 Task: Find a place to stay in Stupino, Russia, from 7th to 15th July for 6 guests, with a price range of ₹15000 to ₹20000, 3 bedrooms, 3 beds, 3 bathrooms, and self check-in option.
Action: Mouse moved to (563, 91)
Screenshot: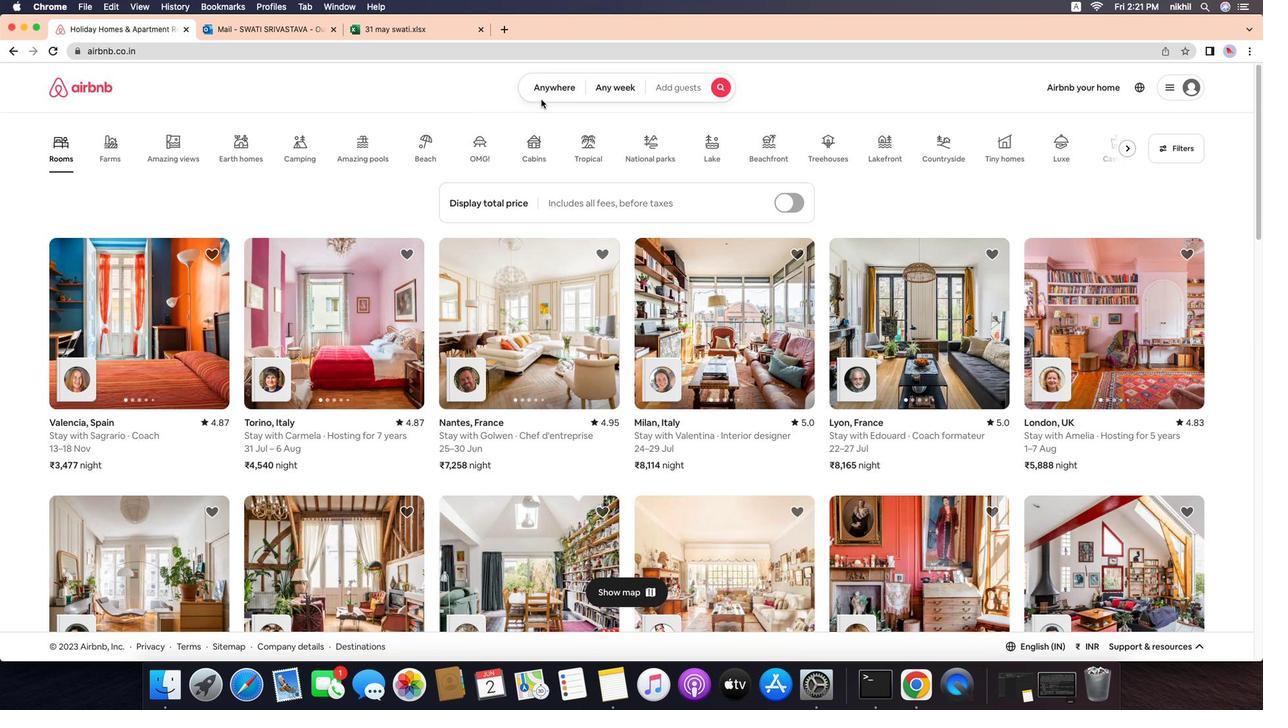 
Action: Mouse pressed left at (563, 91)
Screenshot: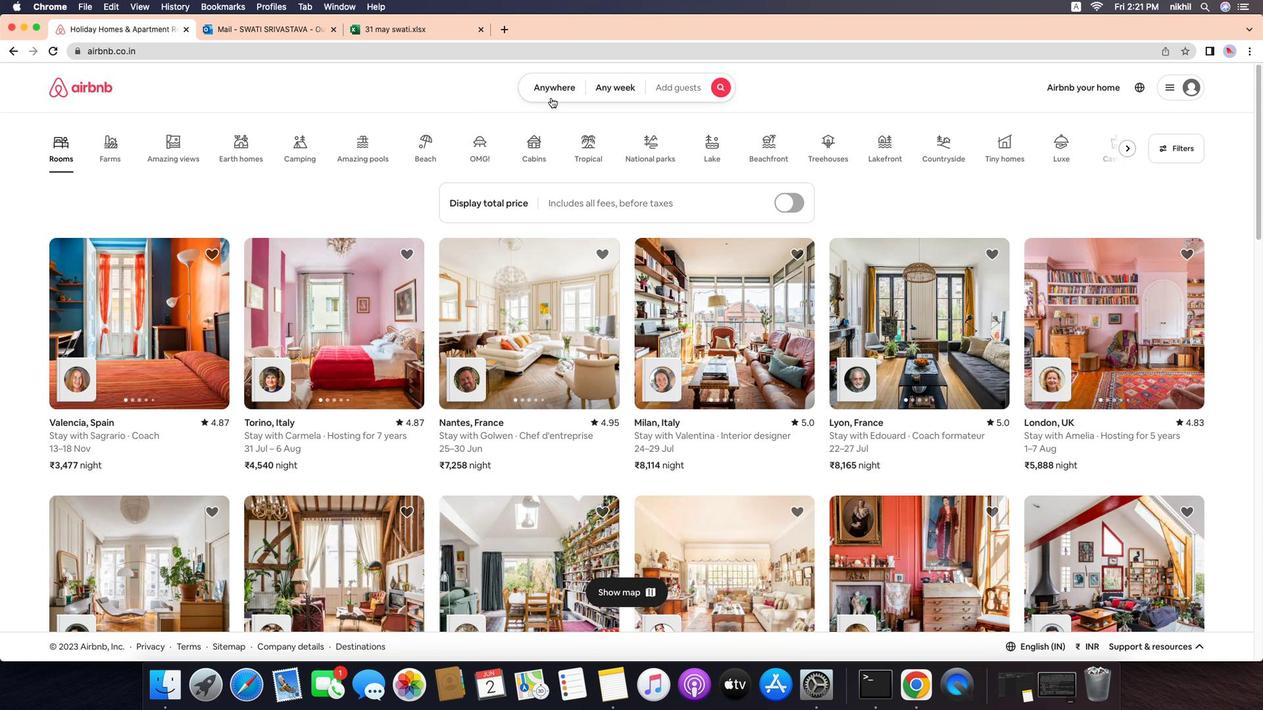 
Action: Mouse moved to (580, 84)
Screenshot: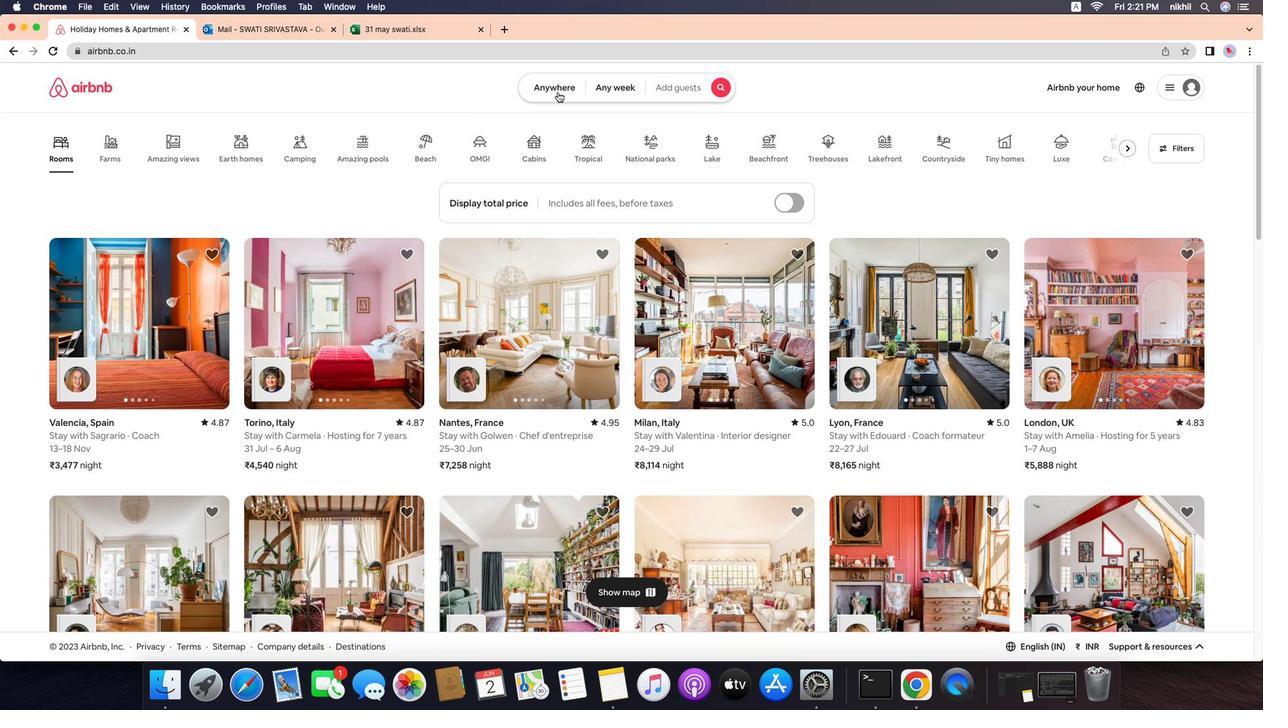 
Action: Mouse pressed left at (580, 84)
Screenshot: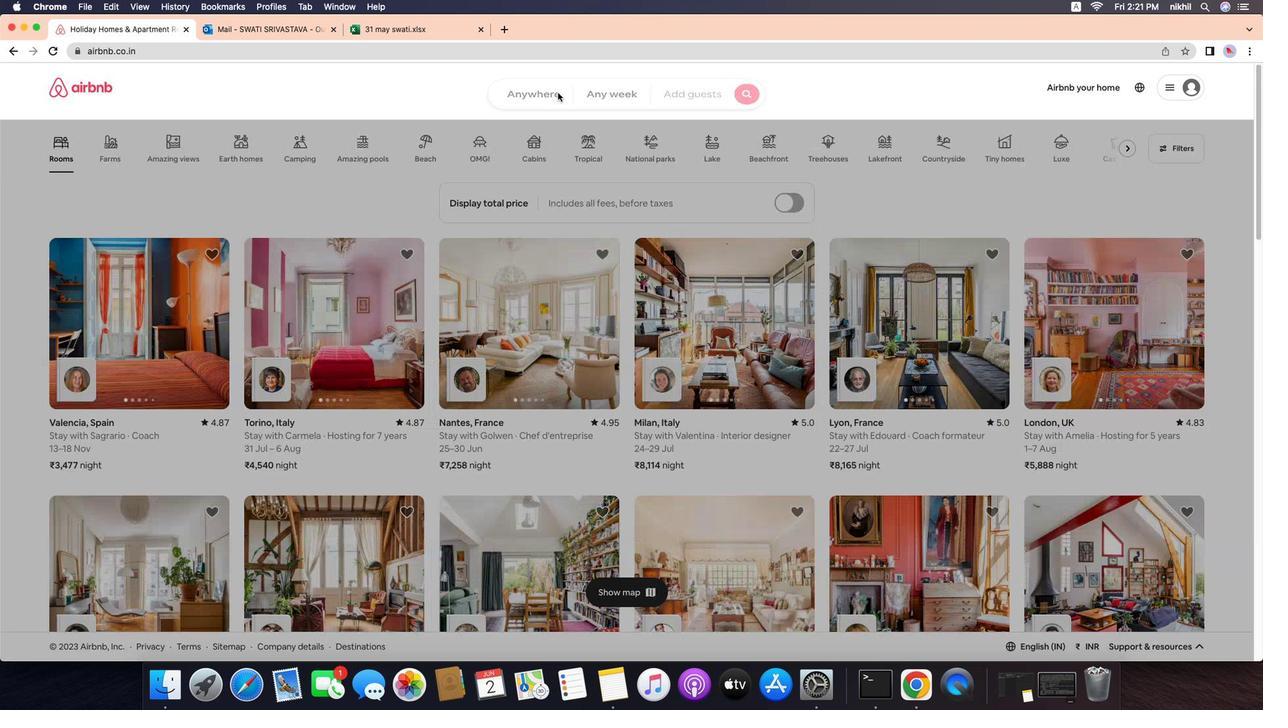 
Action: Mouse moved to (553, 134)
Screenshot: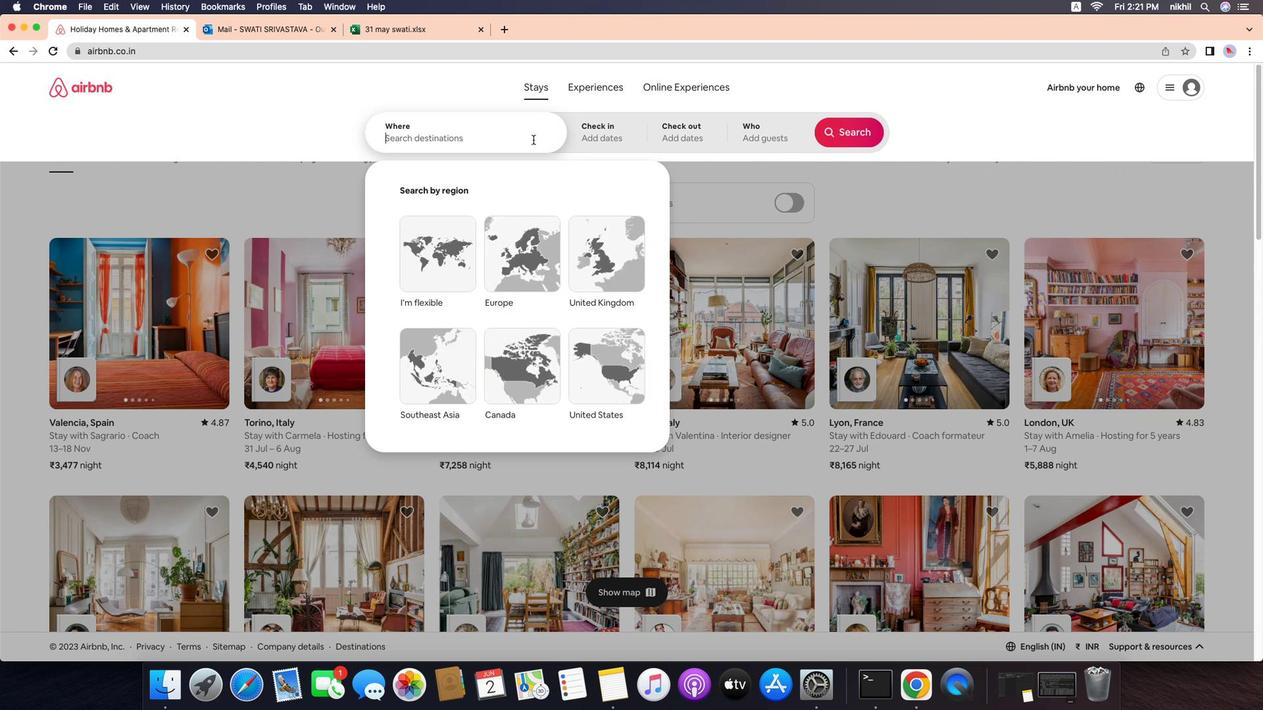 
Action: Mouse pressed left at (553, 134)
Screenshot: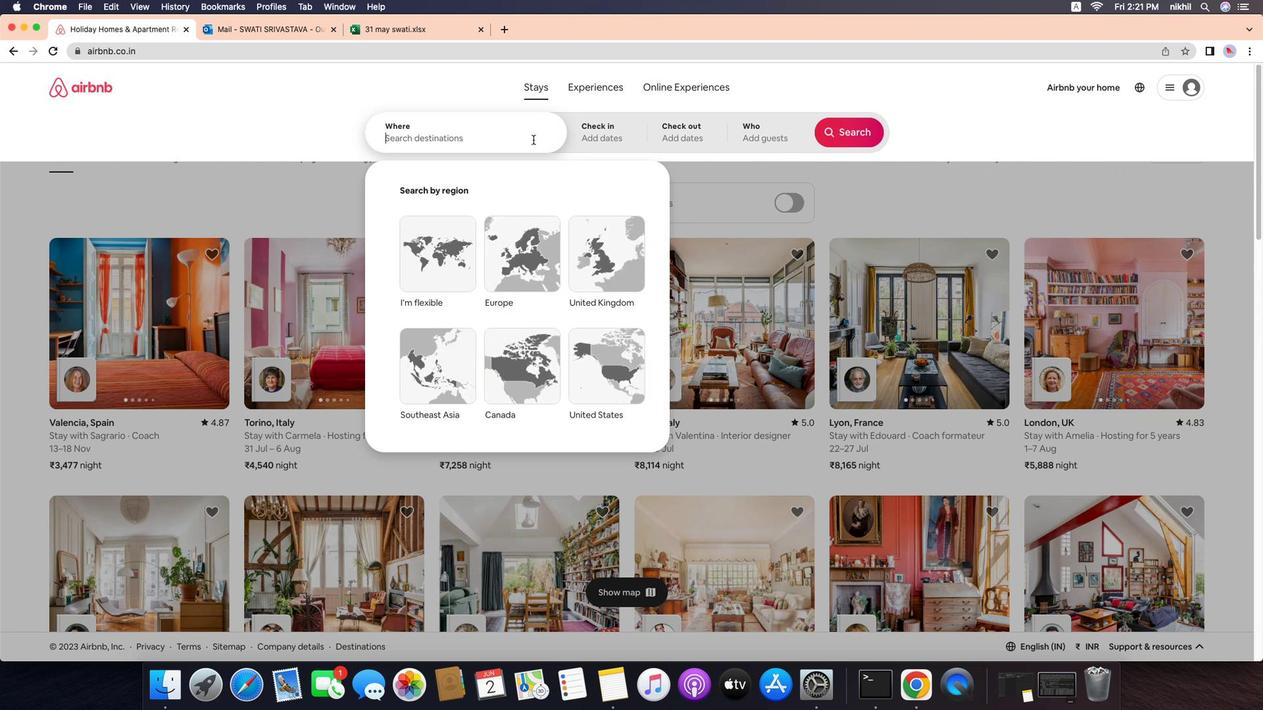 
Action: Mouse moved to (554, 134)
Screenshot: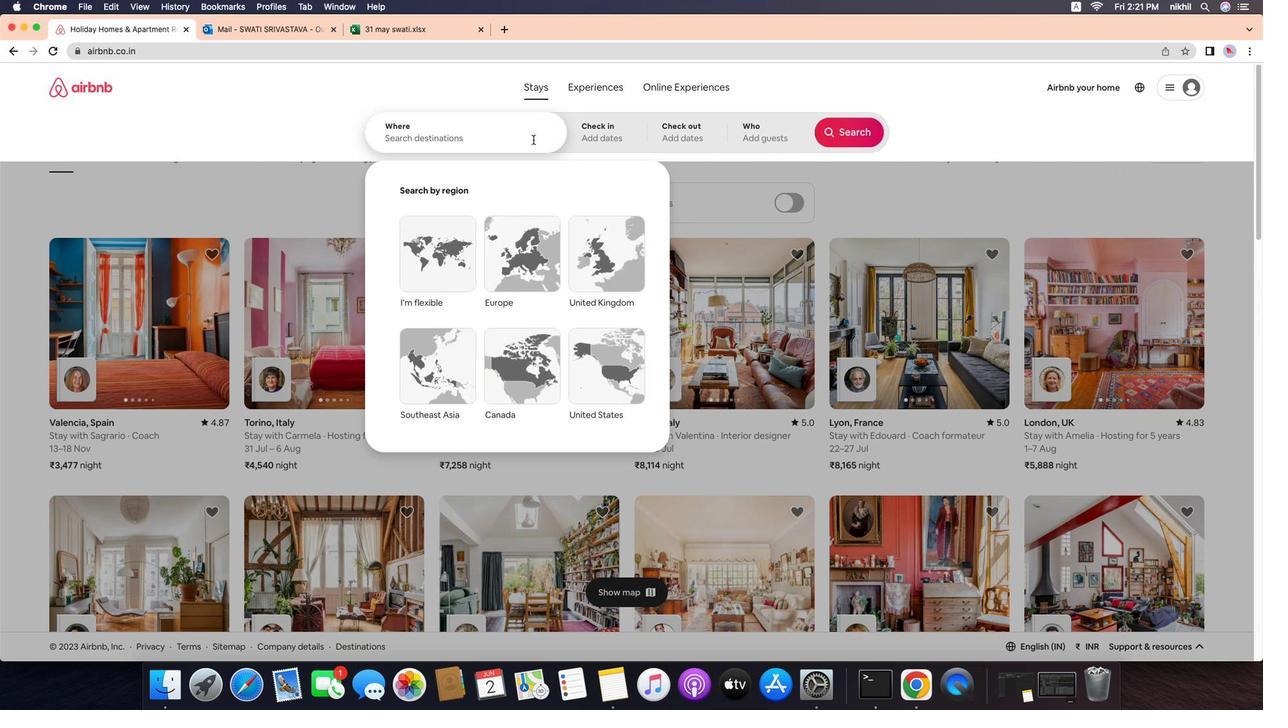 
Action: Key pressed Key.caps_lockKey.caps_lock'S'Key.caps_lock't''u''p''i''n''o'','Key.spaceKey.caps_lock'R'Key.caps_lock'u''s''s''i''a'
Screenshot: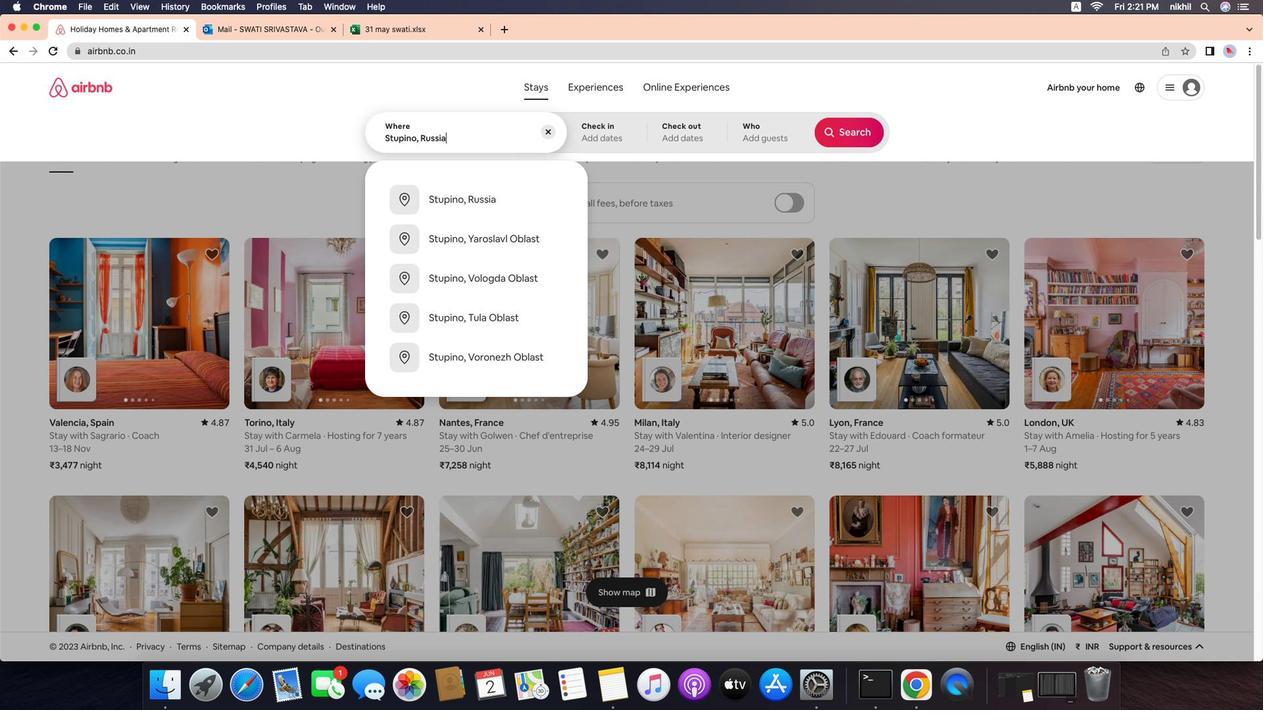 
Action: Mouse moved to (571, 204)
Screenshot: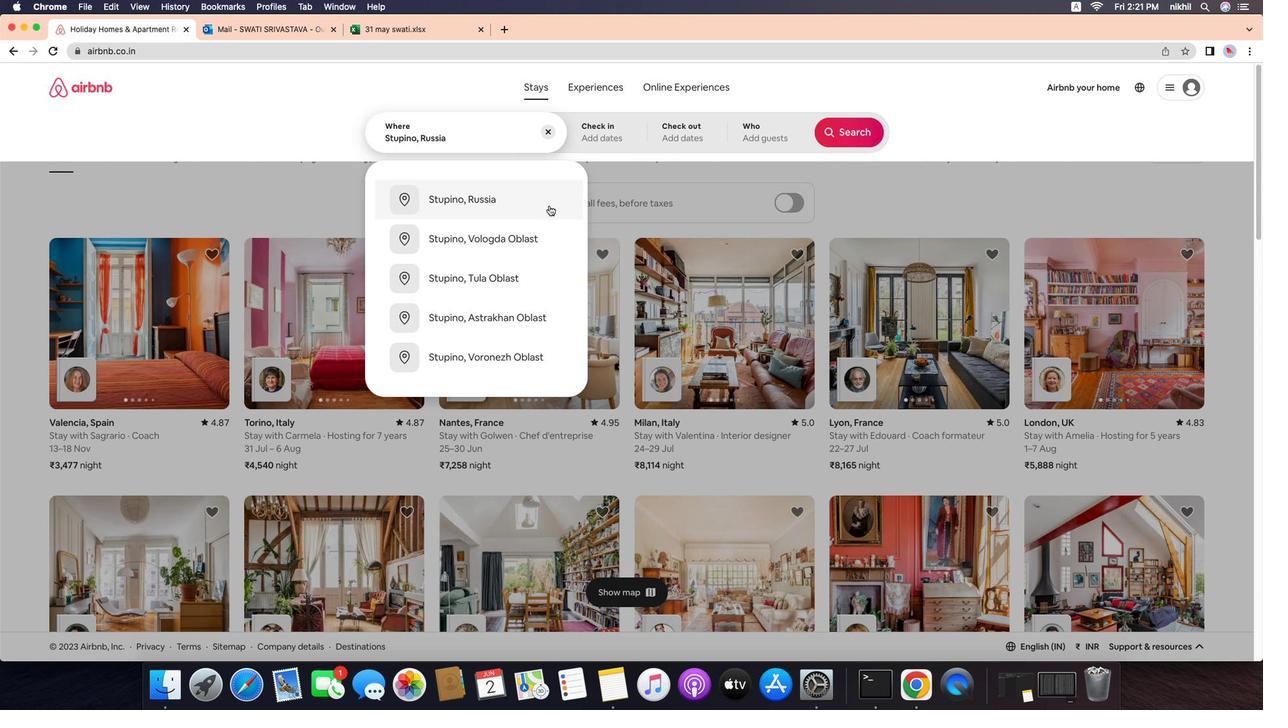 
Action: Mouse pressed left at (571, 204)
Screenshot: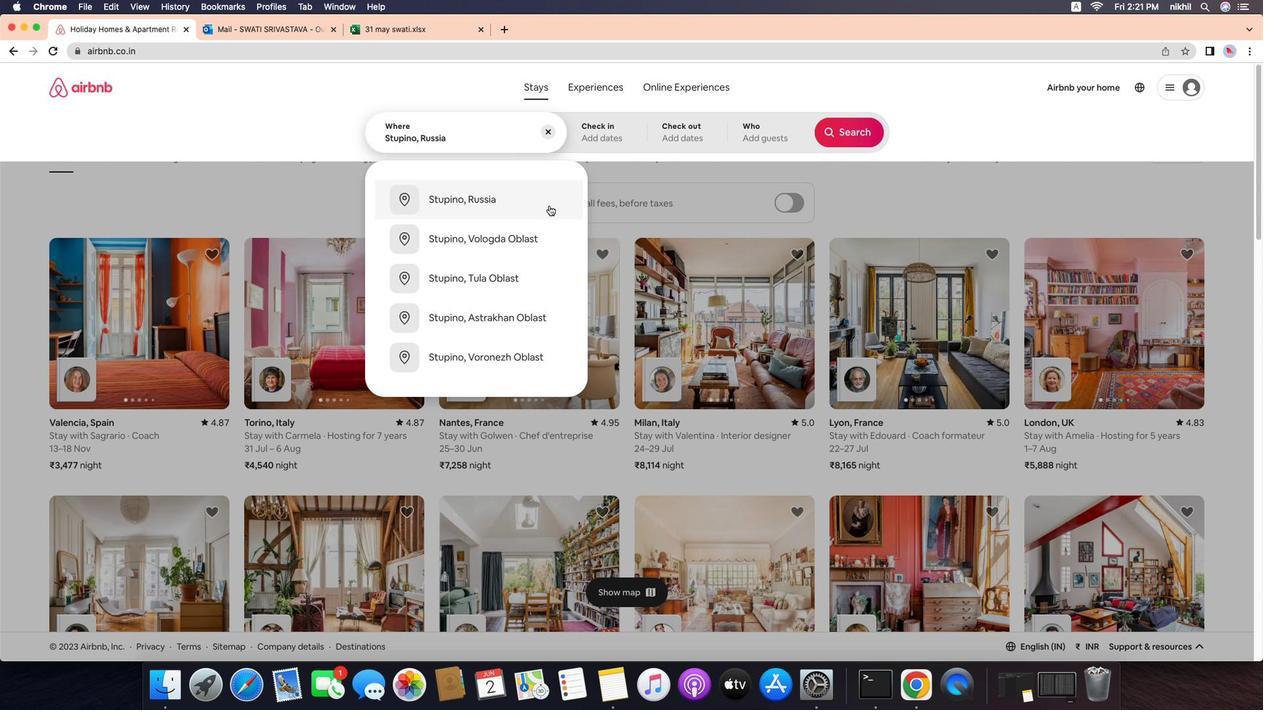 
Action: Mouse moved to (845, 322)
Screenshot: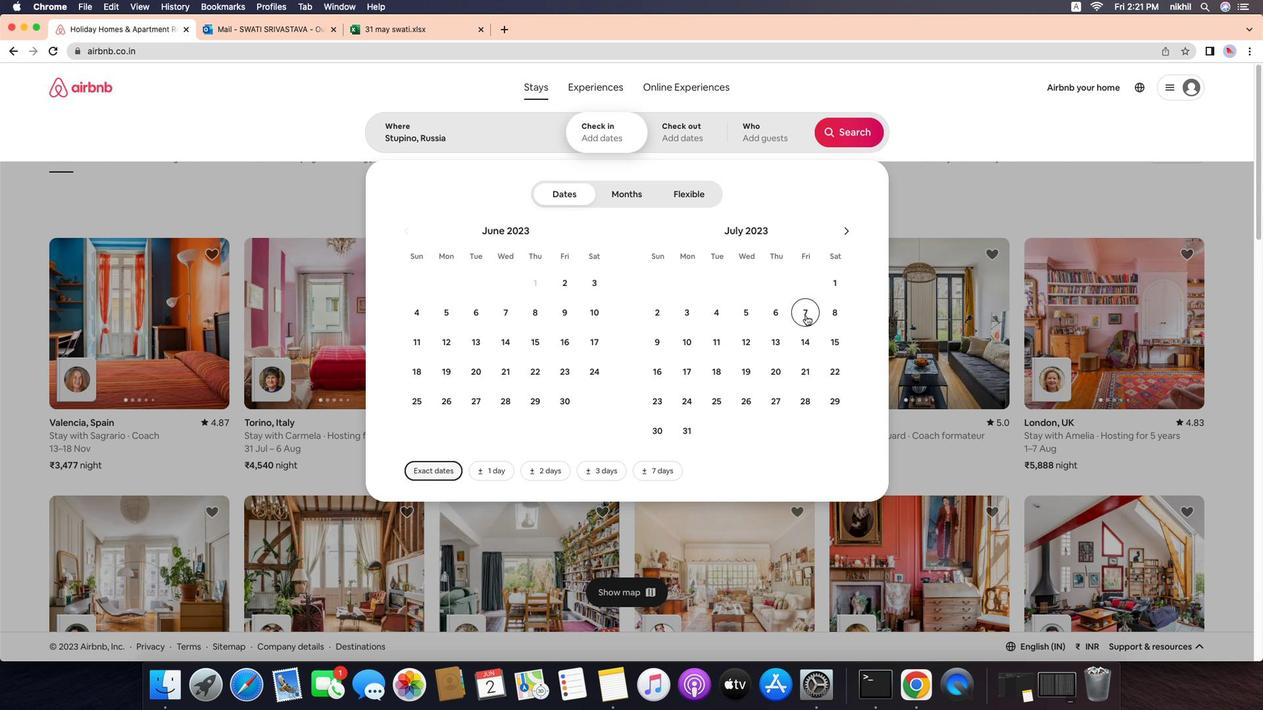 
Action: Mouse pressed left at (845, 322)
Screenshot: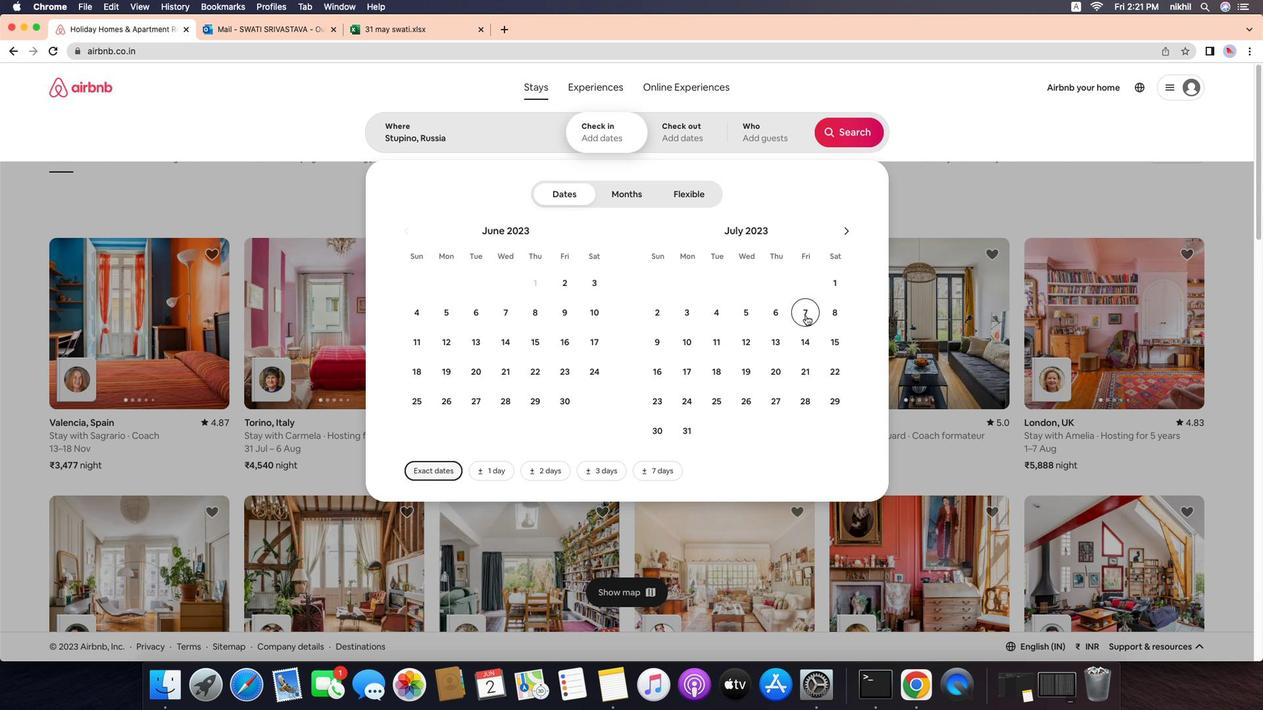 
Action: Mouse moved to (869, 341)
Screenshot: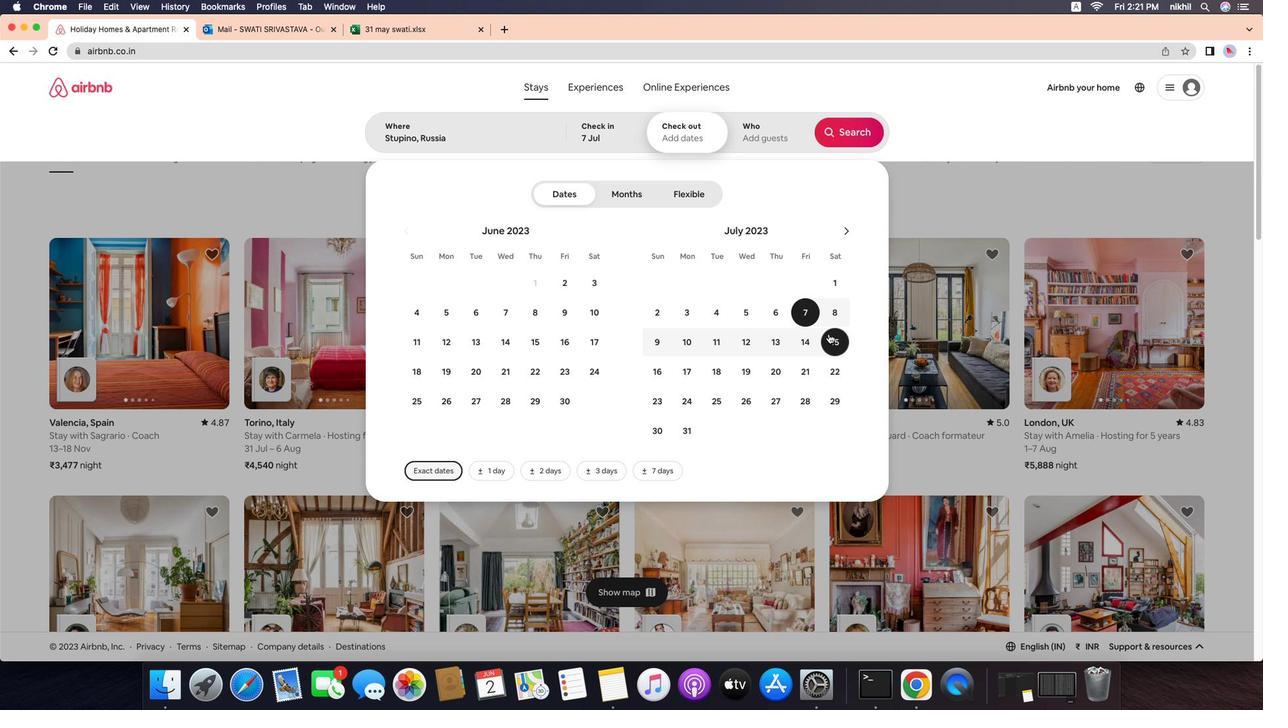 
Action: Mouse pressed left at (869, 341)
Screenshot: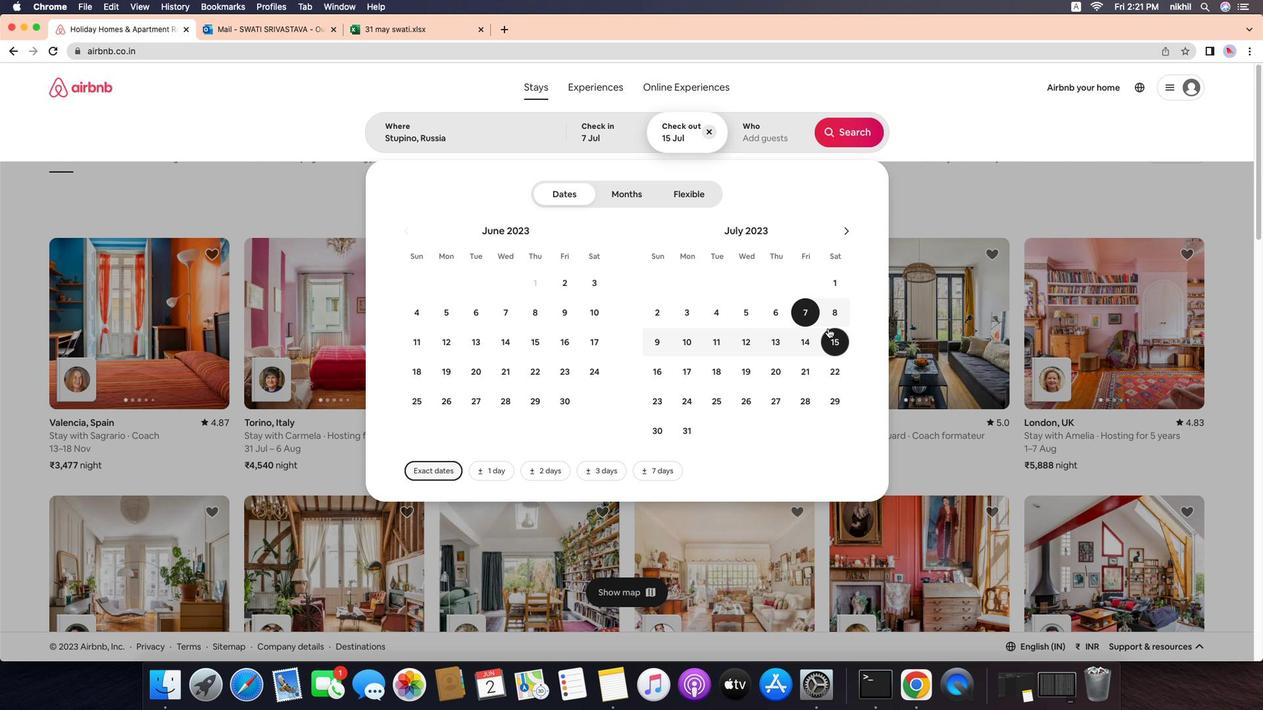 
Action: Mouse moved to (805, 134)
Screenshot: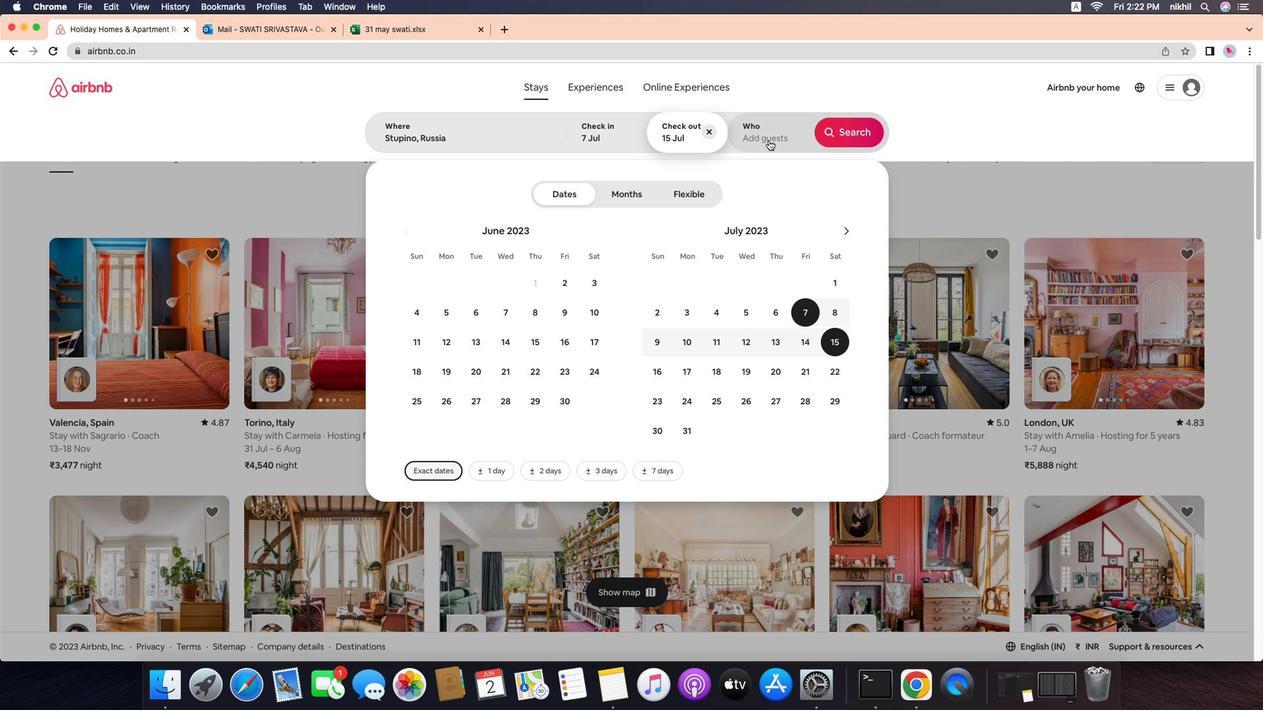
Action: Mouse pressed left at (805, 134)
Screenshot: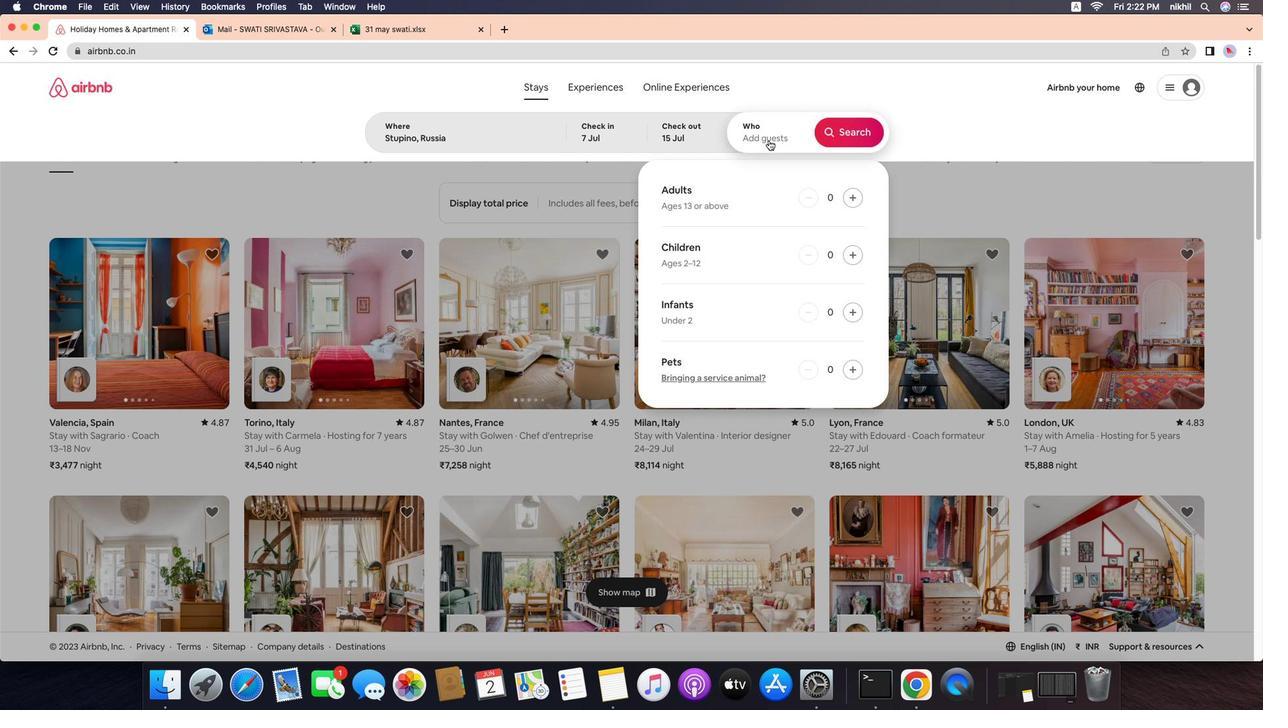 
Action: Mouse moved to (889, 199)
Screenshot: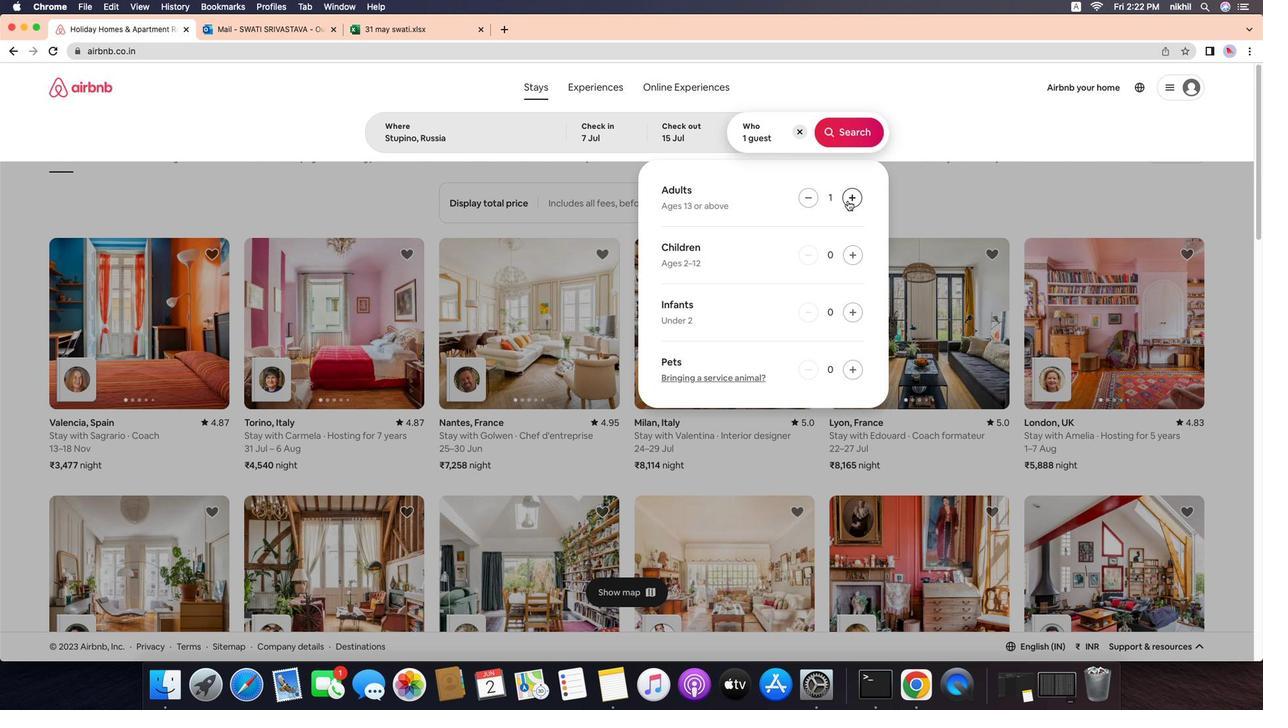 
Action: Mouse pressed left at (889, 199)
Screenshot: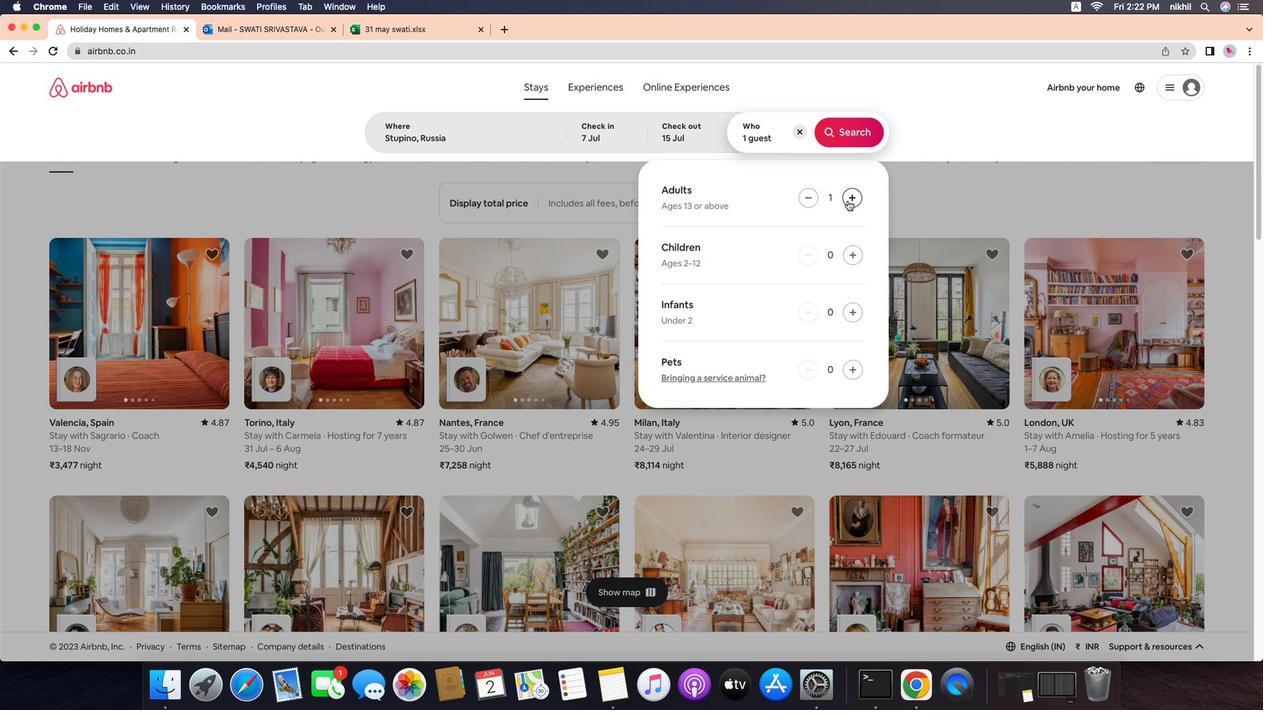
Action: Mouse pressed left at (889, 199)
Screenshot: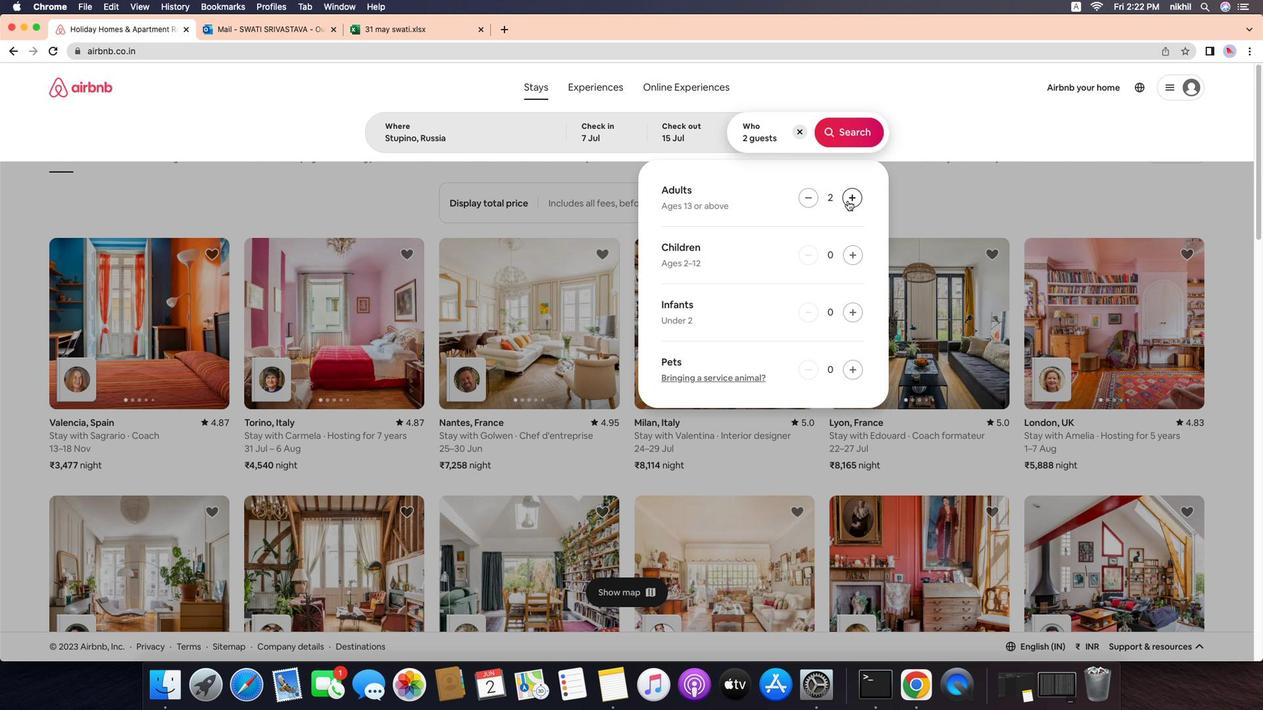 
Action: Mouse pressed left at (889, 199)
Screenshot: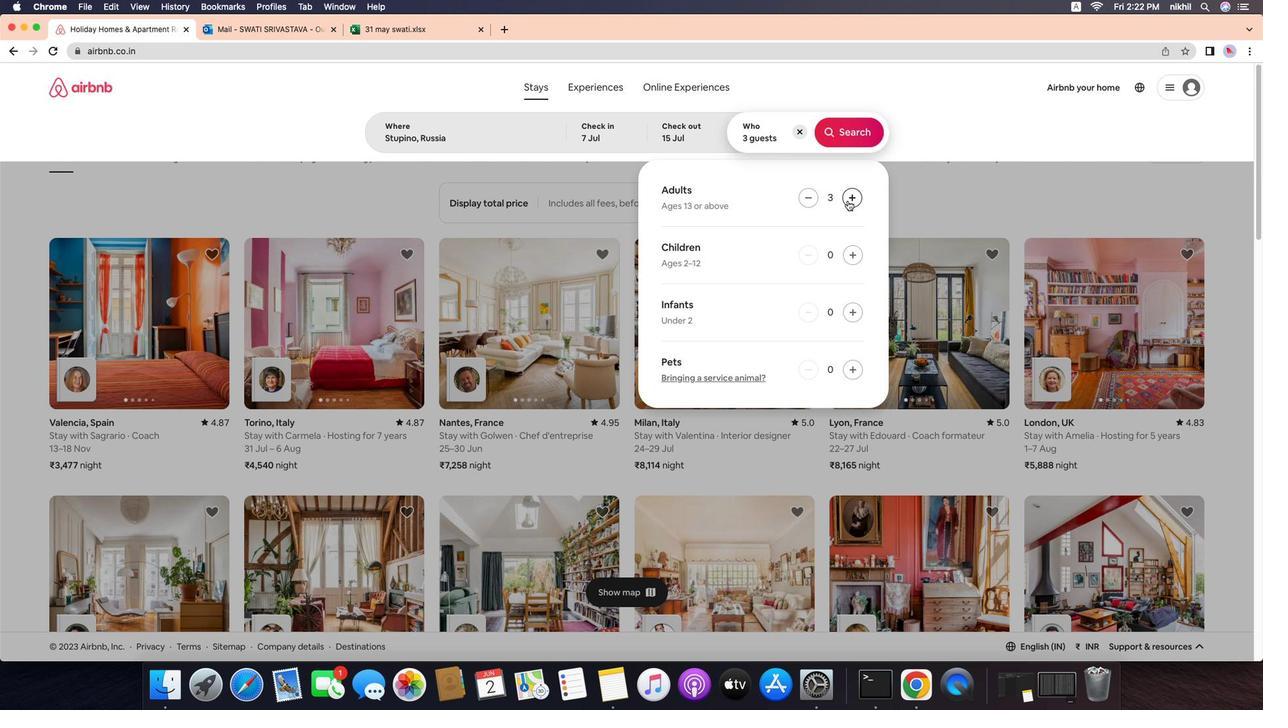 
Action: Mouse pressed left at (889, 199)
Screenshot: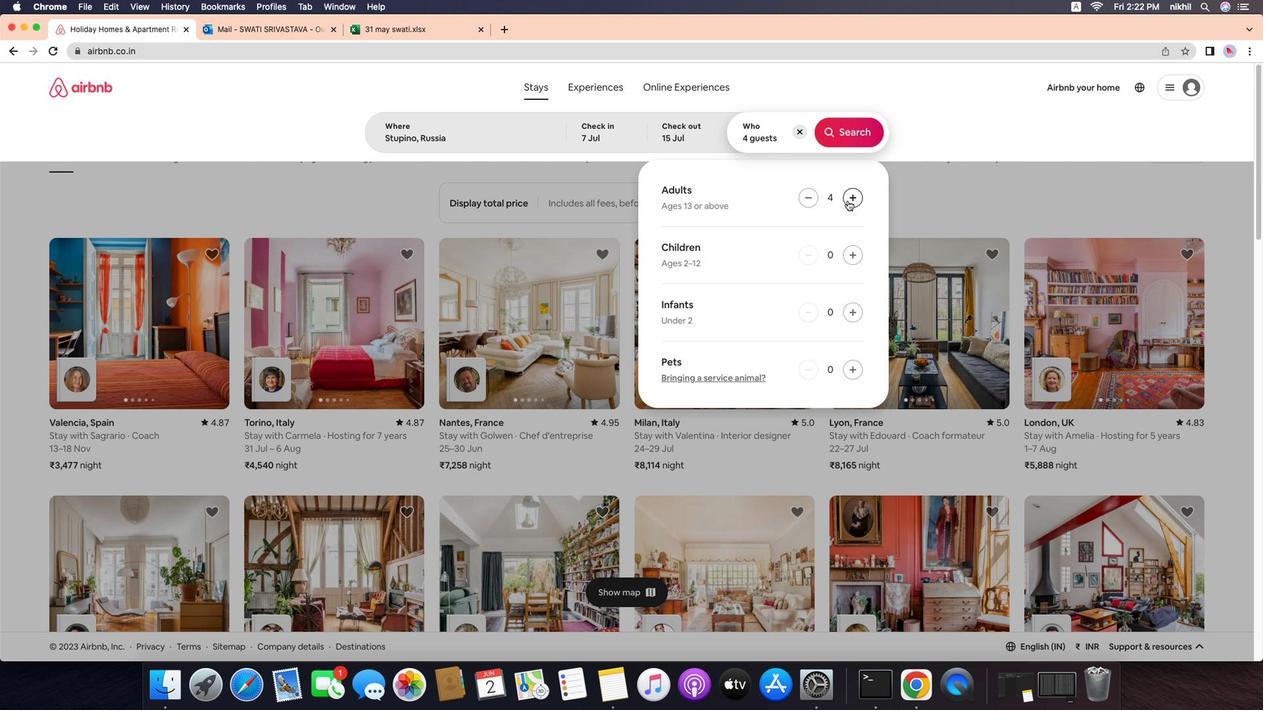 
Action: Mouse pressed left at (889, 199)
Screenshot: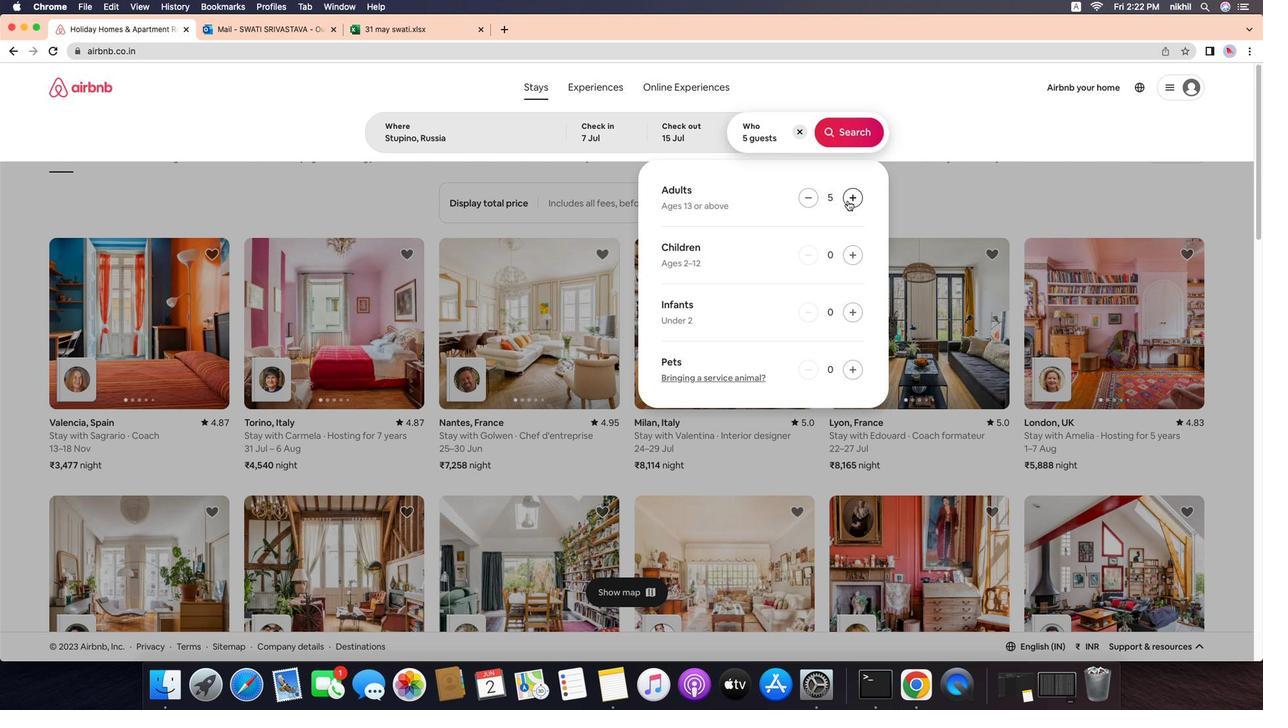 
Action: Mouse pressed left at (889, 199)
Screenshot: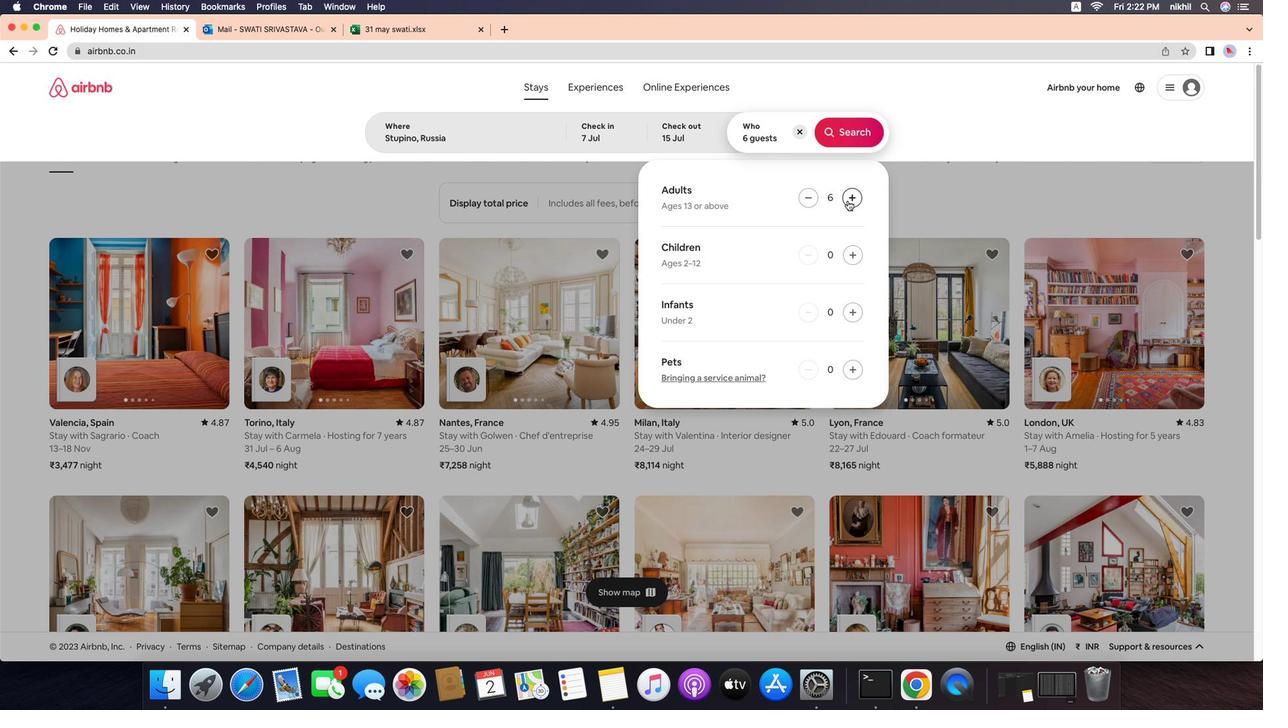 
Action: Mouse moved to (889, 133)
Screenshot: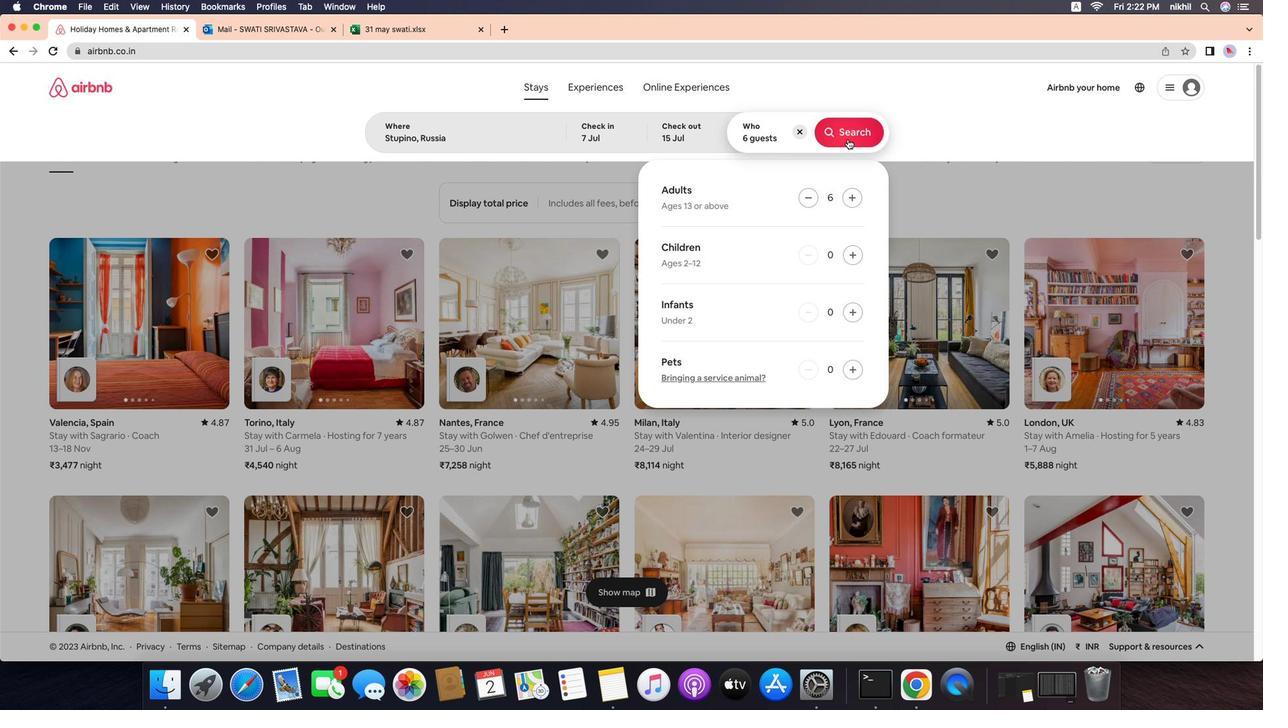
Action: Mouse pressed left at (889, 133)
Screenshot: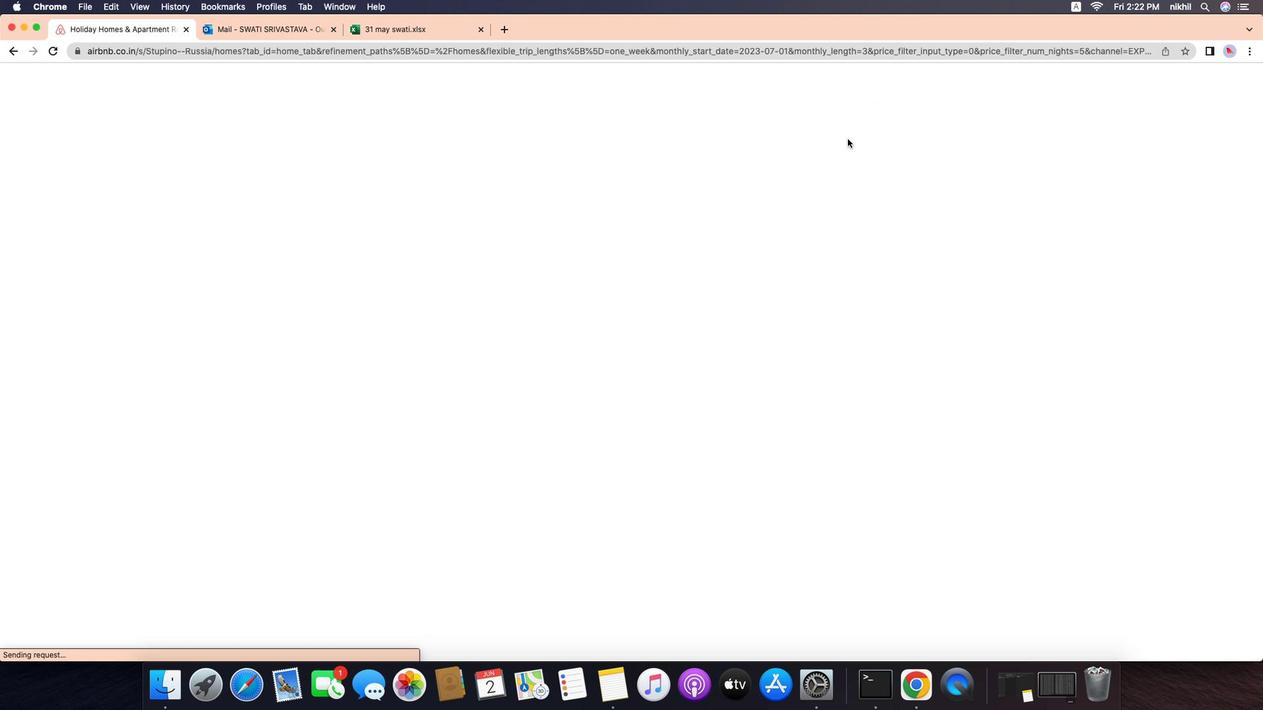 
Action: Mouse moved to (1280, 128)
Screenshot: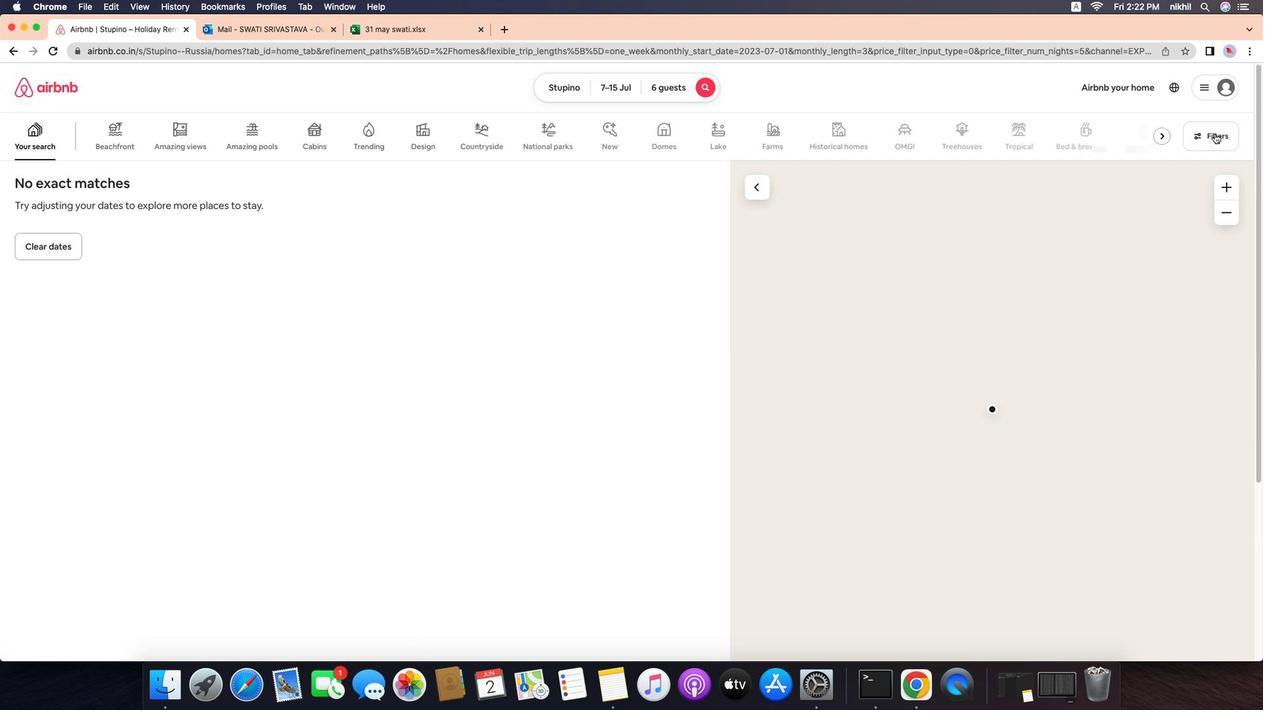 
Action: Mouse pressed left at (1280, 128)
Screenshot: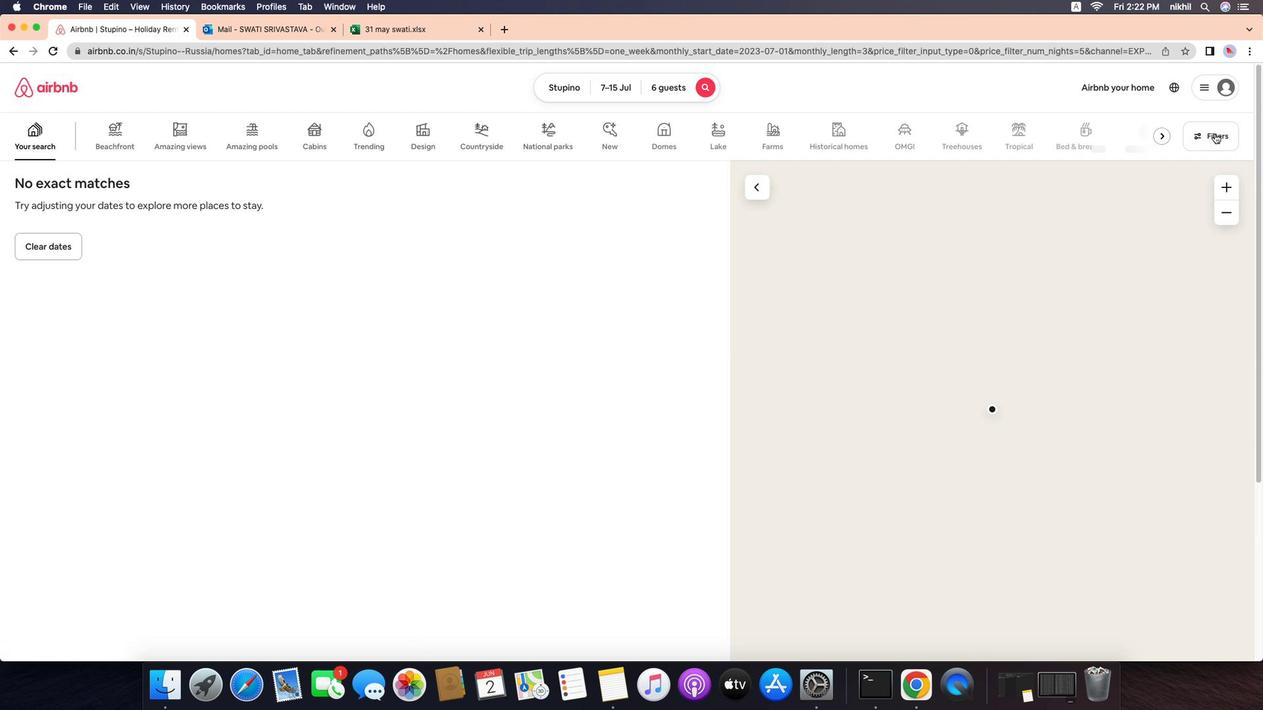 
Action: Mouse moved to (575, 448)
Screenshot: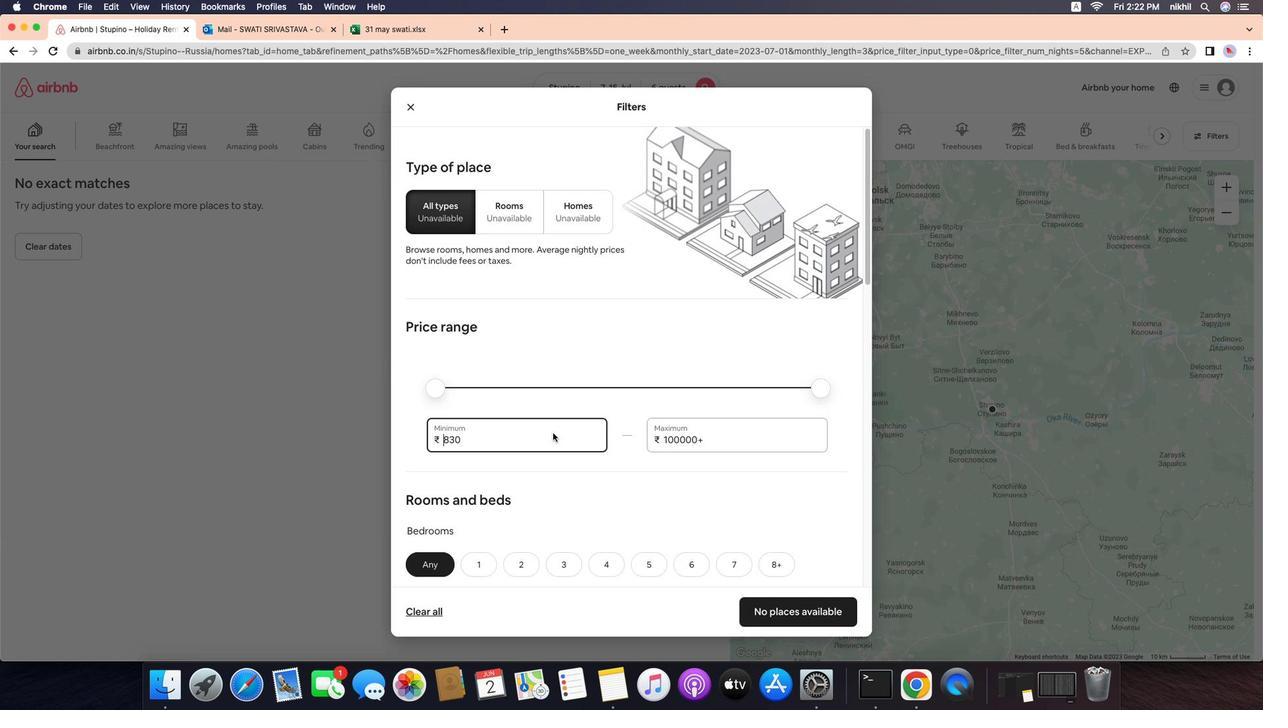 
Action: Mouse pressed left at (575, 448)
Screenshot: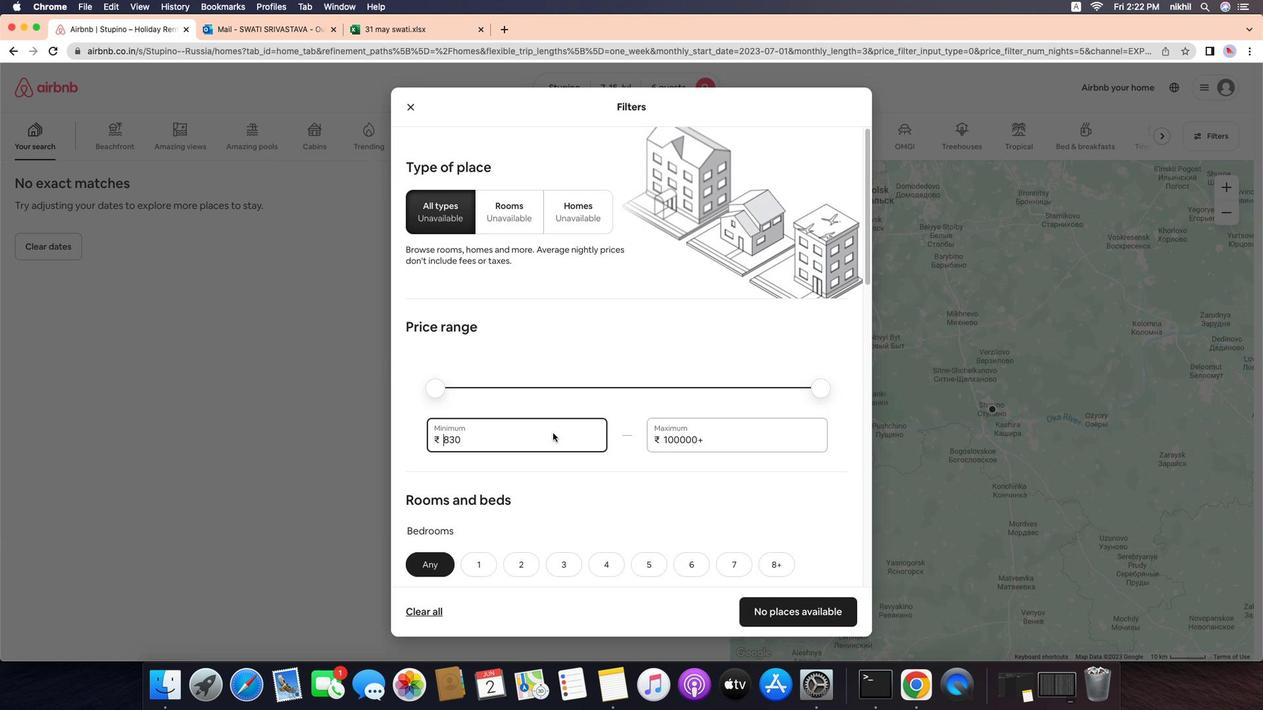 
Action: Mouse moved to (575, 447)
Screenshot: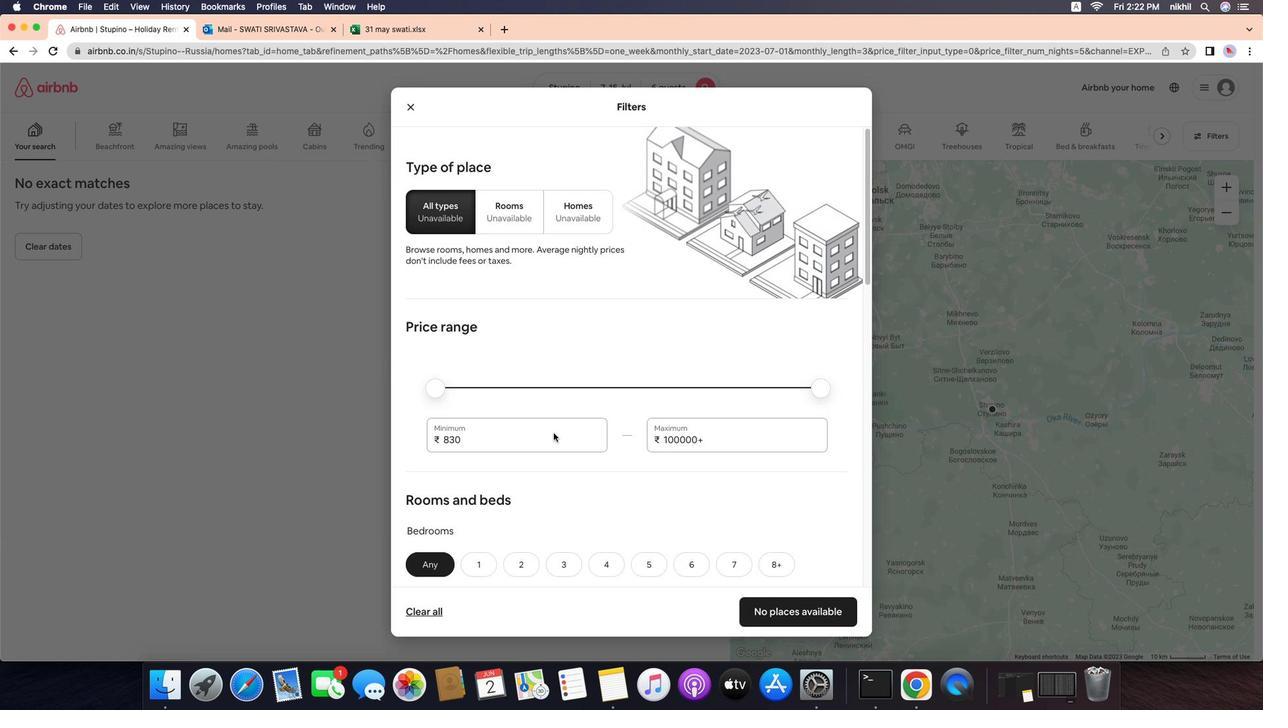
Action: Mouse pressed left at (575, 447)
Screenshot: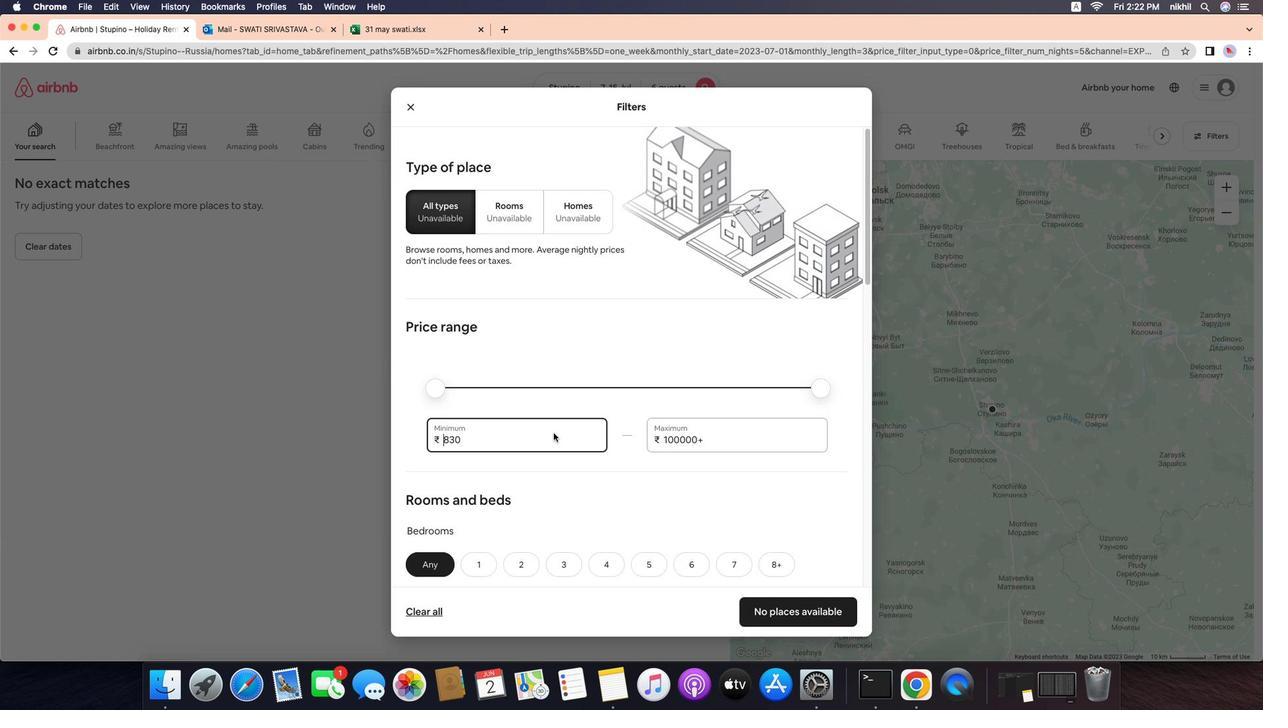 
Action: Mouse moved to (570, 452)
Screenshot: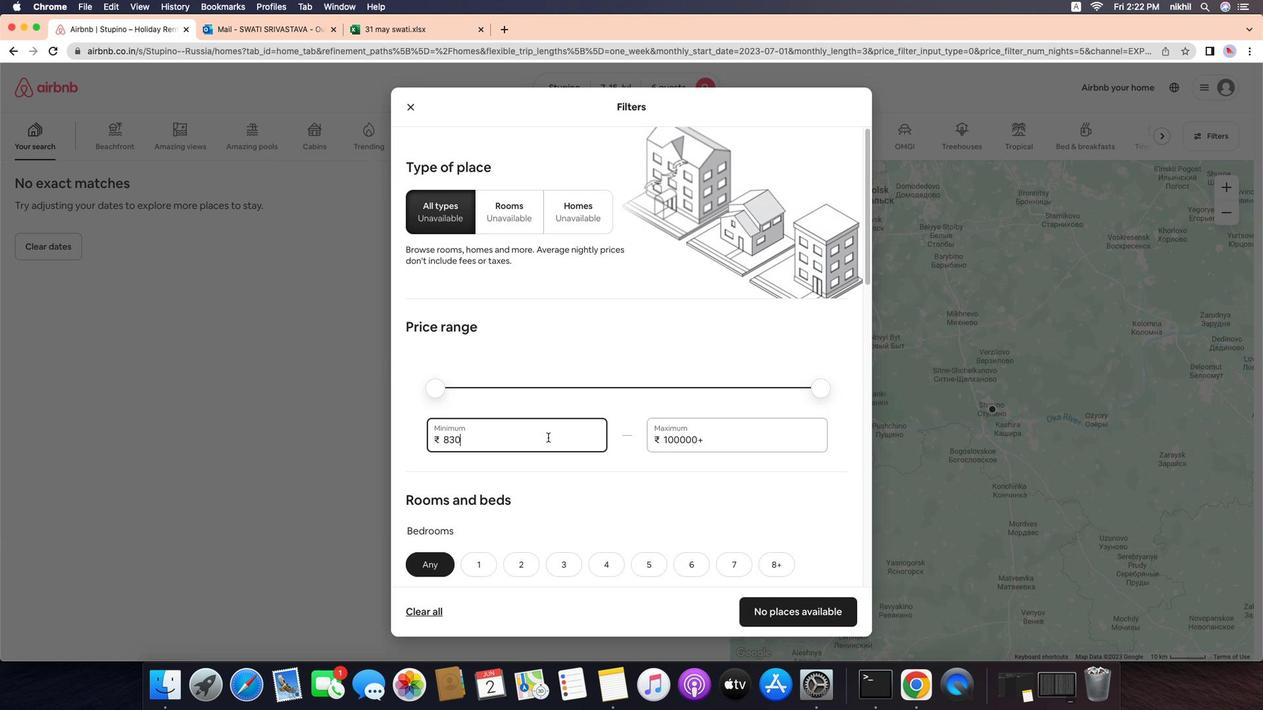 
Action: Mouse pressed left at (570, 452)
Screenshot: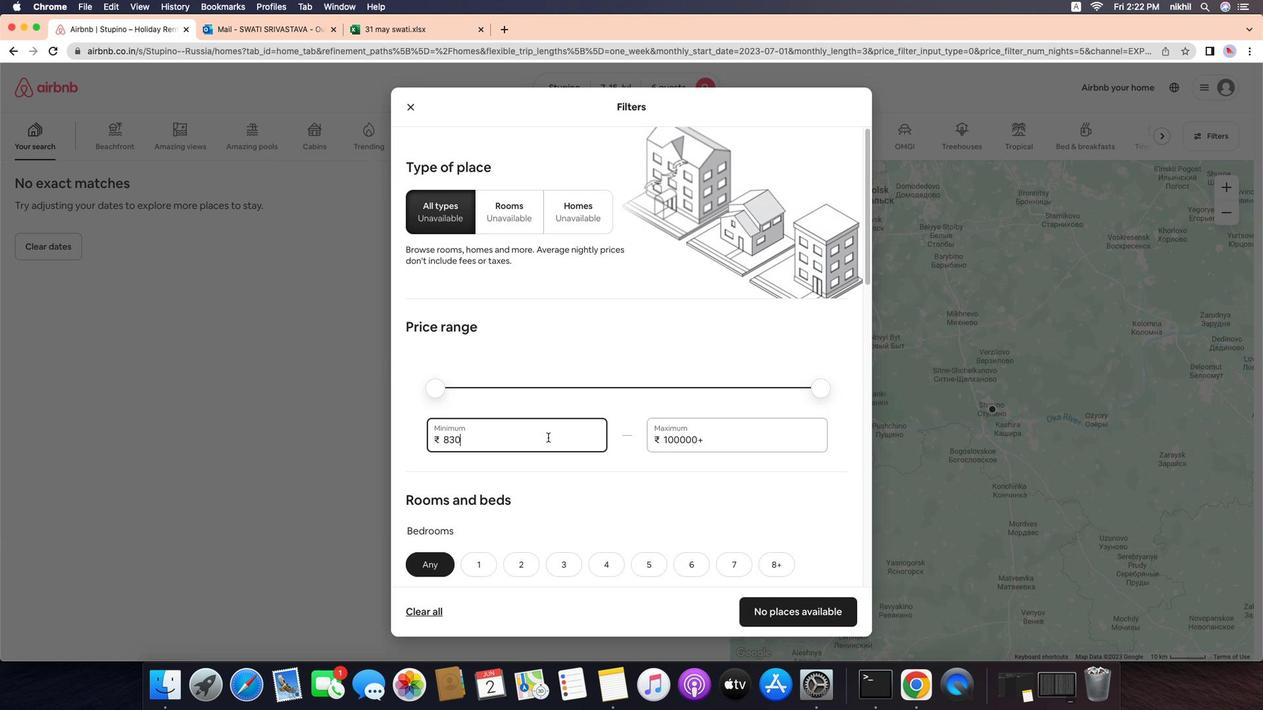 
Action: Key pressed Key.backspaceKey.backspaceKey.backspaceKey.backspaceKey.backspace'1''5''0''0''0'
Screenshot: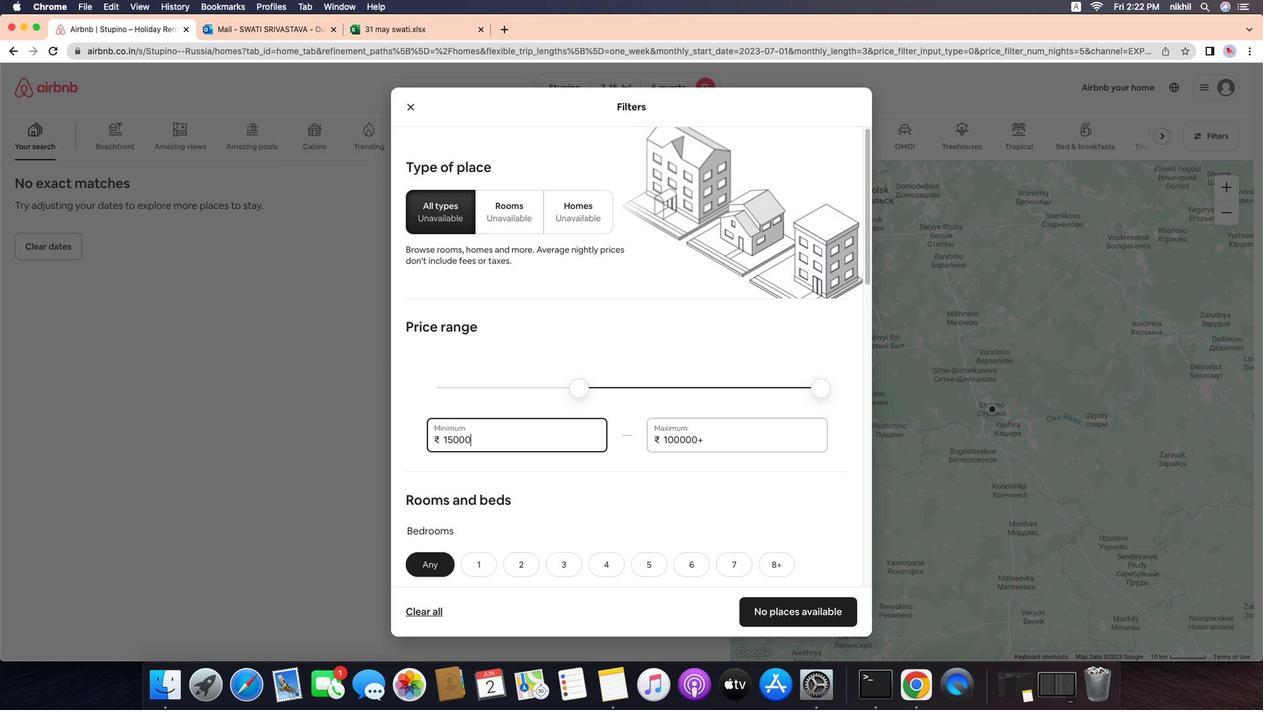 
Action: Mouse moved to (760, 457)
Screenshot: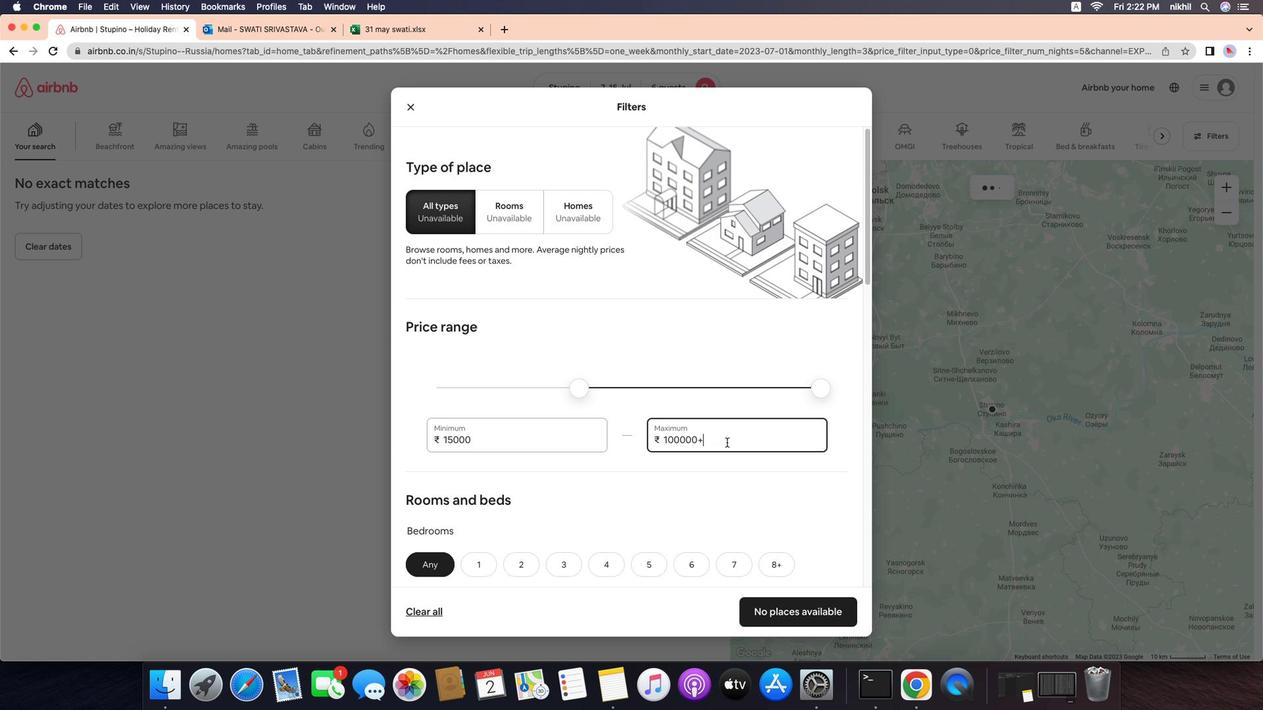 
Action: Mouse pressed left at (760, 457)
Screenshot: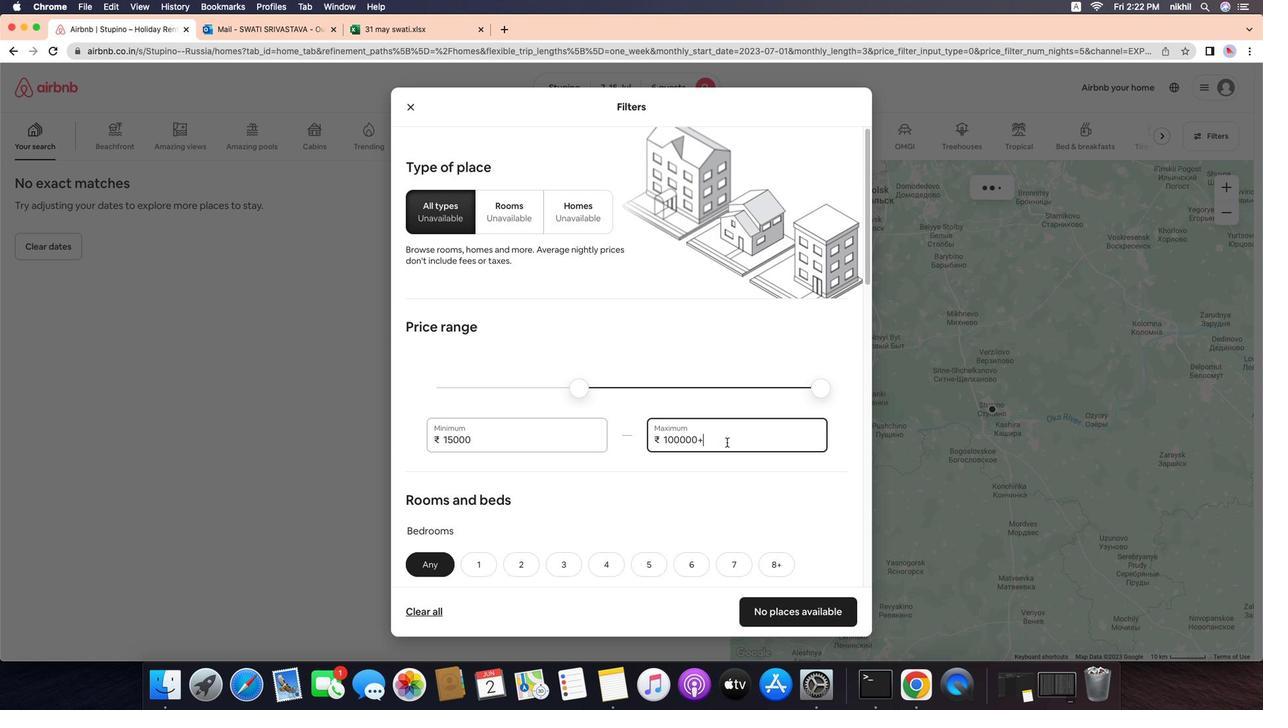 
Action: Key pressed Key.backspaceKey.backspaceKey.backspaceKey.backspaceKey.backspaceKey.backspaceKey.backspaceKey.backspace'2''0''0''0''0'
Screenshot: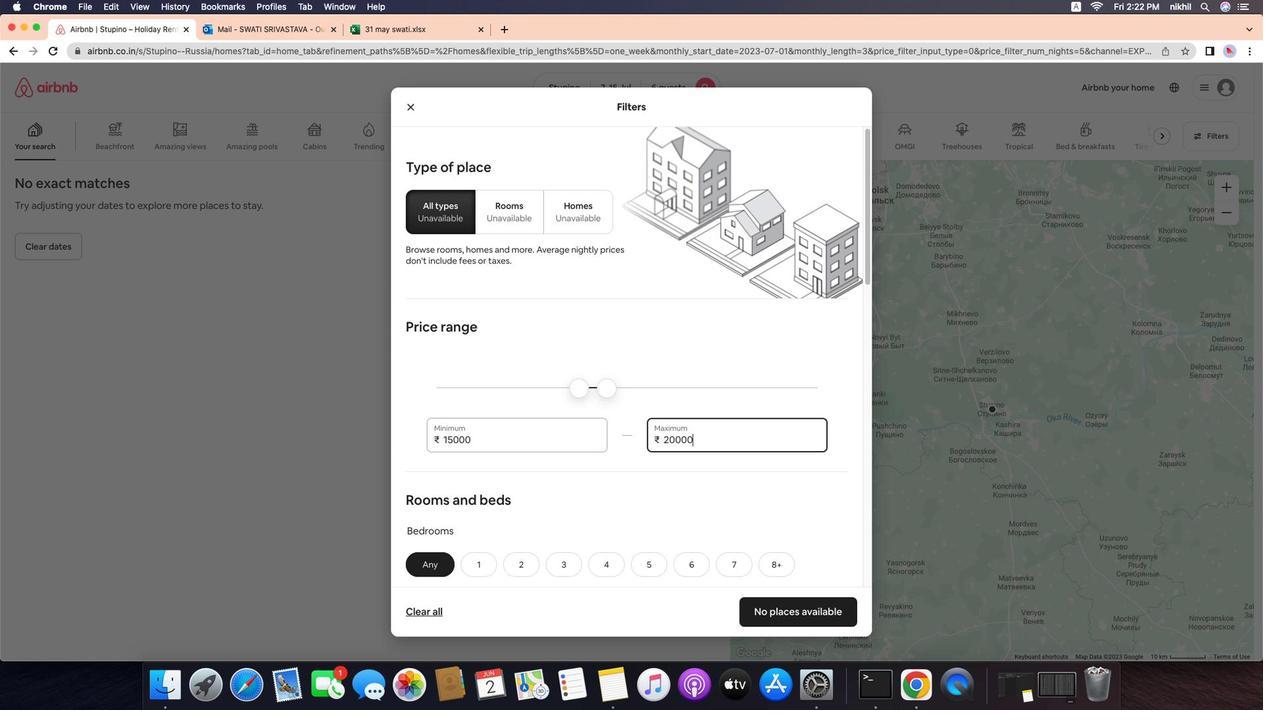 
Action: Mouse moved to (603, 487)
Screenshot: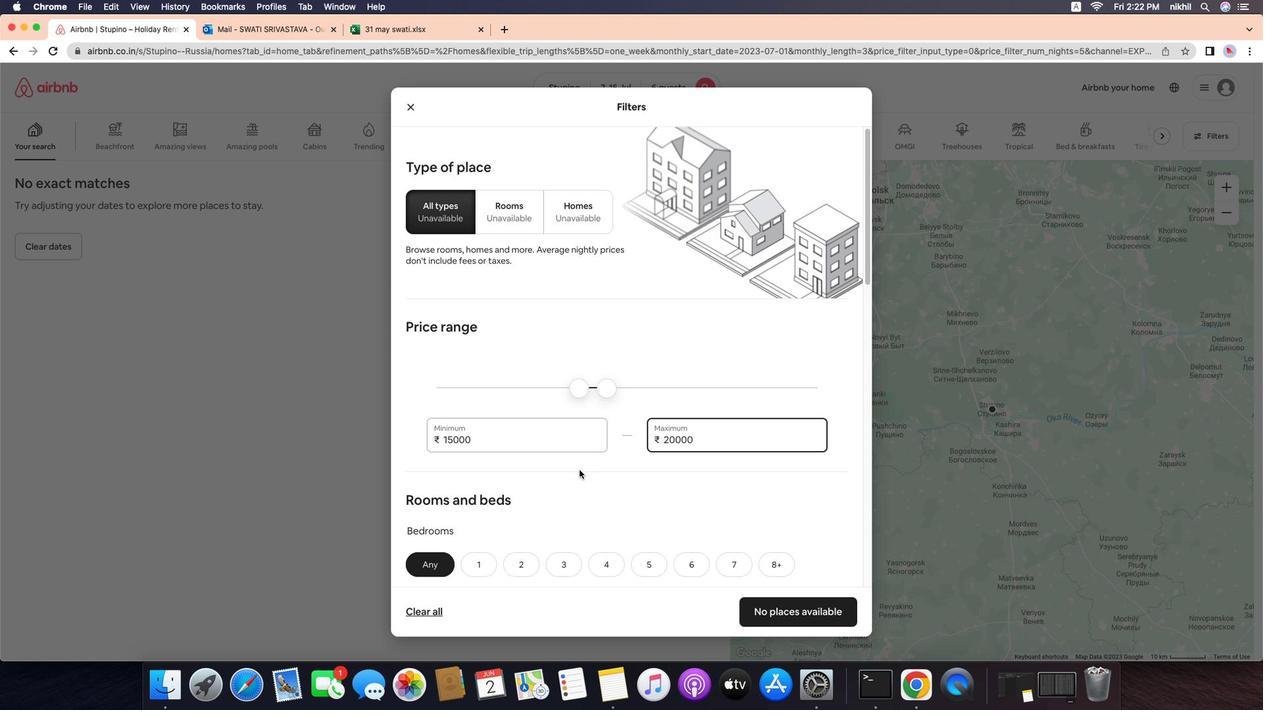 
Action: Mouse scrolled (603, 487) with delta (-13, -14)
Screenshot: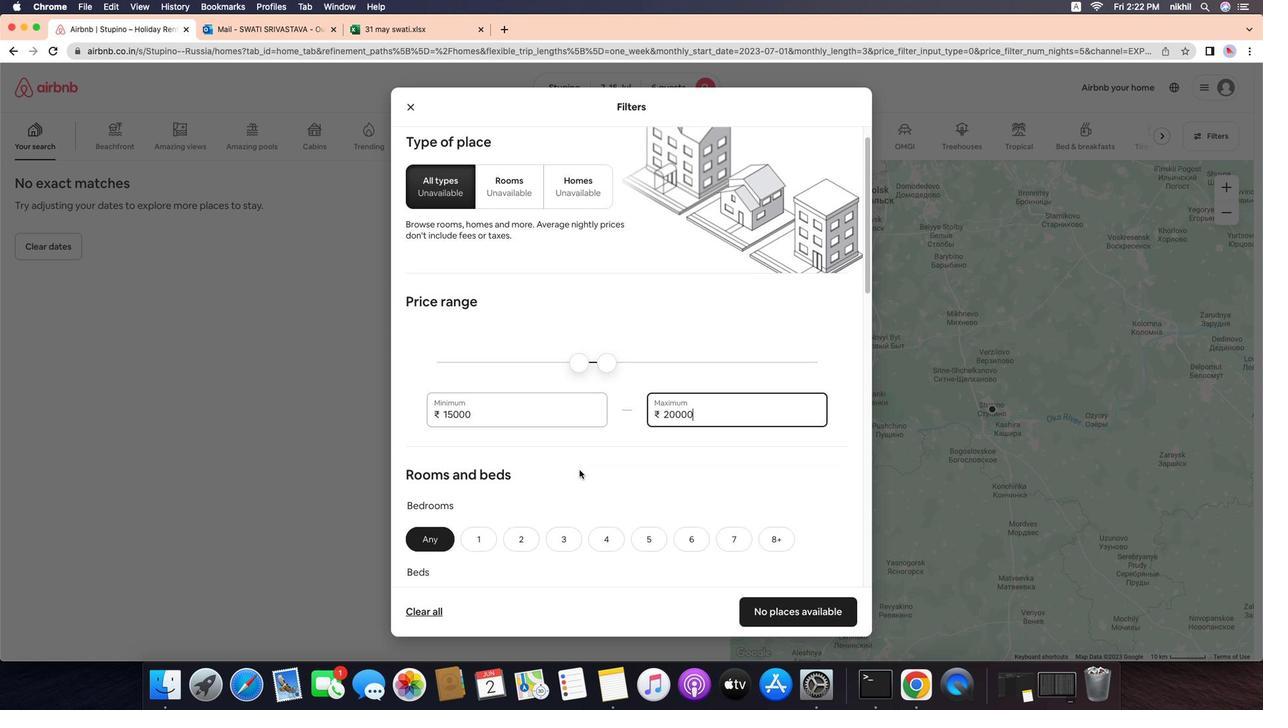 
Action: Mouse scrolled (603, 487) with delta (-13, -14)
Screenshot: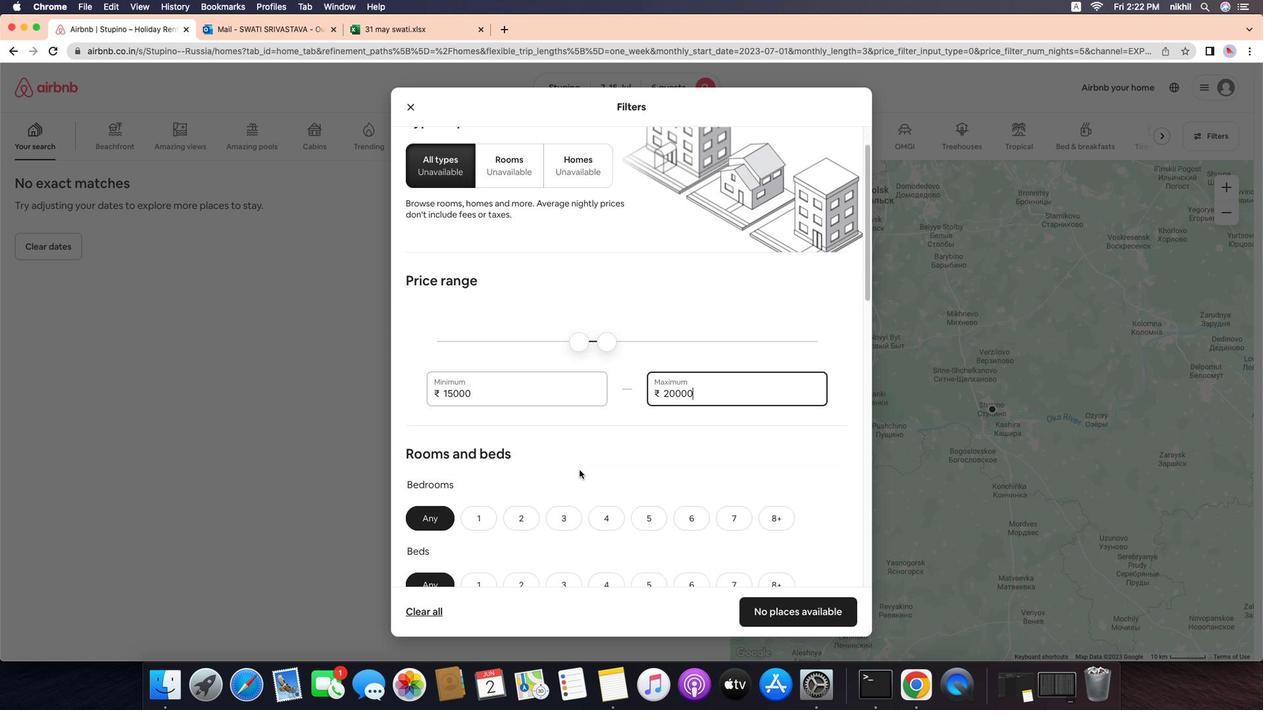 
Action: Mouse moved to (603, 487)
Screenshot: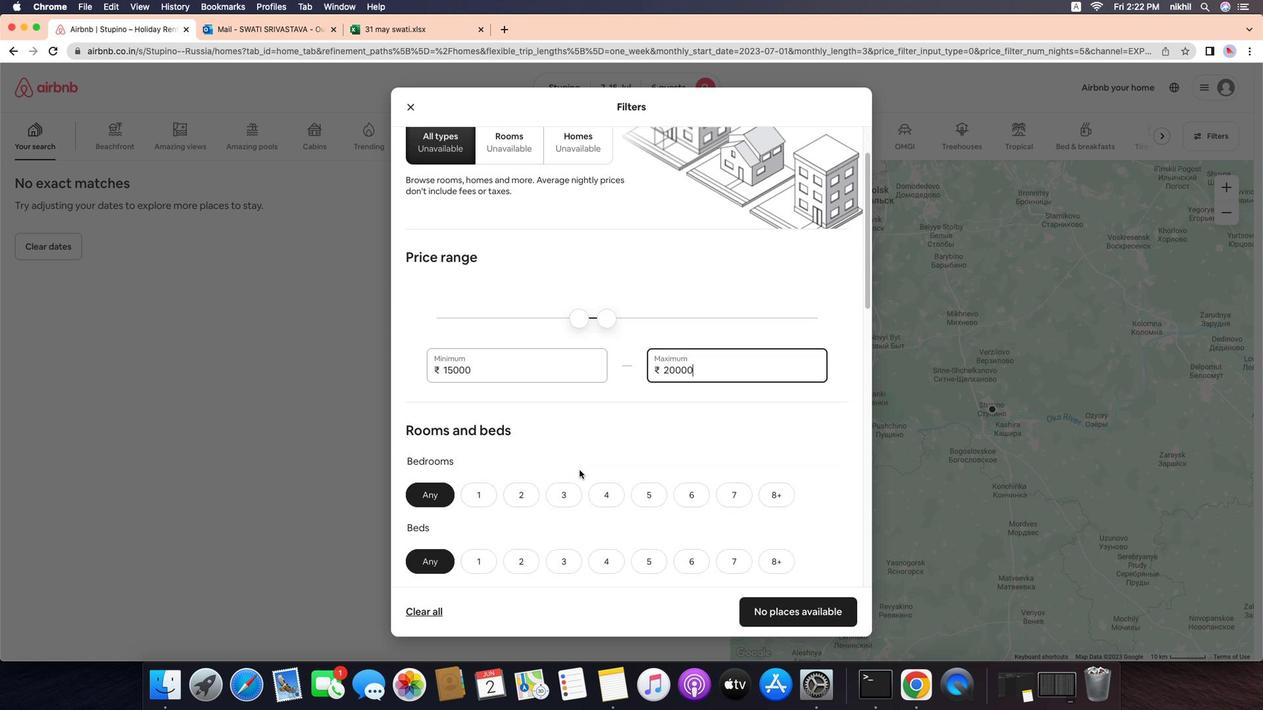 
Action: Mouse scrolled (603, 487) with delta (-13, -15)
Screenshot: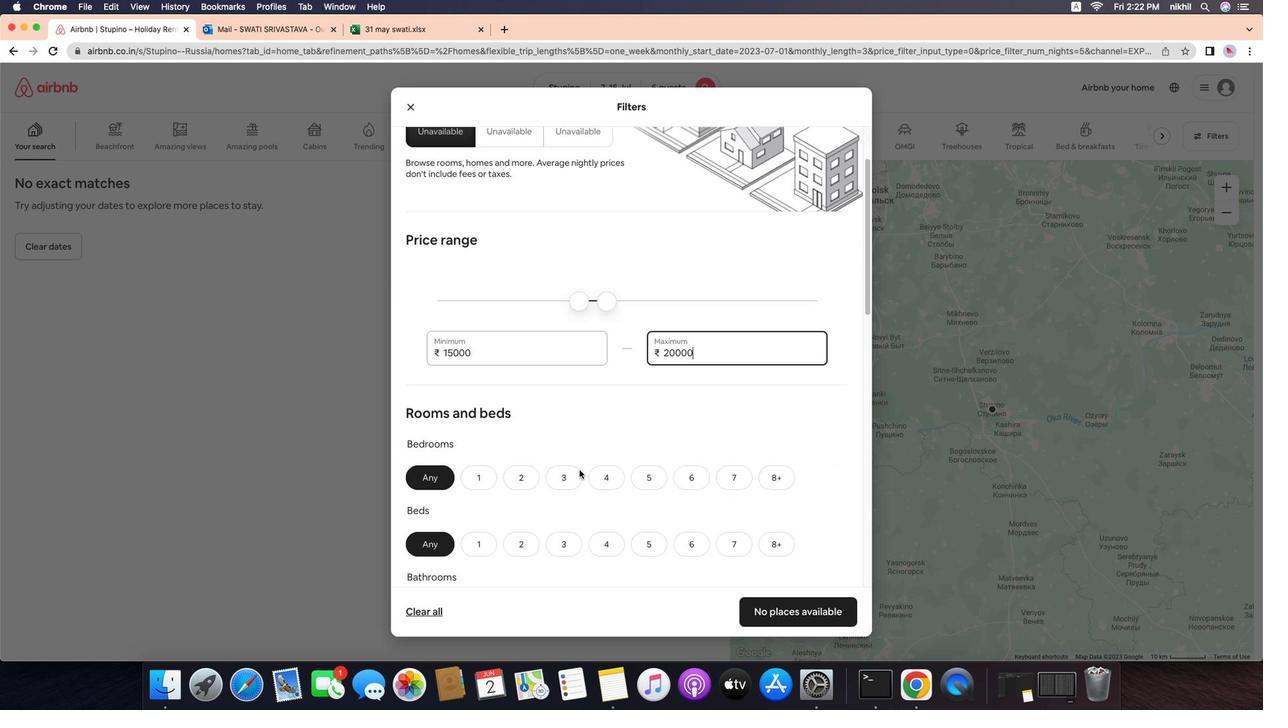 
Action: Mouse scrolled (603, 487) with delta (-13, -15)
Screenshot: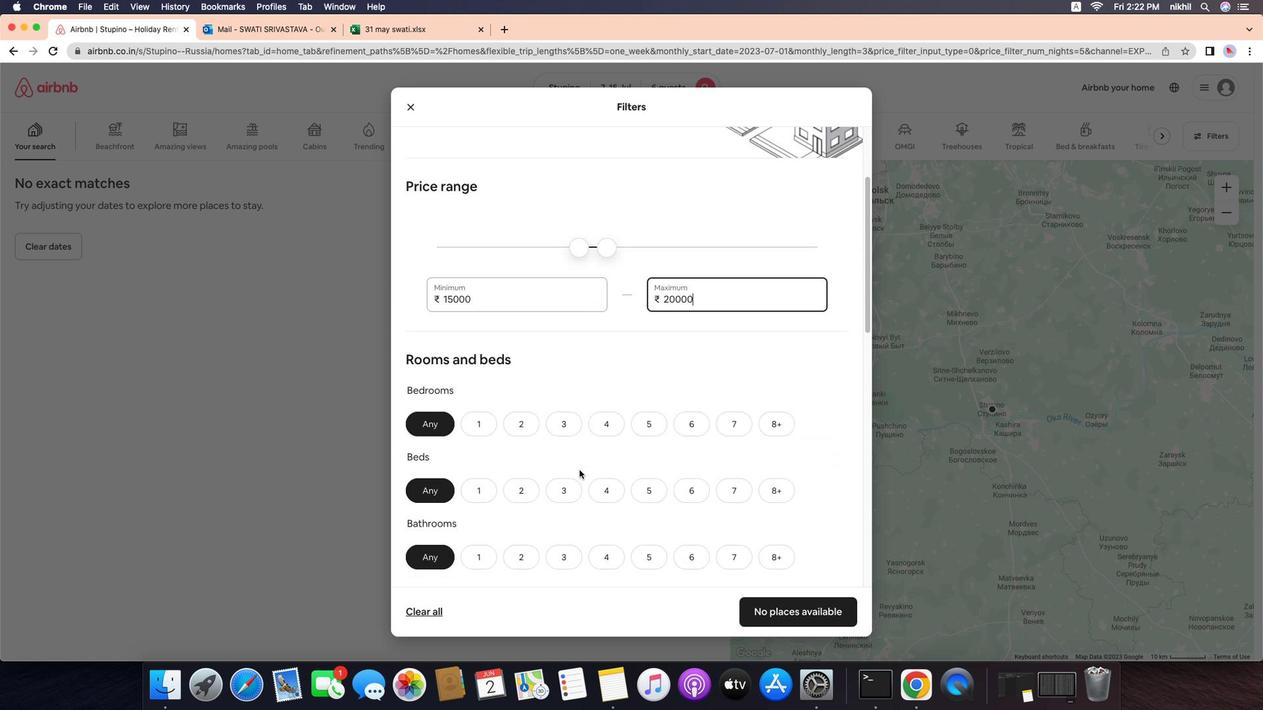 
Action: Mouse moved to (587, 428)
Screenshot: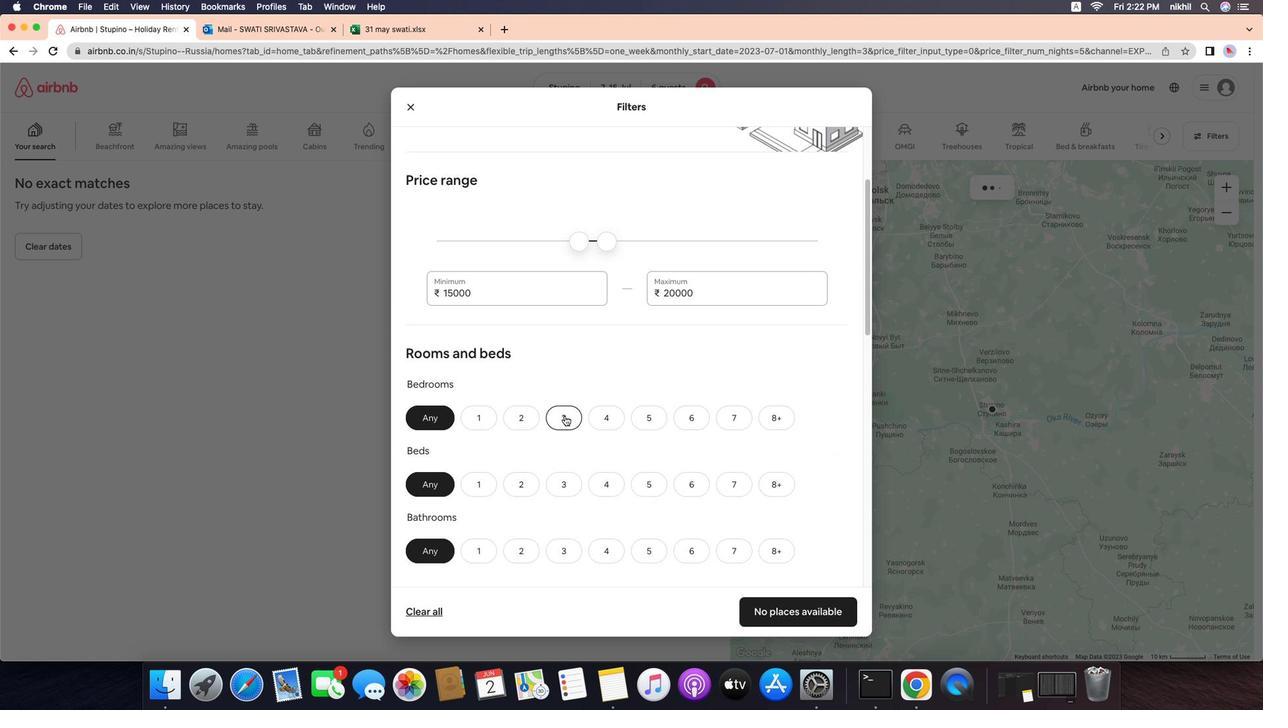 
Action: Mouse pressed left at (587, 428)
Screenshot: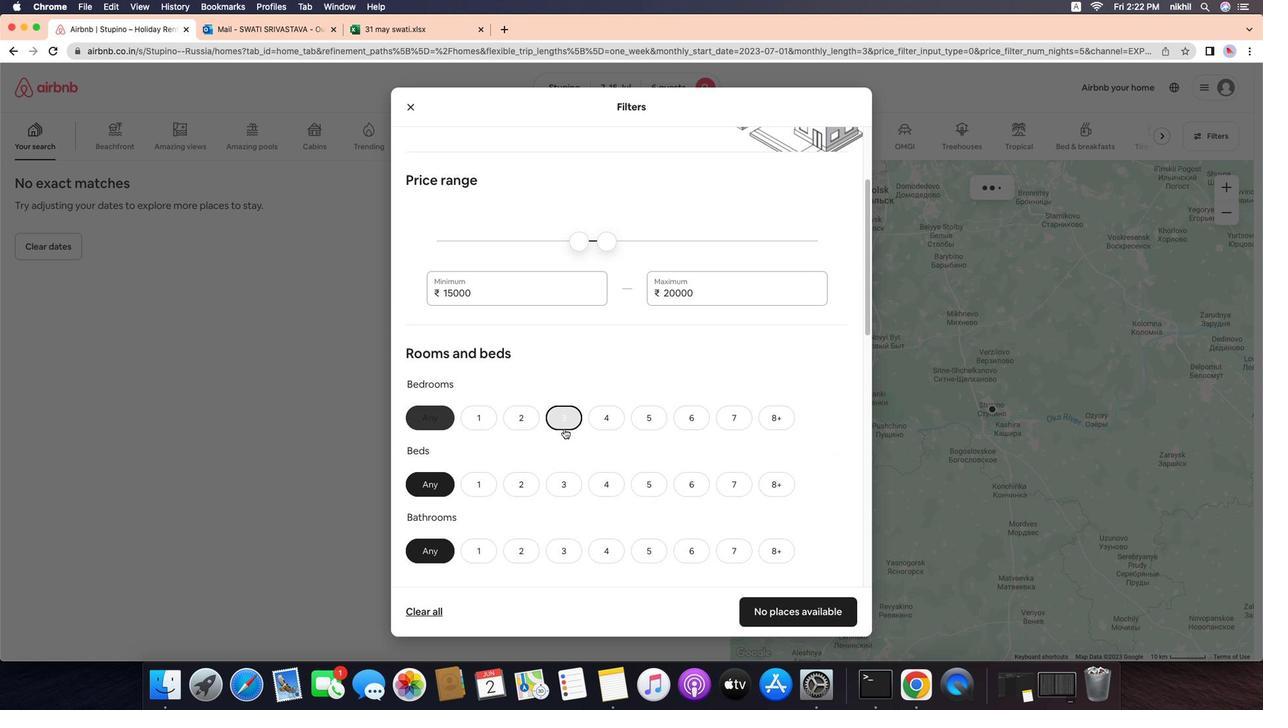 
Action: Mouse moved to (596, 508)
Screenshot: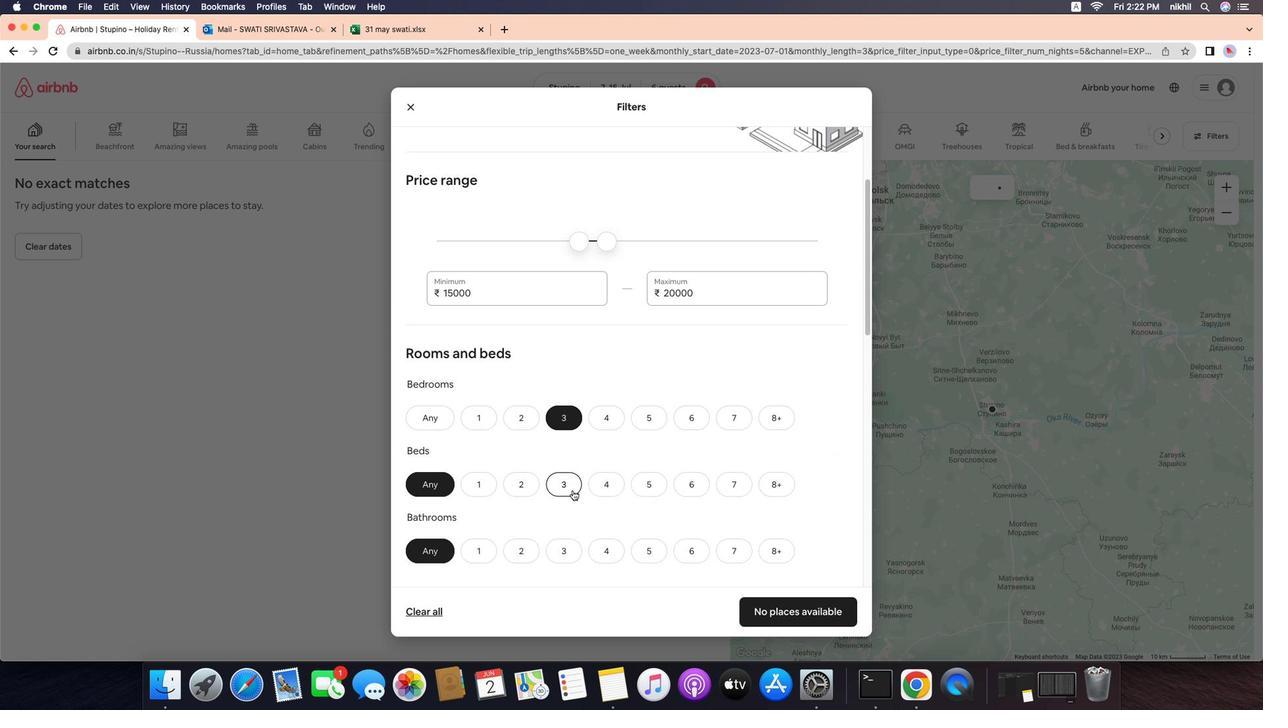 
Action: Mouse pressed left at (596, 508)
Screenshot: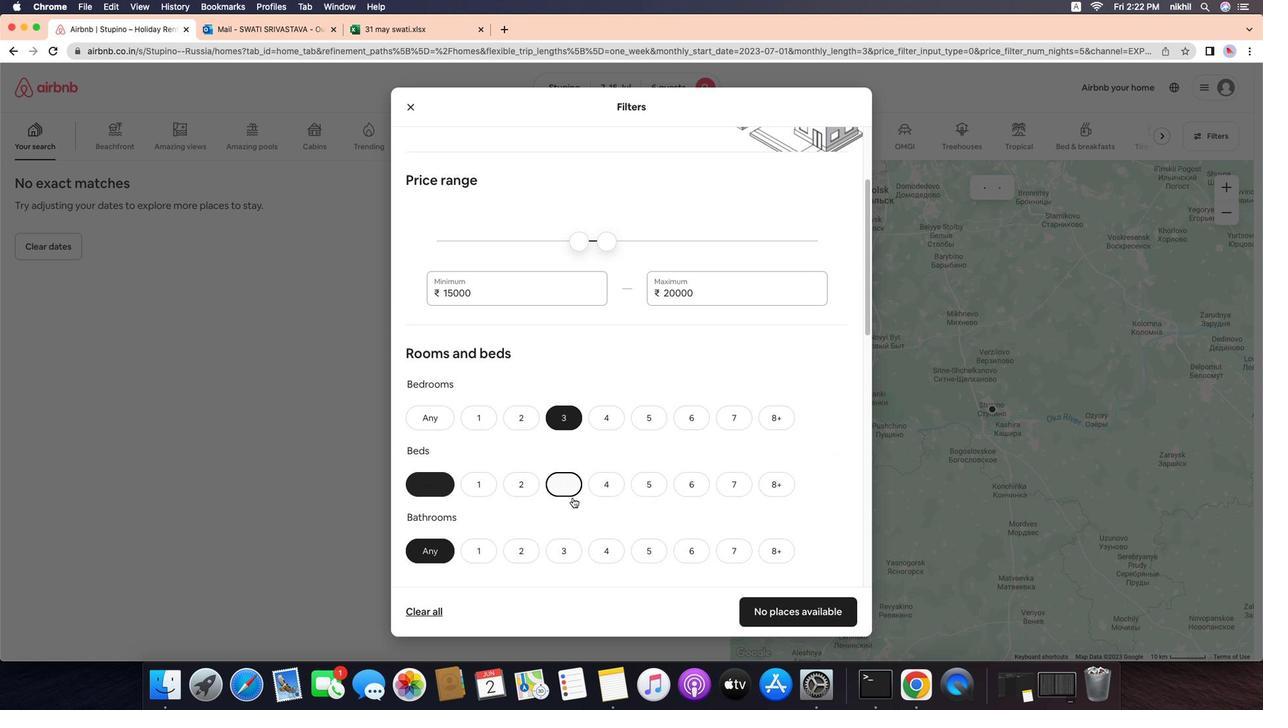 
Action: Mouse moved to (579, 571)
Screenshot: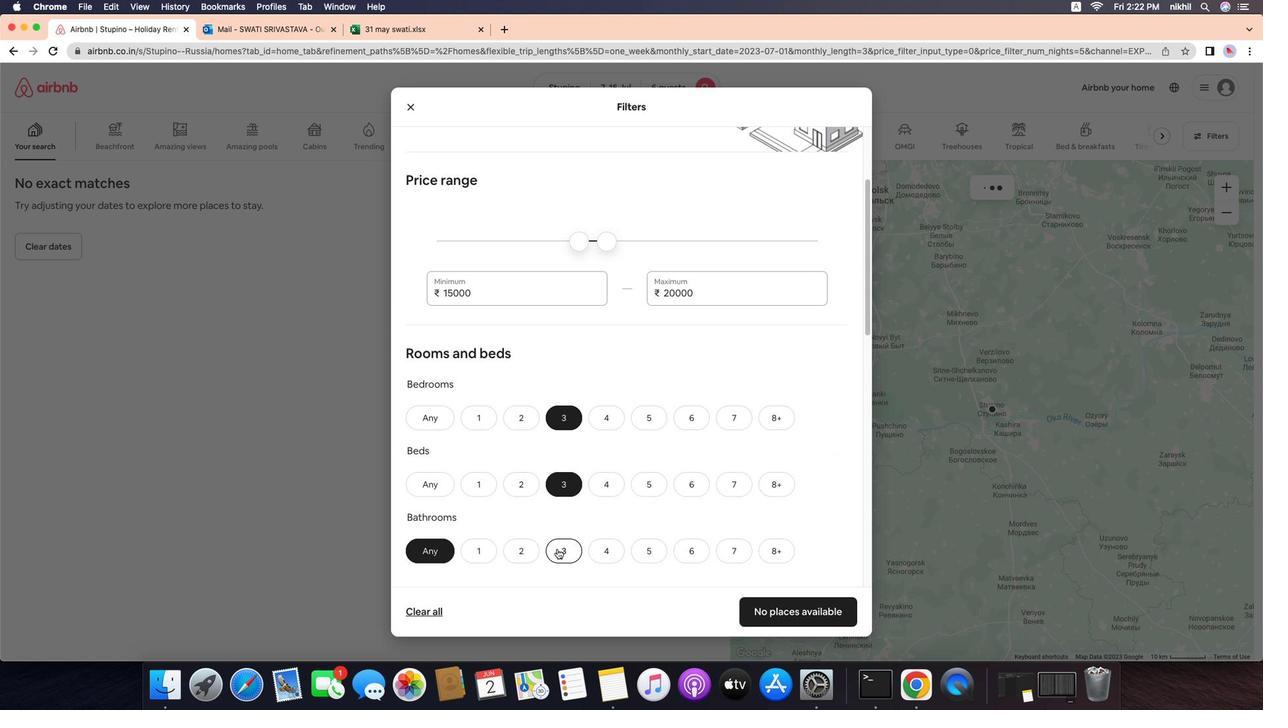 
Action: Mouse pressed left at (579, 571)
Screenshot: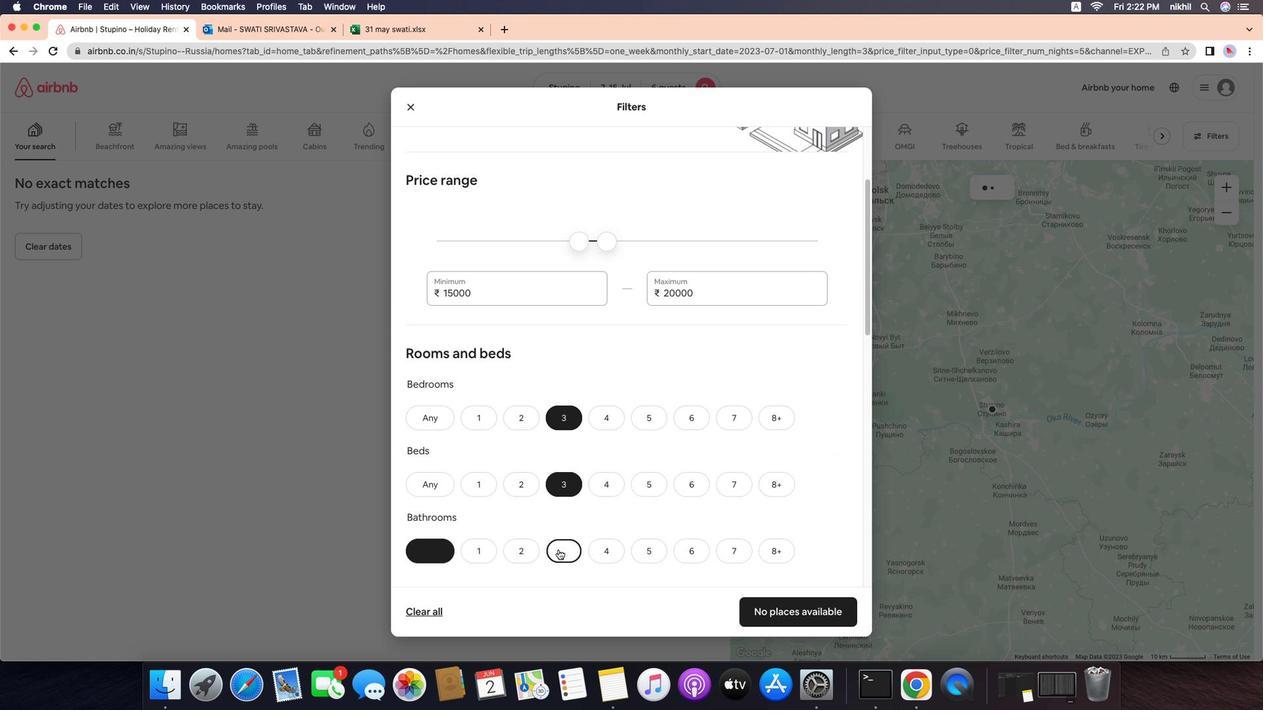 
Action: Mouse moved to (633, 530)
Screenshot: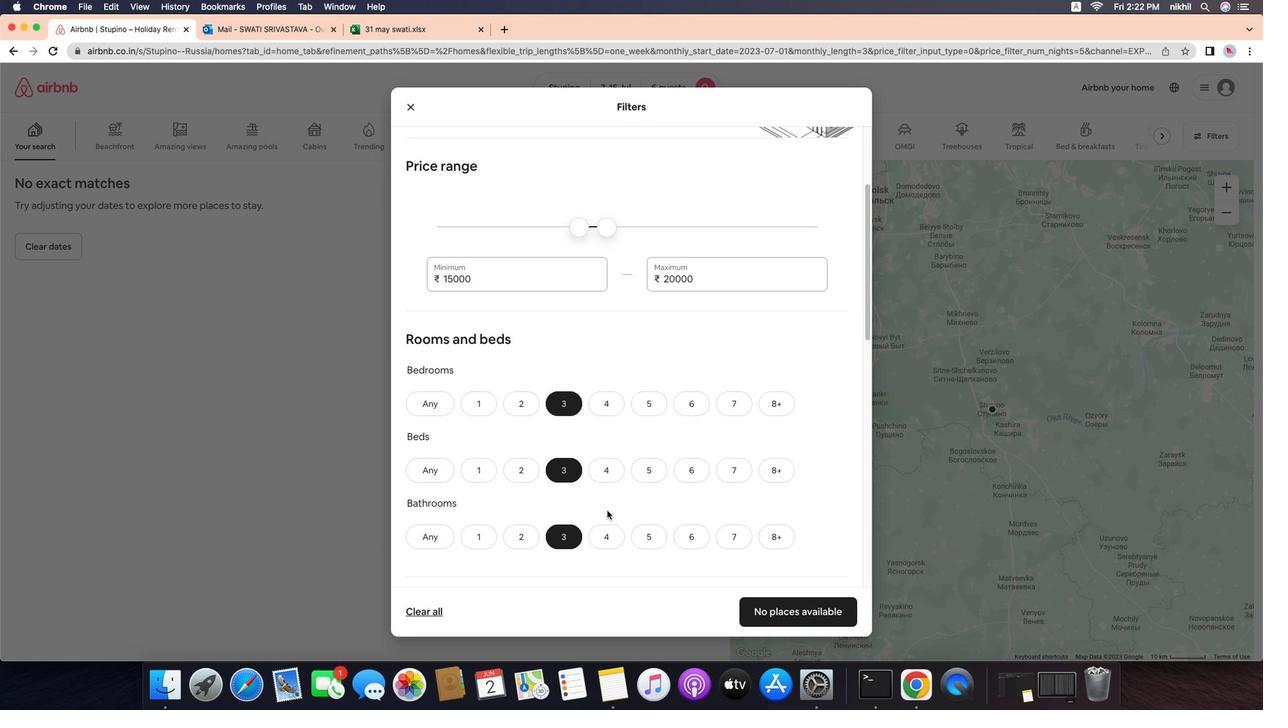 
Action: Mouse scrolled (633, 530) with delta (-13, -14)
Screenshot: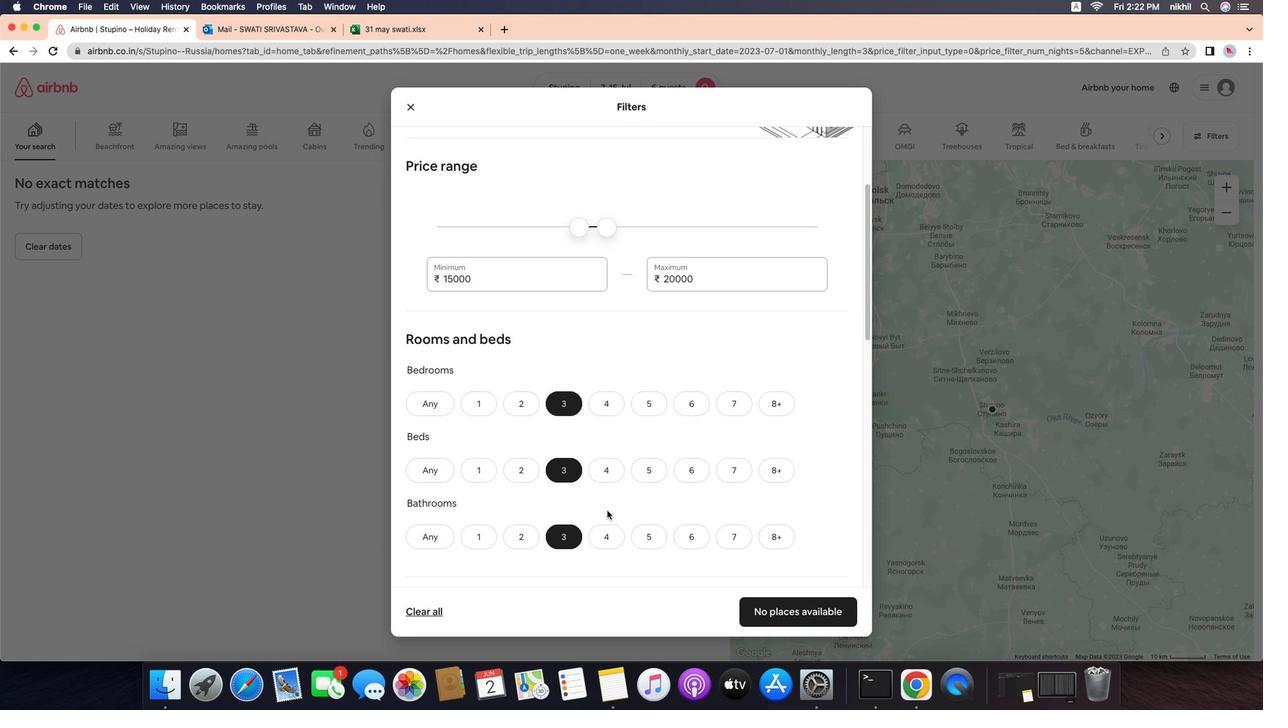 
Action: Mouse moved to (633, 530)
Screenshot: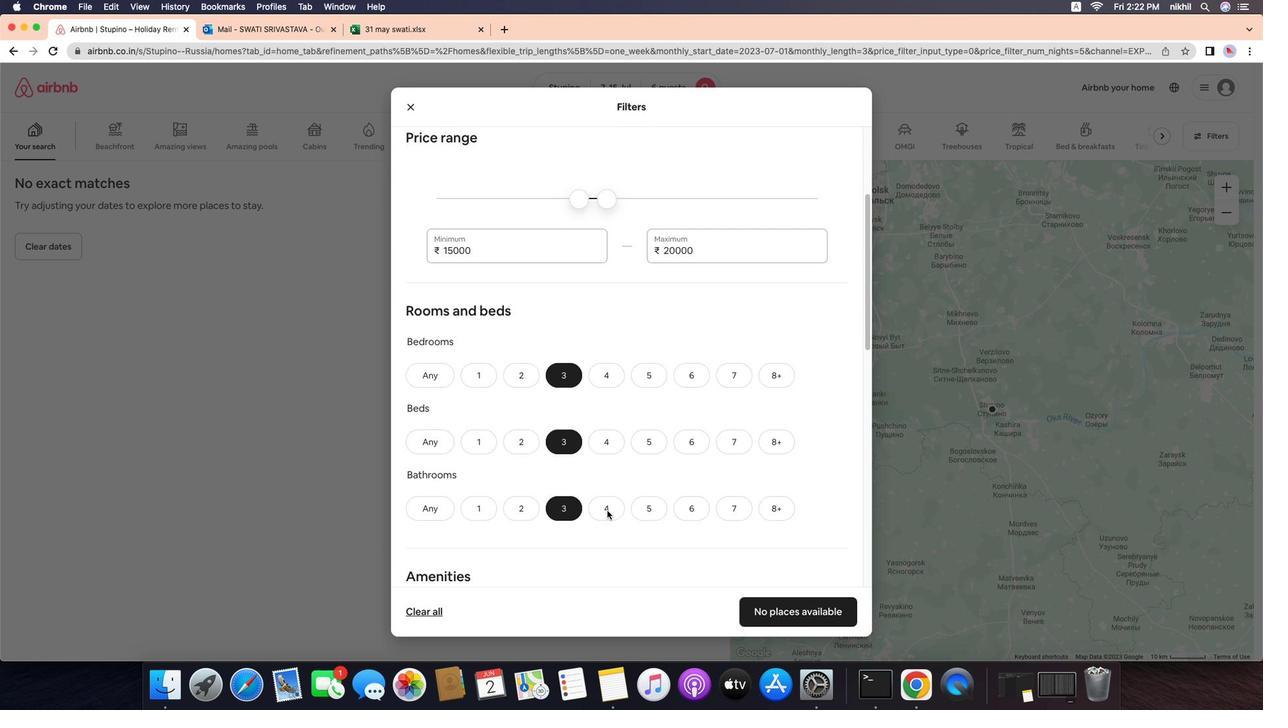 
Action: Mouse scrolled (633, 530) with delta (-13, -14)
Screenshot: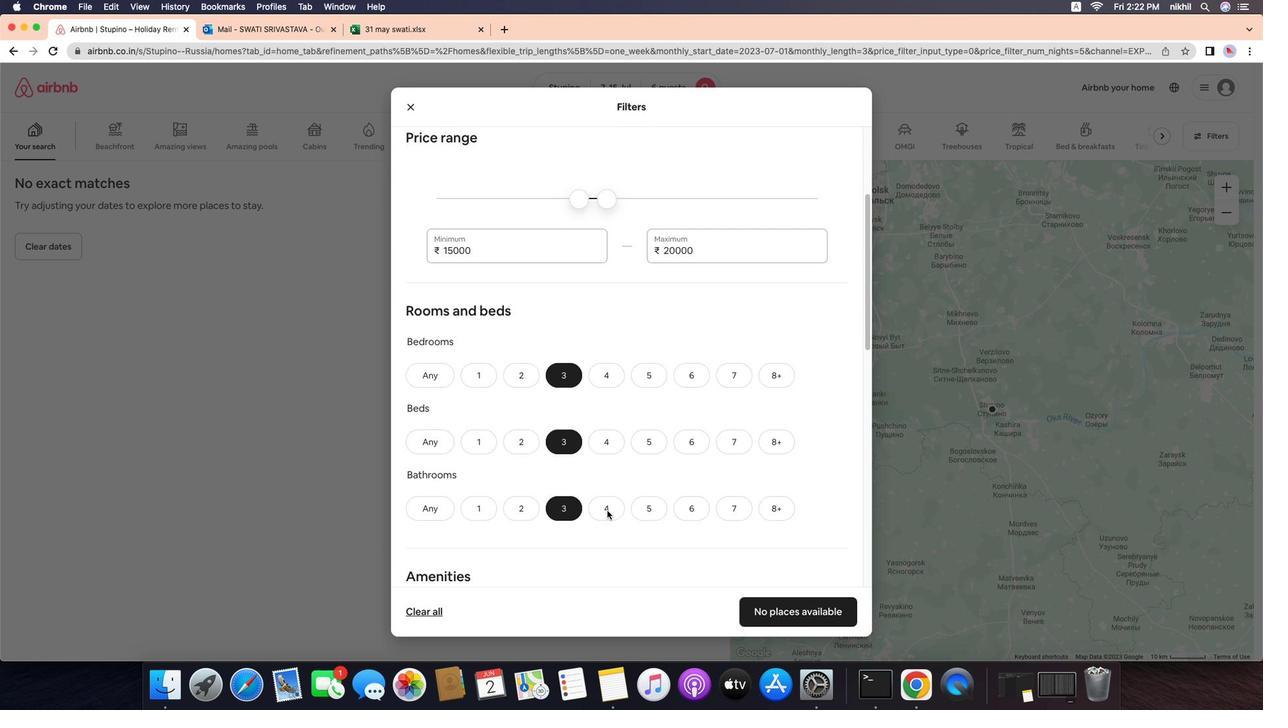 
Action: Mouse moved to (633, 530)
Screenshot: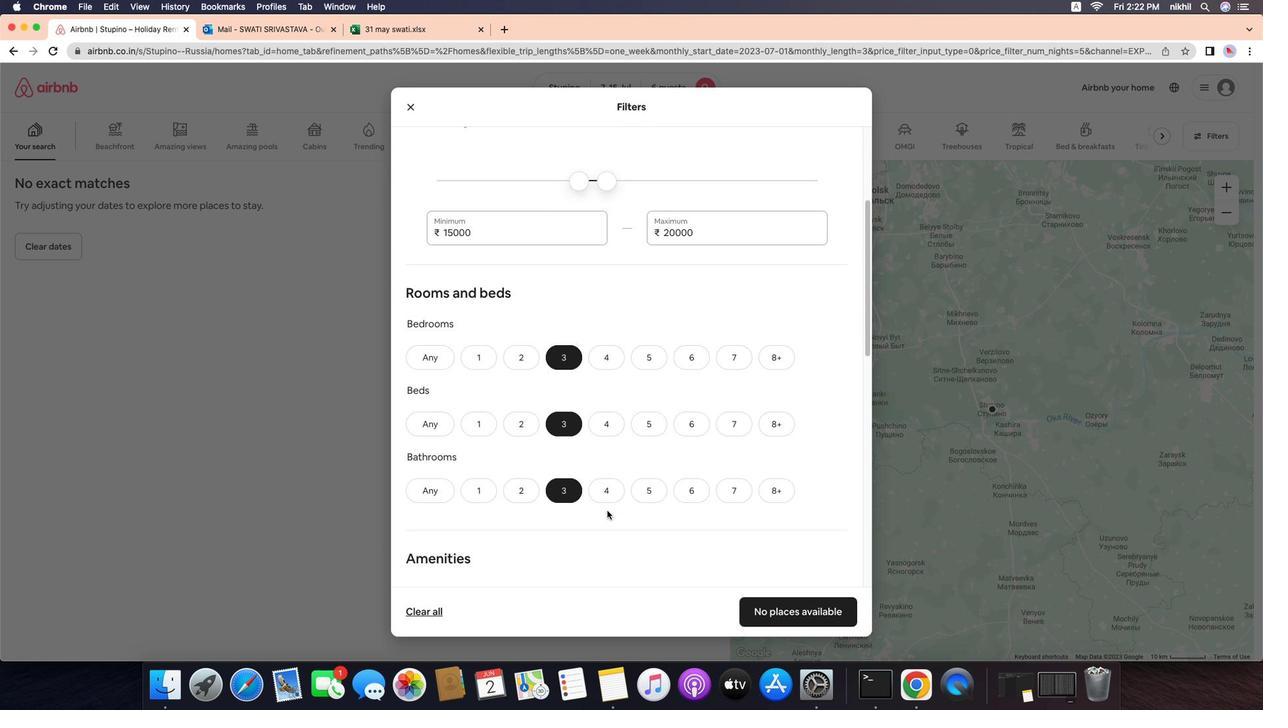 
Action: Mouse scrolled (633, 530) with delta (-13, -15)
Screenshot: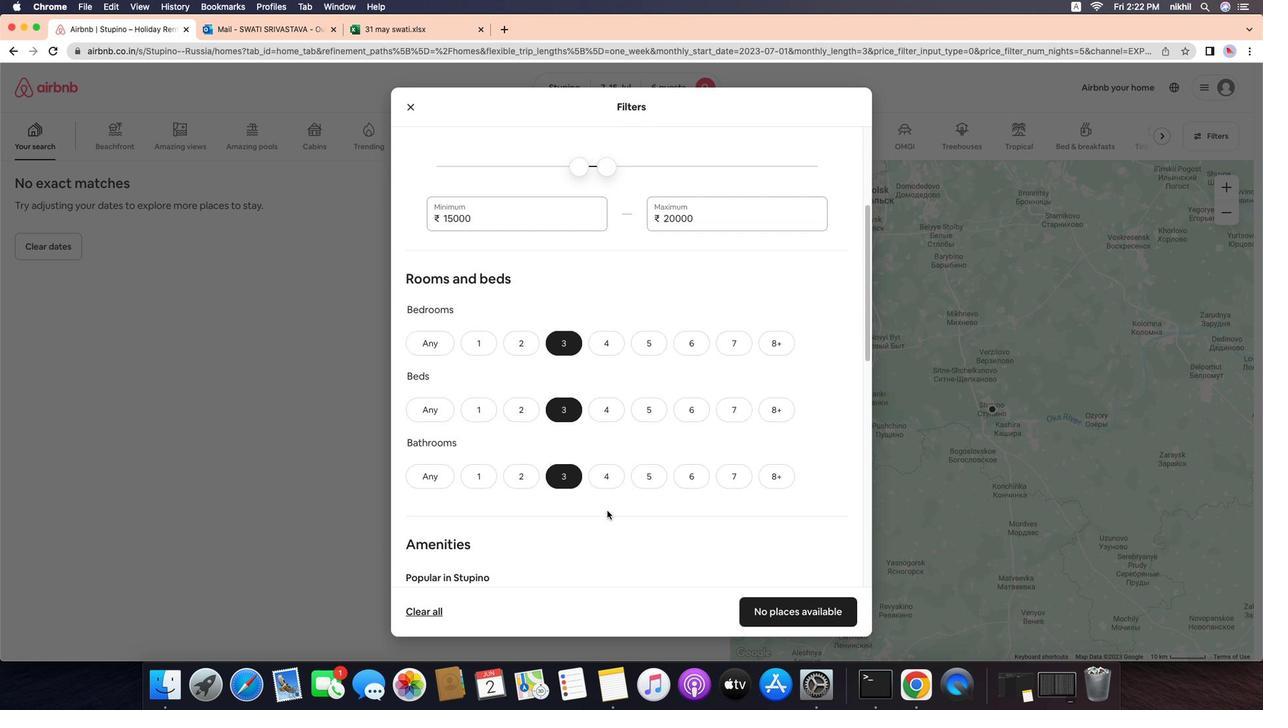 
Action: Mouse scrolled (633, 530) with delta (-13, -14)
Screenshot: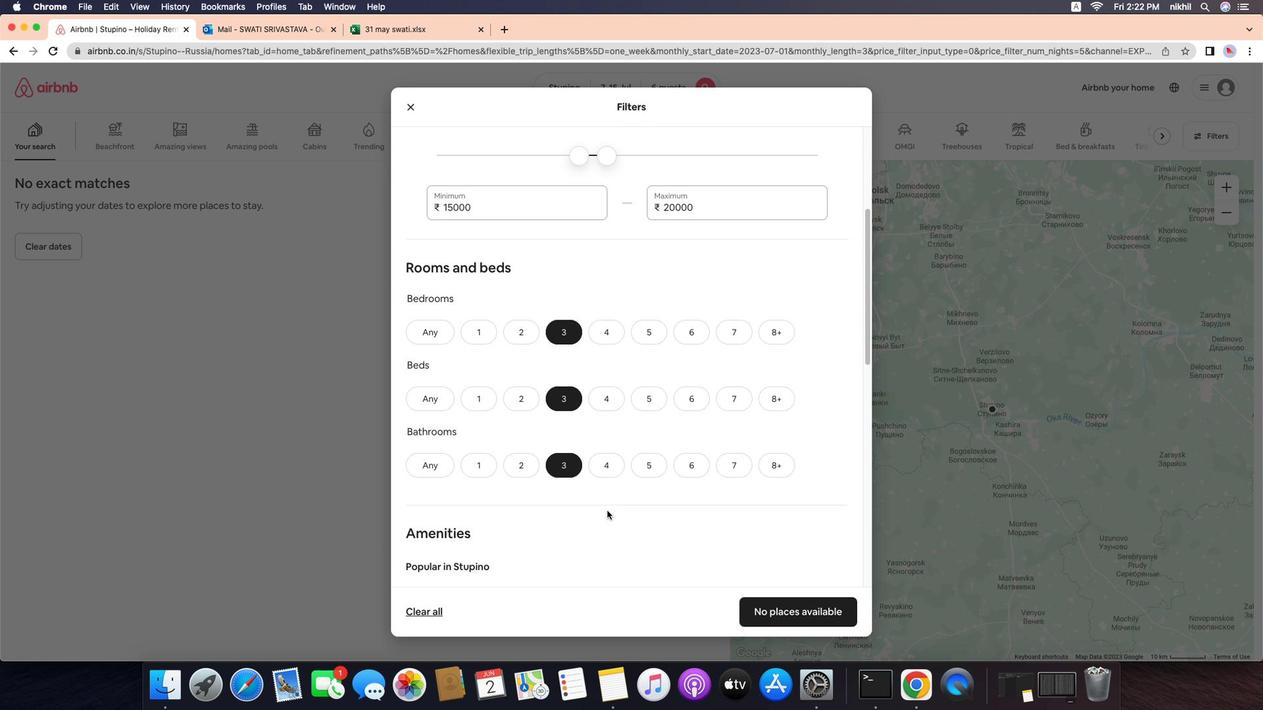 
Action: Mouse scrolled (633, 530) with delta (-13, -14)
Screenshot: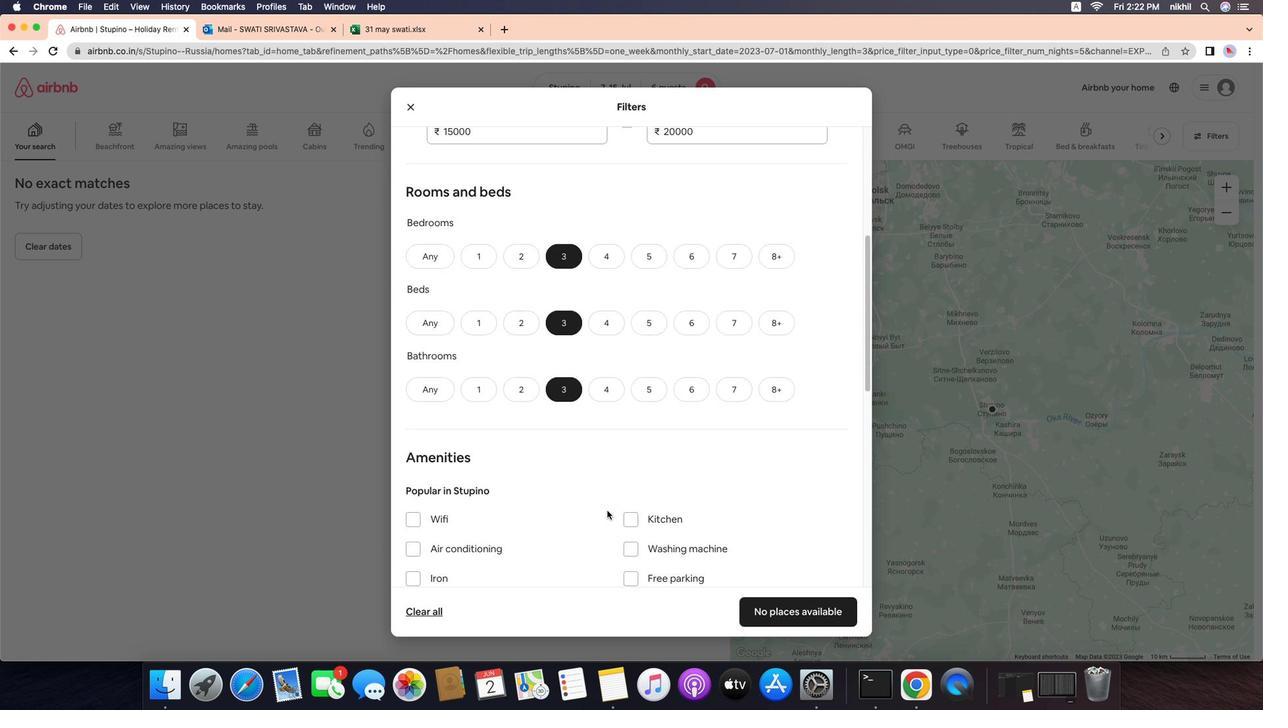 
Action: Mouse scrolled (633, 530) with delta (-13, -14)
Screenshot: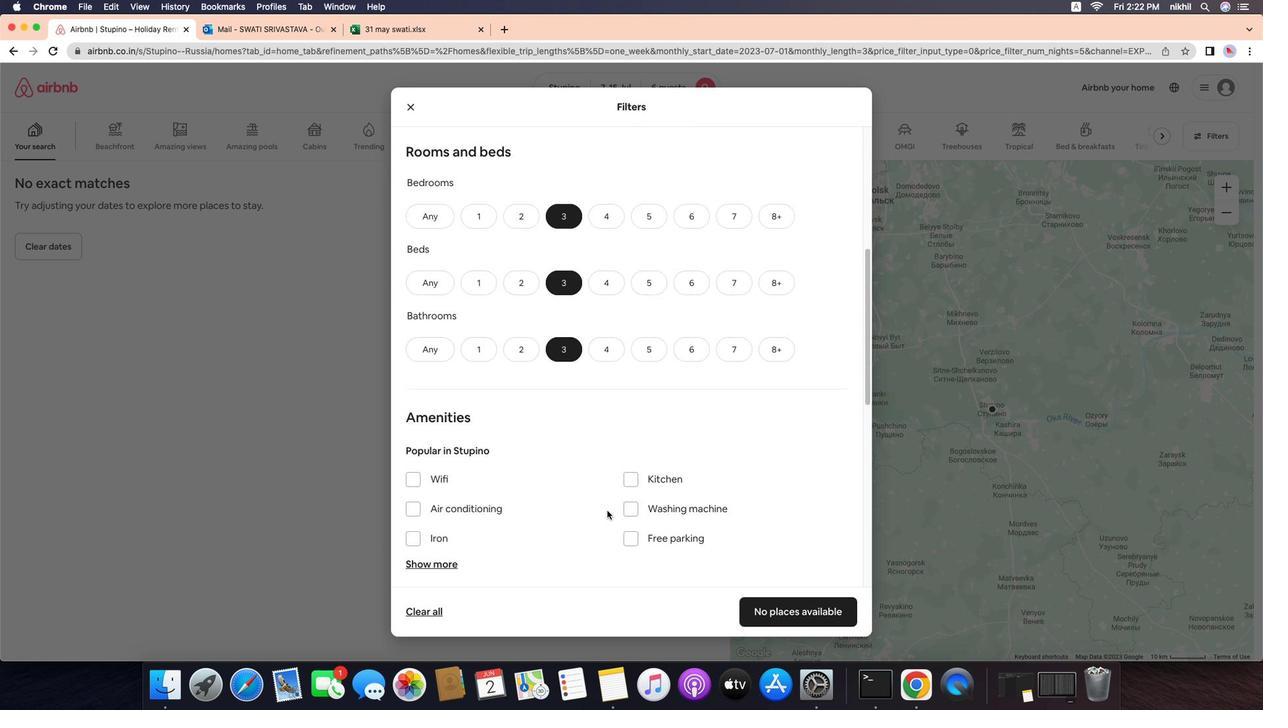 
Action: Mouse scrolled (633, 530) with delta (-13, -16)
Screenshot: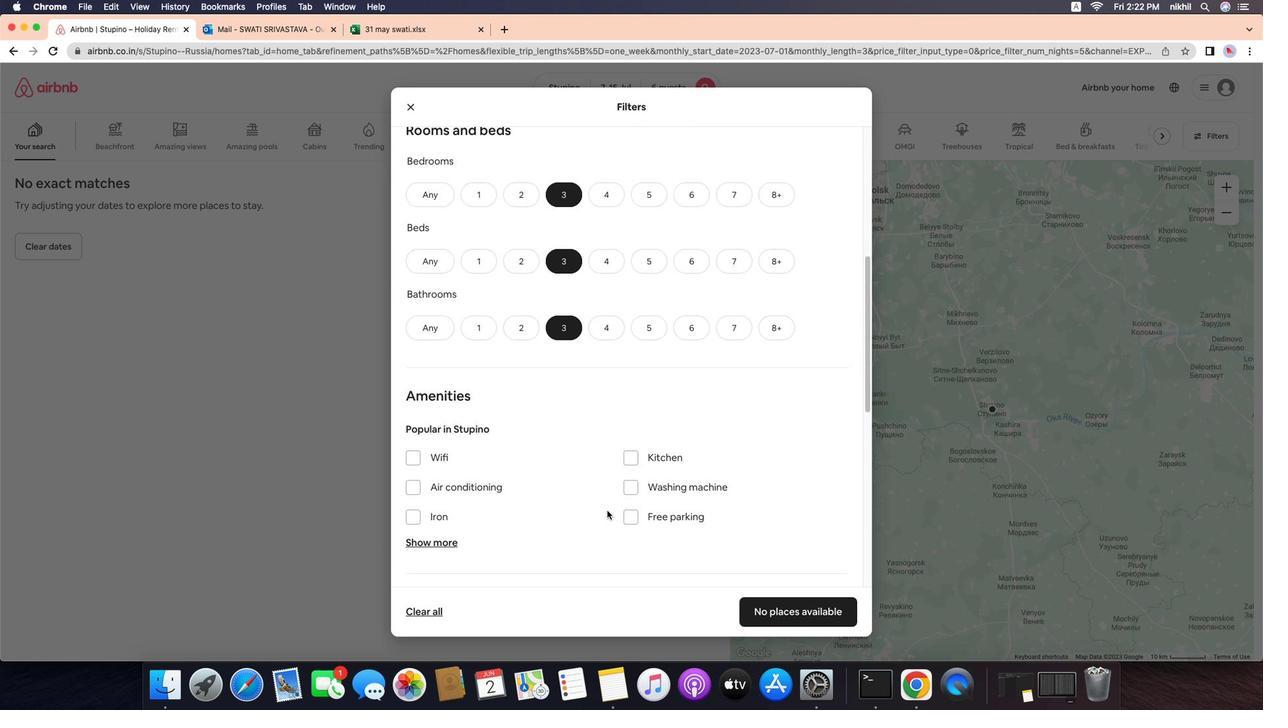 
Action: Mouse scrolled (633, 530) with delta (-13, -14)
Screenshot: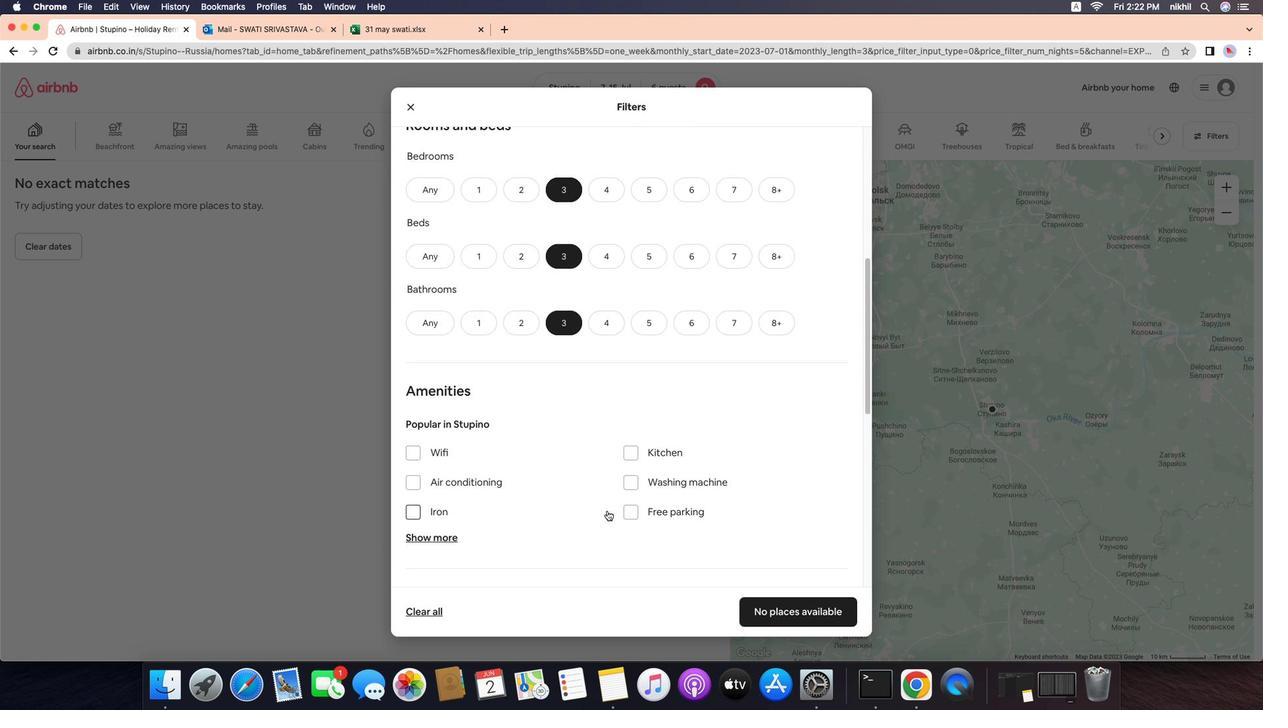 
Action: Mouse scrolled (633, 530) with delta (-13, -14)
Screenshot: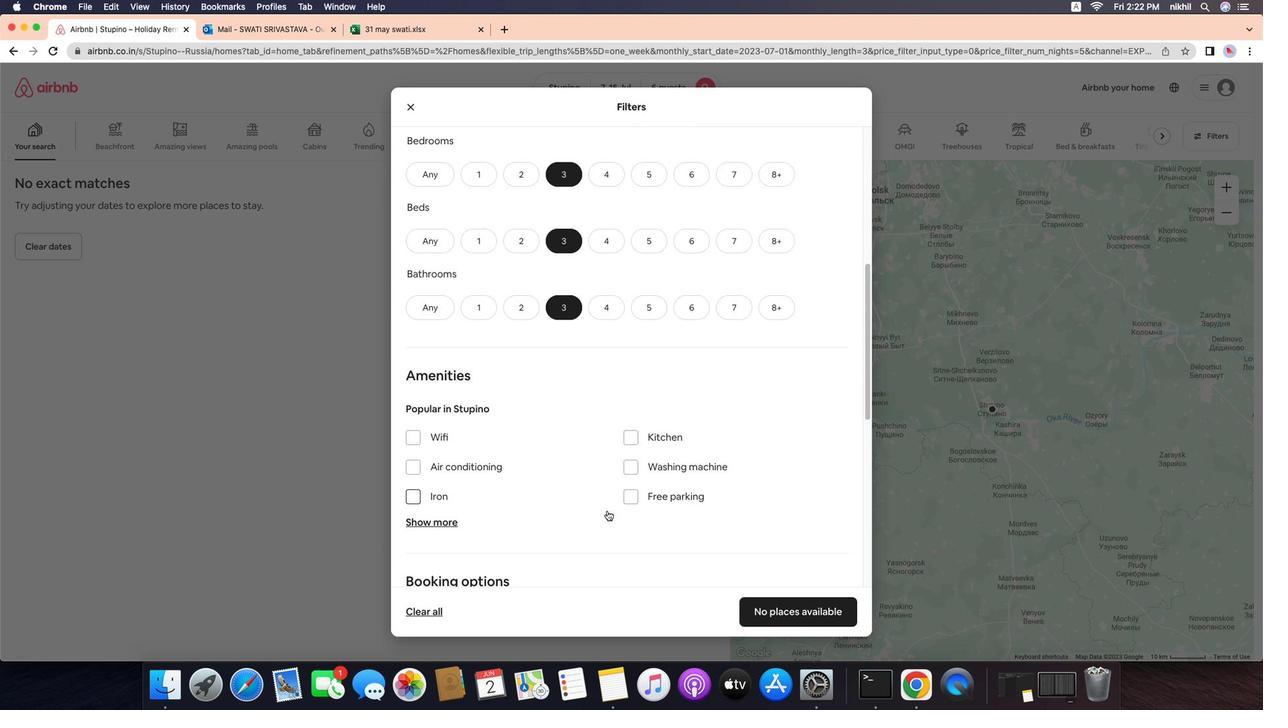 
Action: Mouse scrolled (633, 530) with delta (-13, -14)
Screenshot: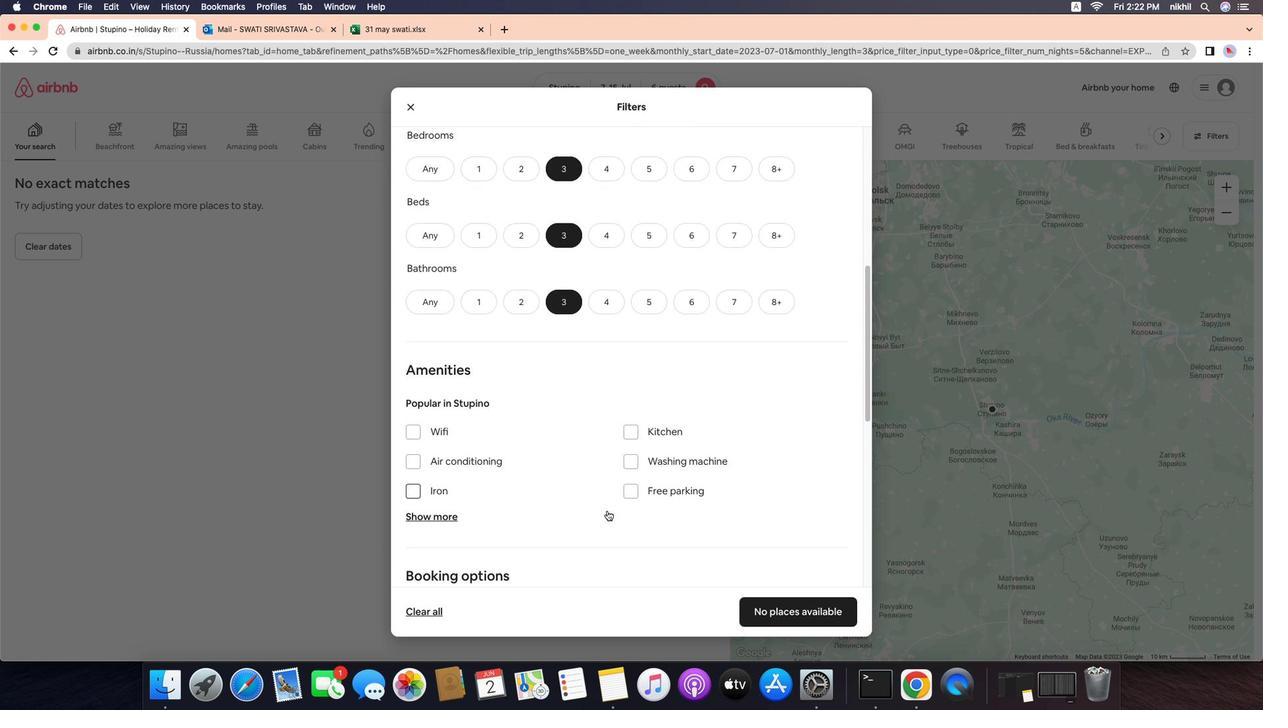 
Action: Mouse scrolled (633, 530) with delta (-13, -14)
Screenshot: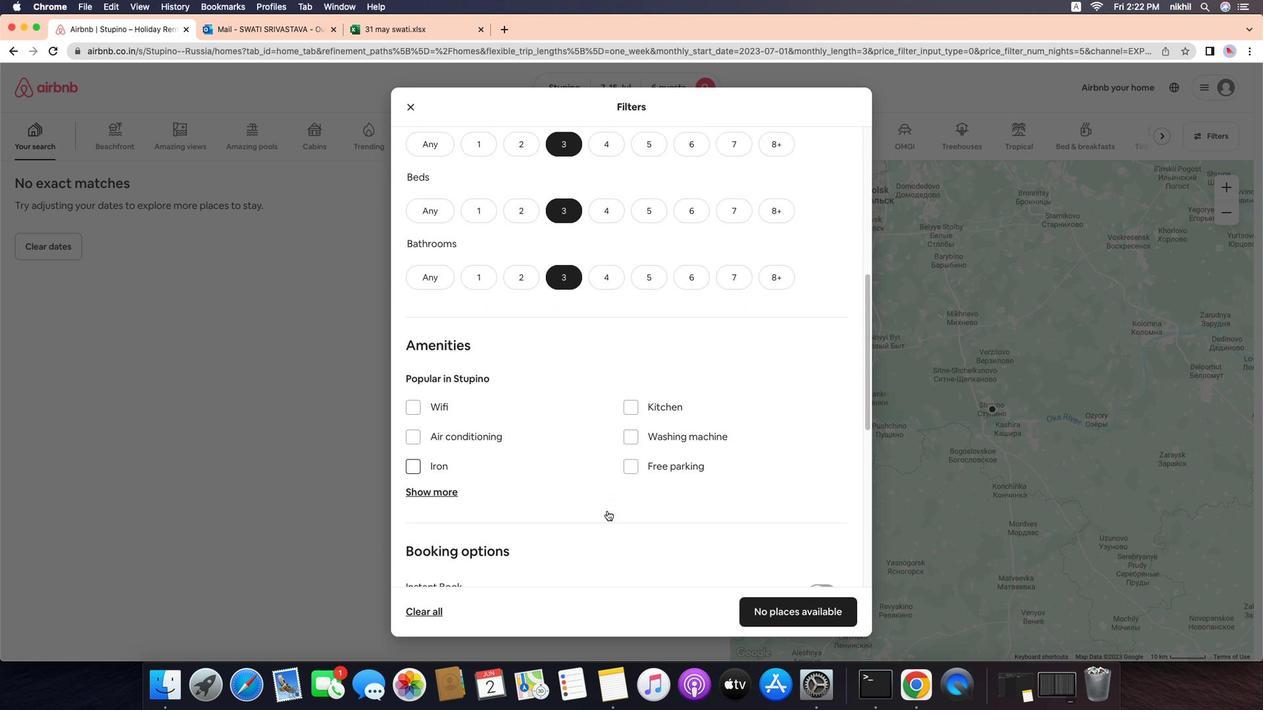 
Action: Mouse scrolled (633, 530) with delta (-13, -14)
Screenshot: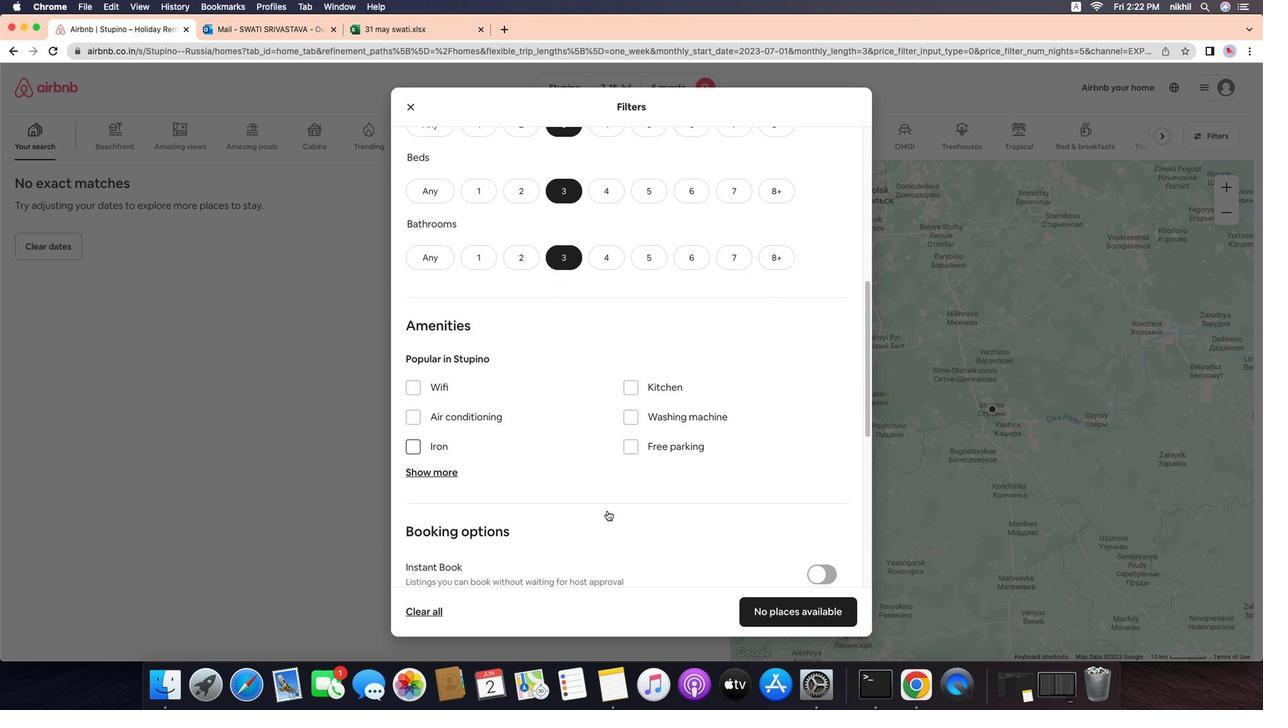 
Action: Mouse scrolled (633, 530) with delta (-13, -15)
Screenshot: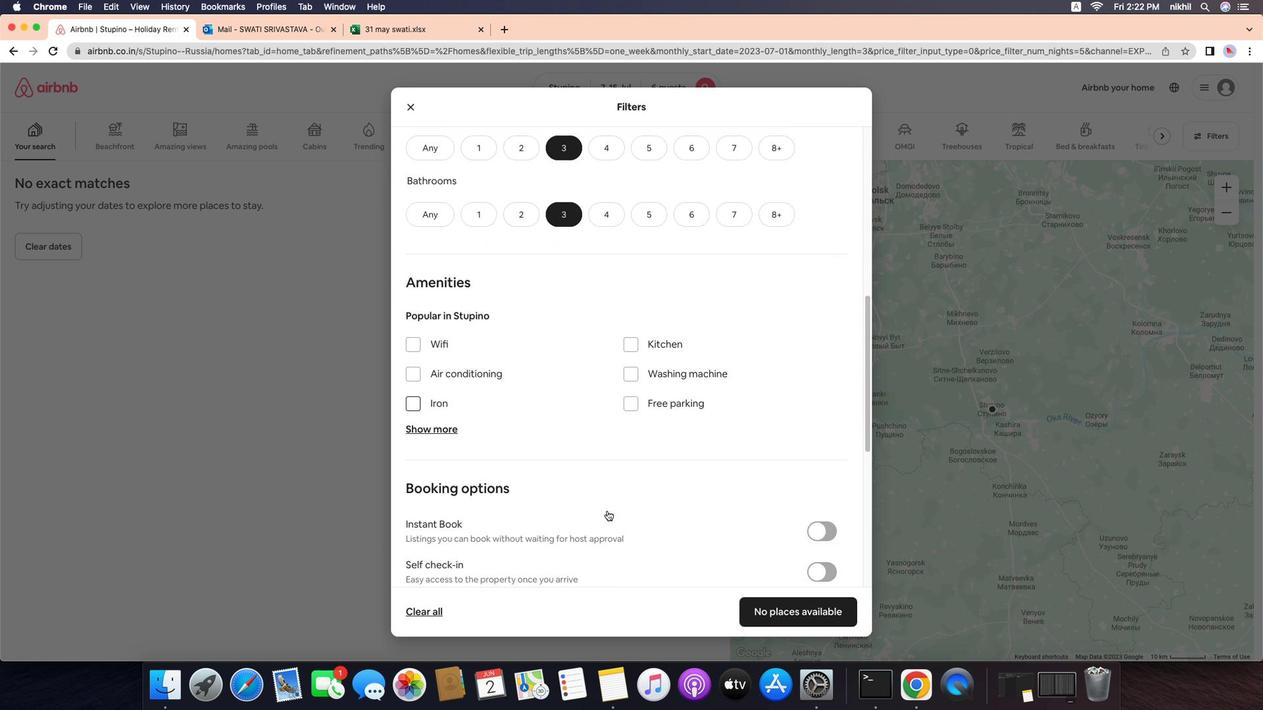 
Action: Mouse moved to (703, 548)
Screenshot: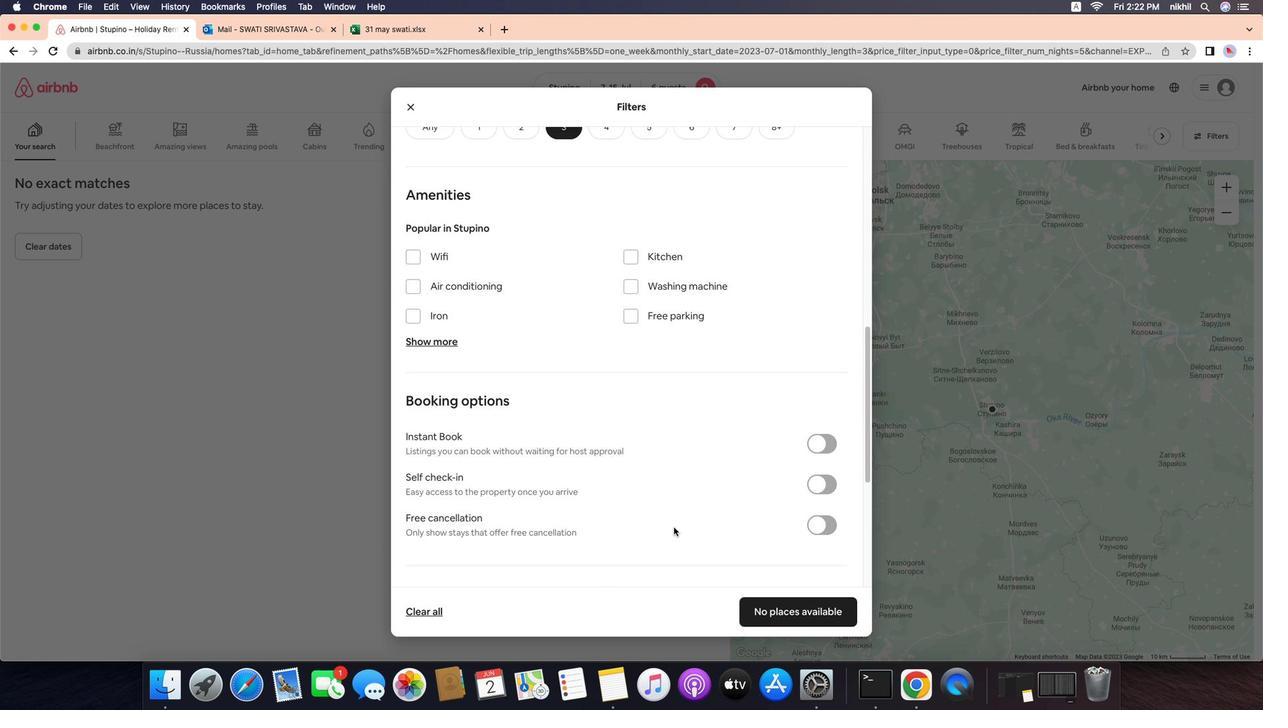 
Action: Mouse scrolled (703, 548) with delta (-13, -14)
Screenshot: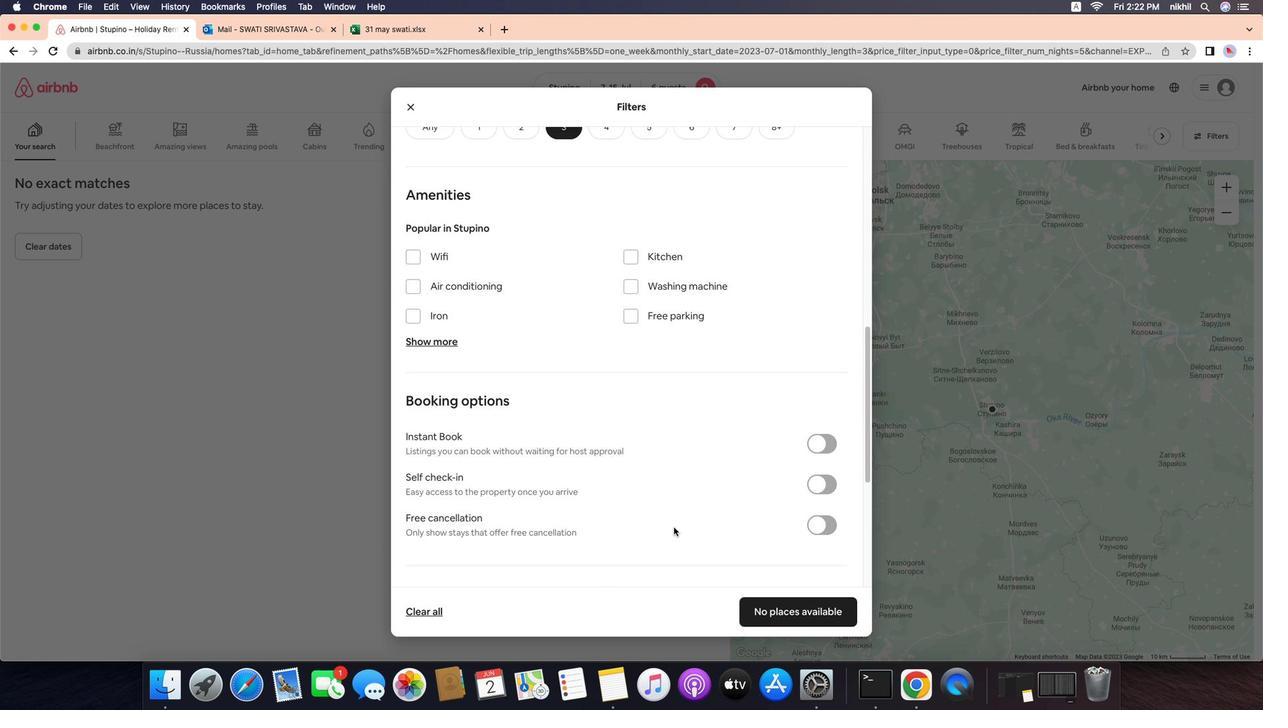 
Action: Mouse moved to (703, 548)
Screenshot: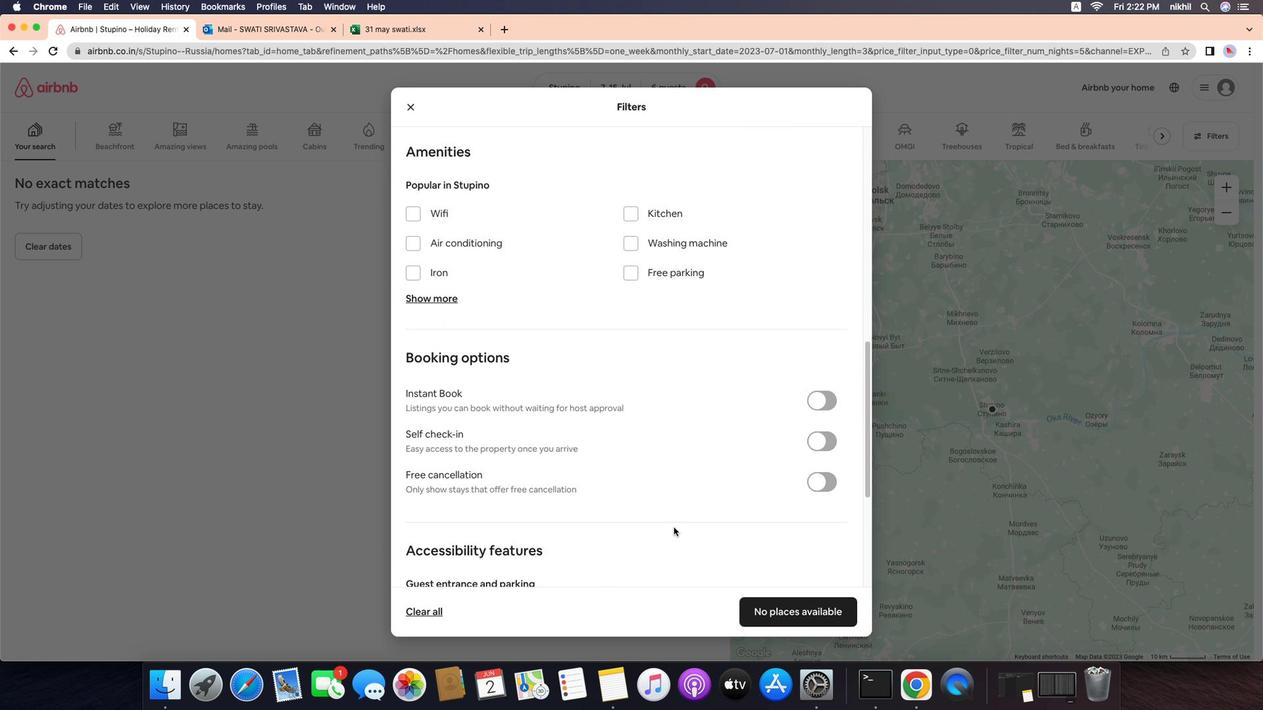 
Action: Mouse scrolled (703, 548) with delta (-13, -14)
Screenshot: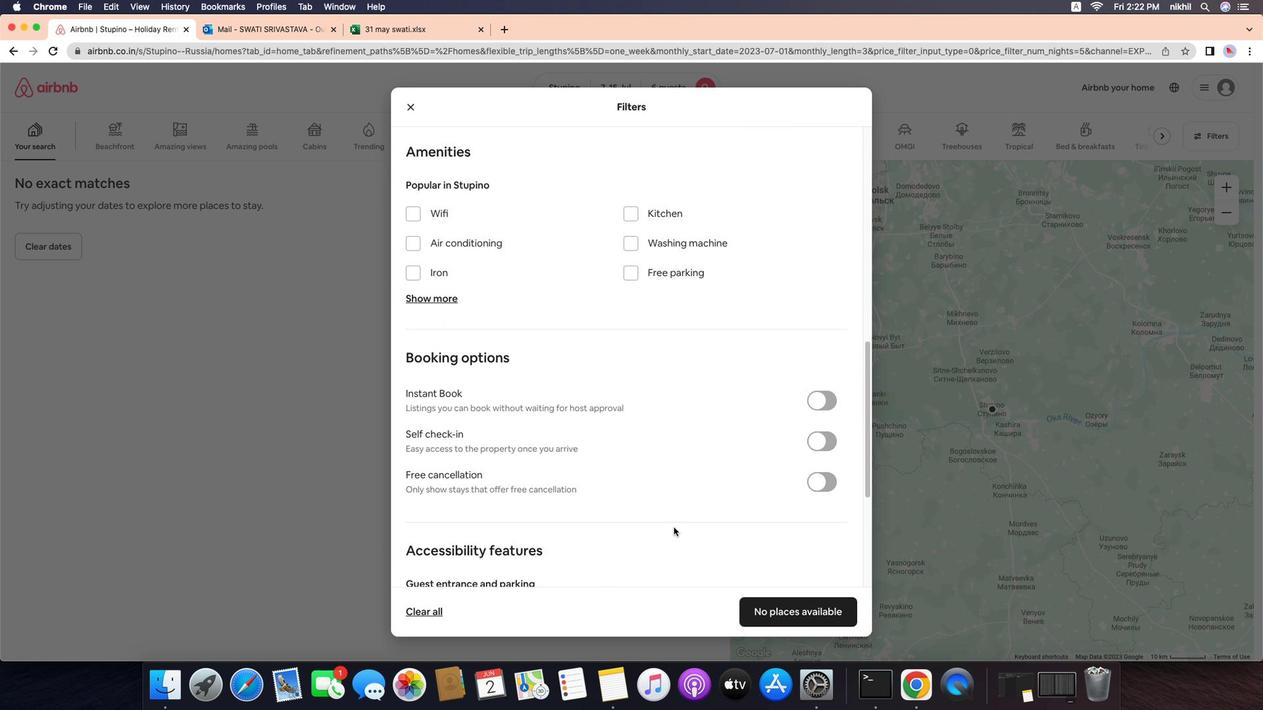 
Action: Mouse scrolled (703, 548) with delta (-13, -16)
Screenshot: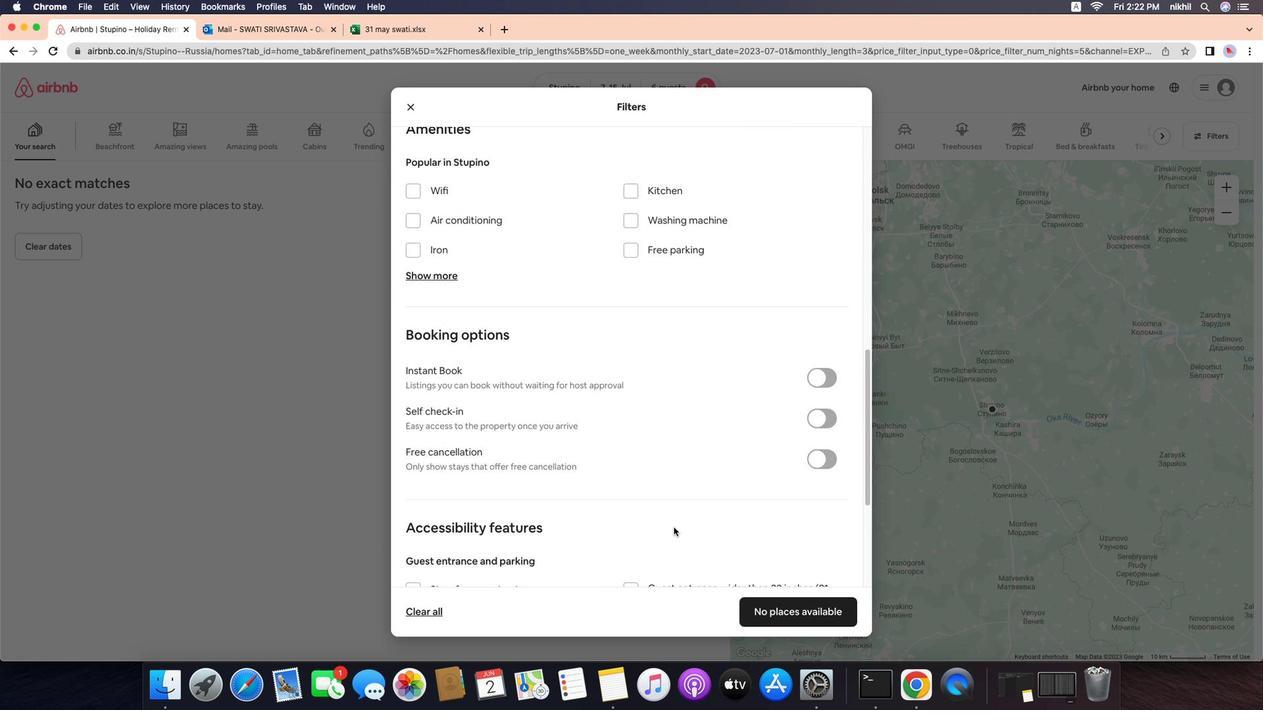 
Action: Mouse scrolled (703, 548) with delta (-13, -14)
Screenshot: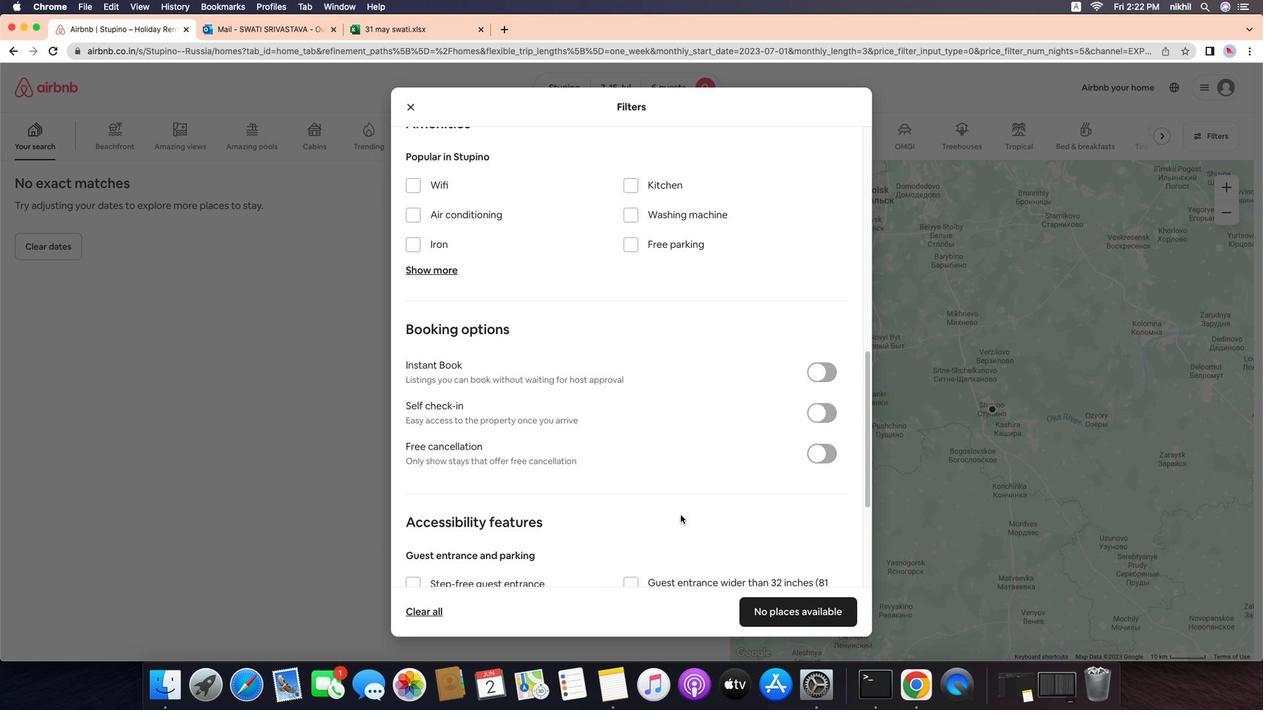 
Action: Mouse moved to (860, 427)
Screenshot: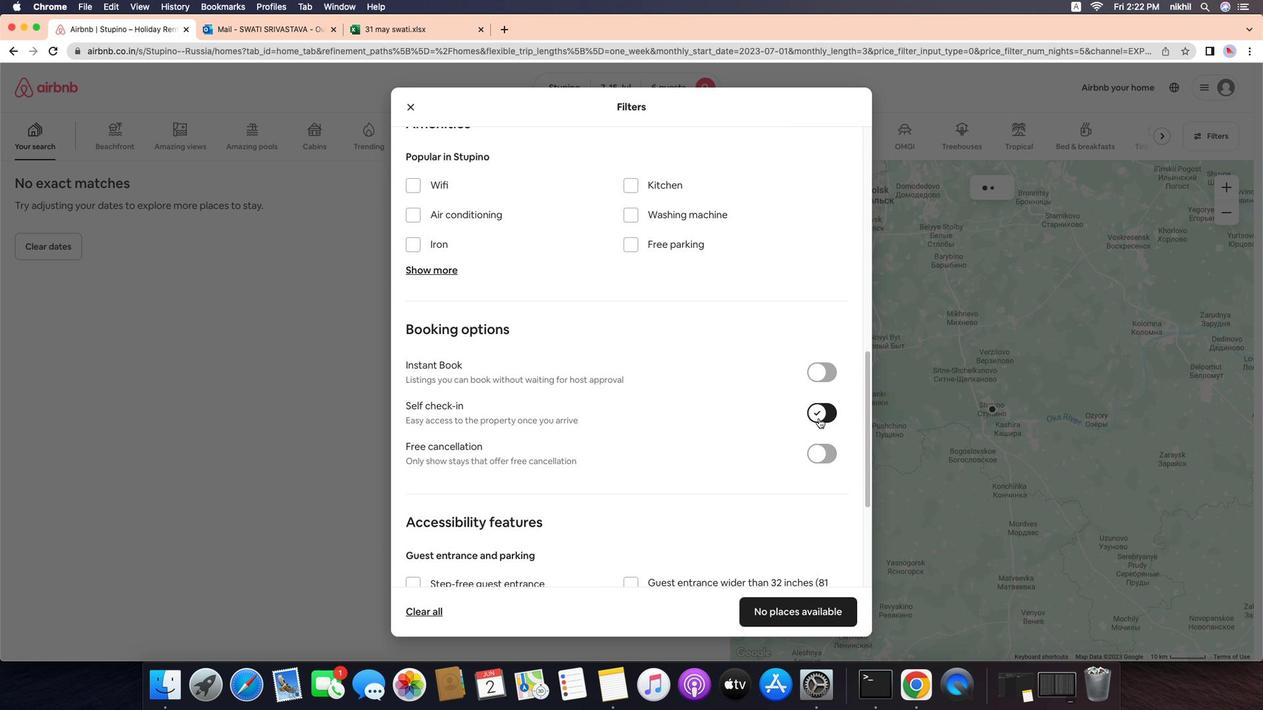 
Action: Mouse pressed left at (860, 427)
Screenshot: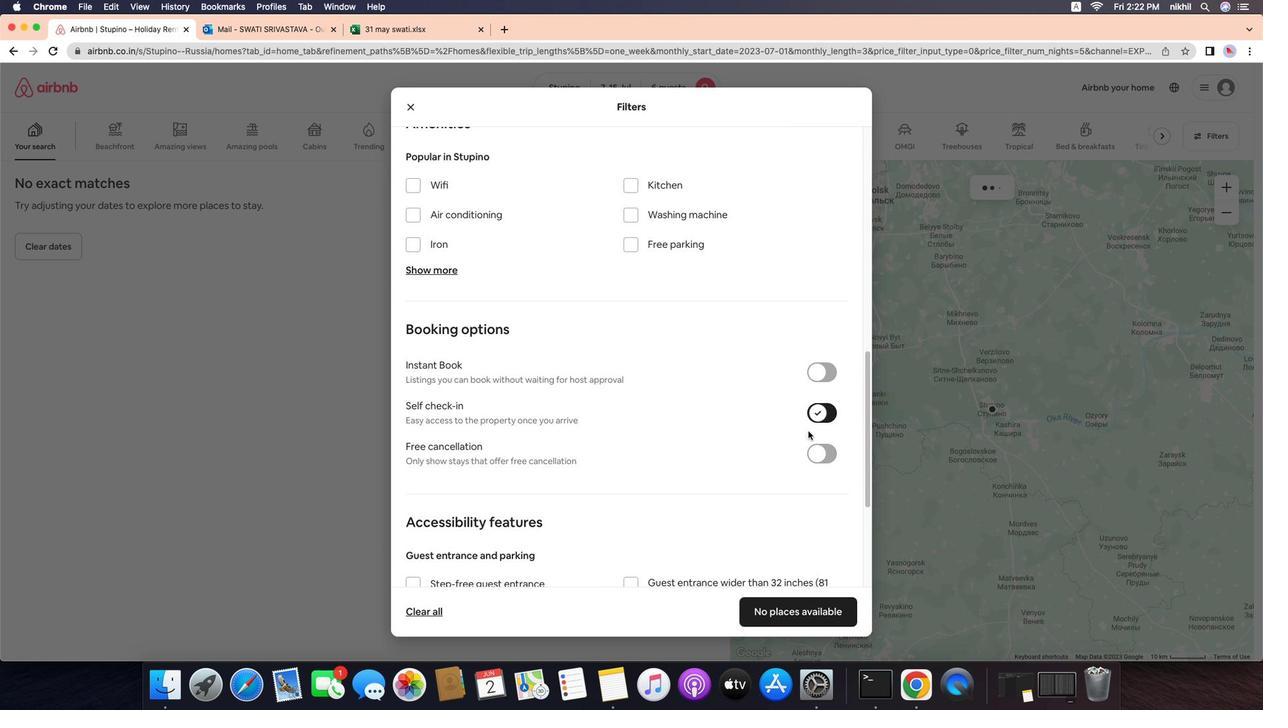 
Action: Mouse moved to (640, 508)
Screenshot: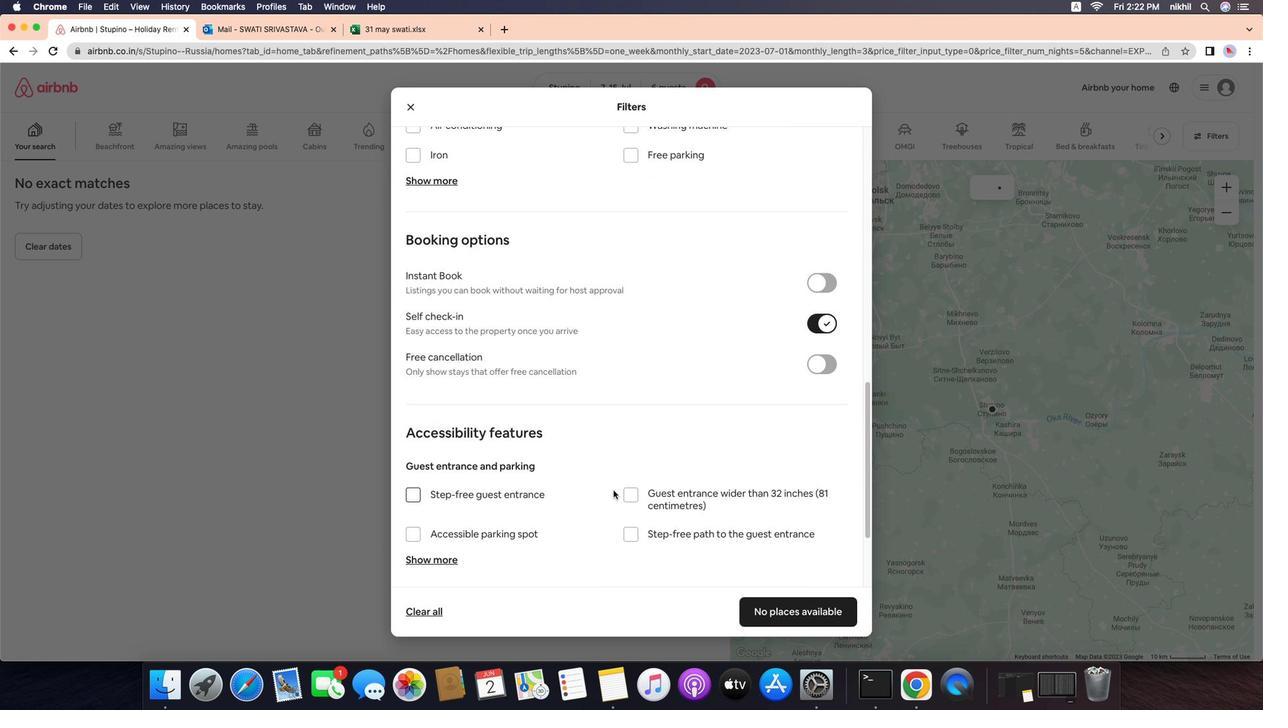 
Action: Mouse scrolled (640, 508) with delta (-13, -14)
Screenshot: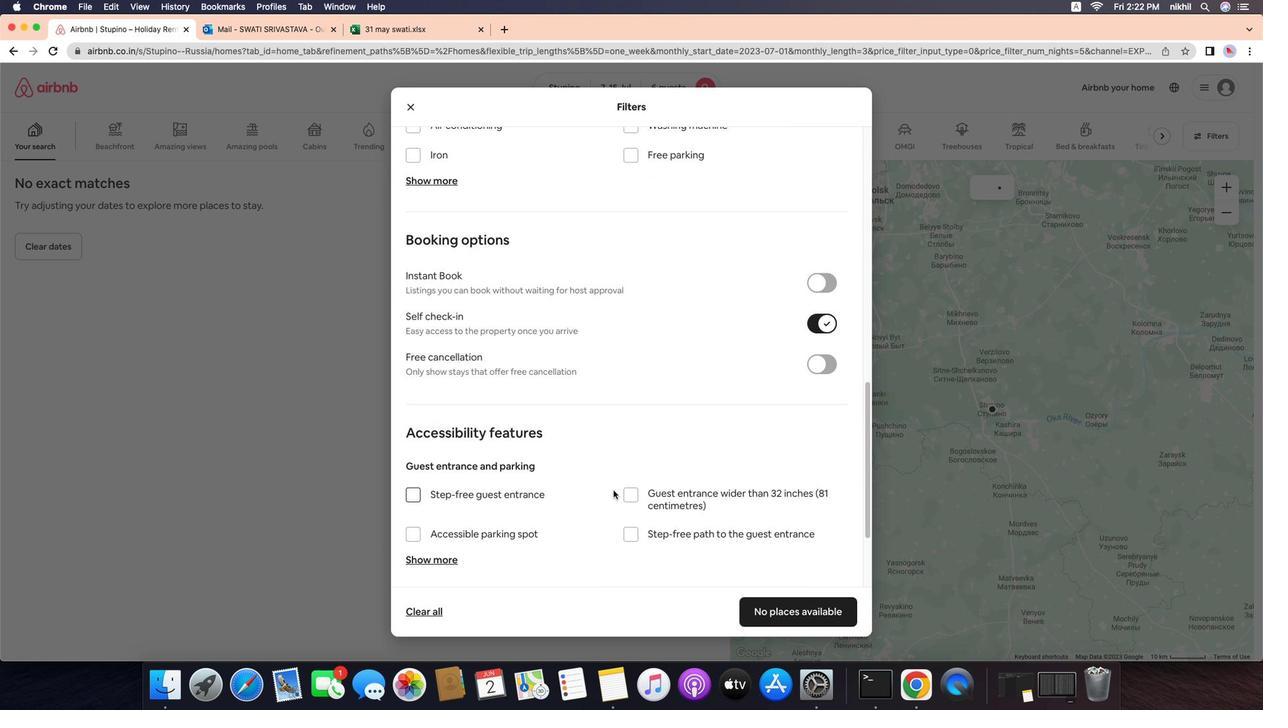 
Action: Mouse moved to (640, 508)
Screenshot: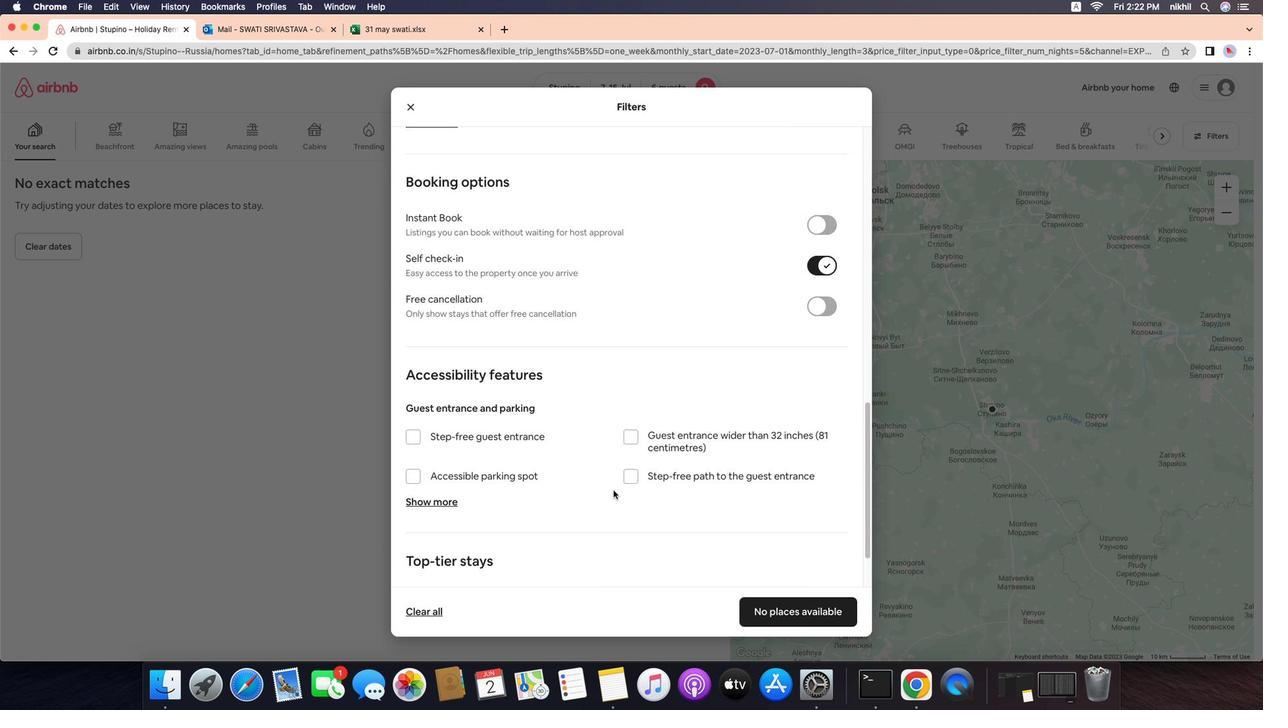 
Action: Mouse scrolled (640, 508) with delta (-13, -14)
Screenshot: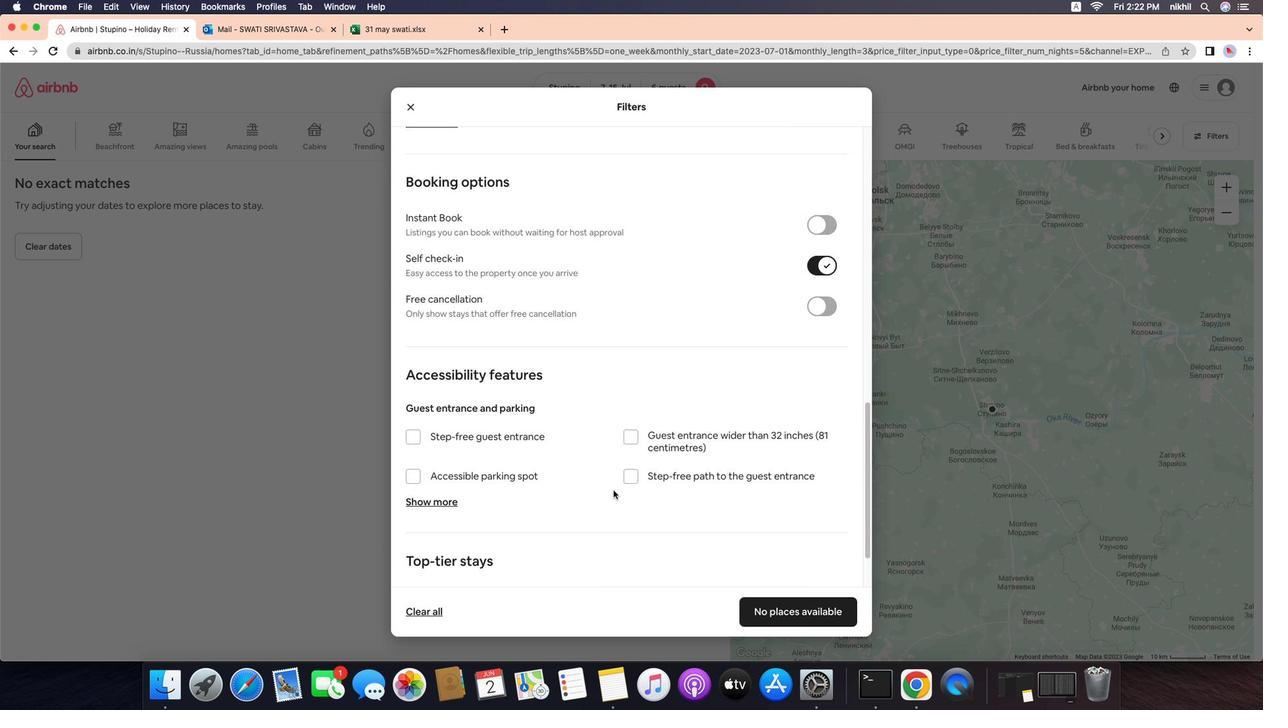 
Action: Mouse scrolled (640, 508) with delta (-13, -16)
Screenshot: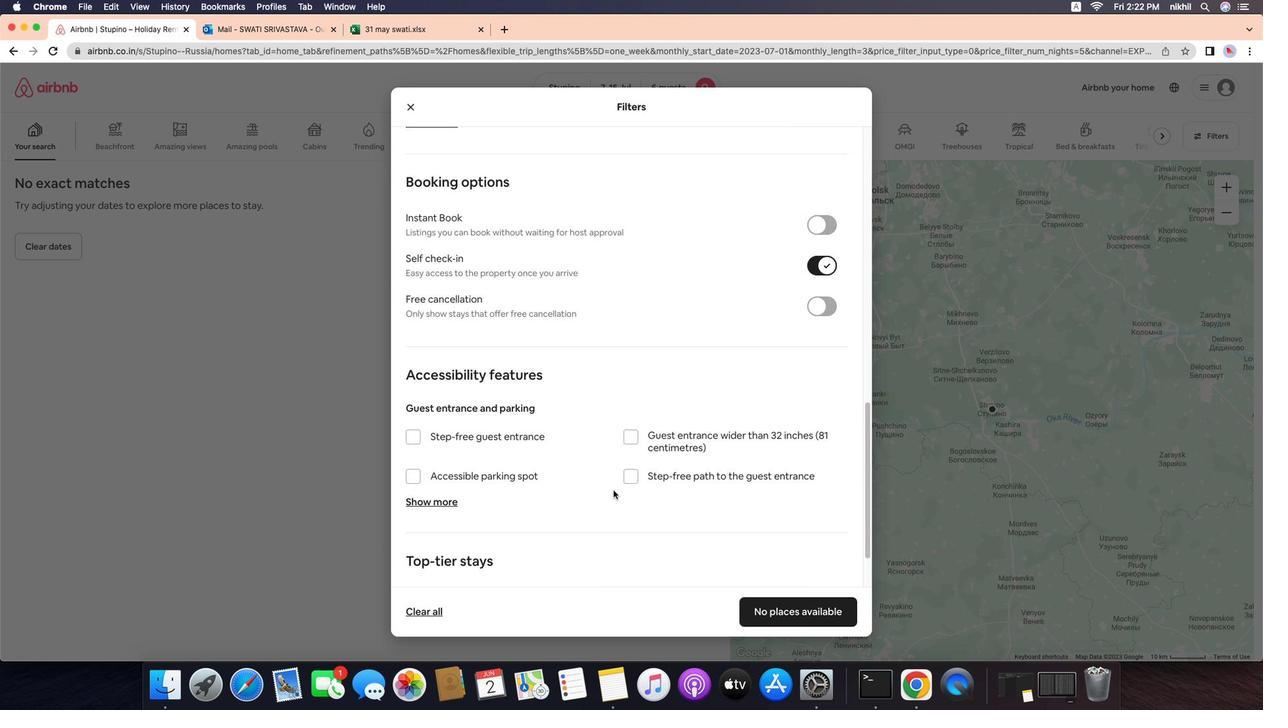 
Action: Mouse moved to (639, 508)
Screenshot: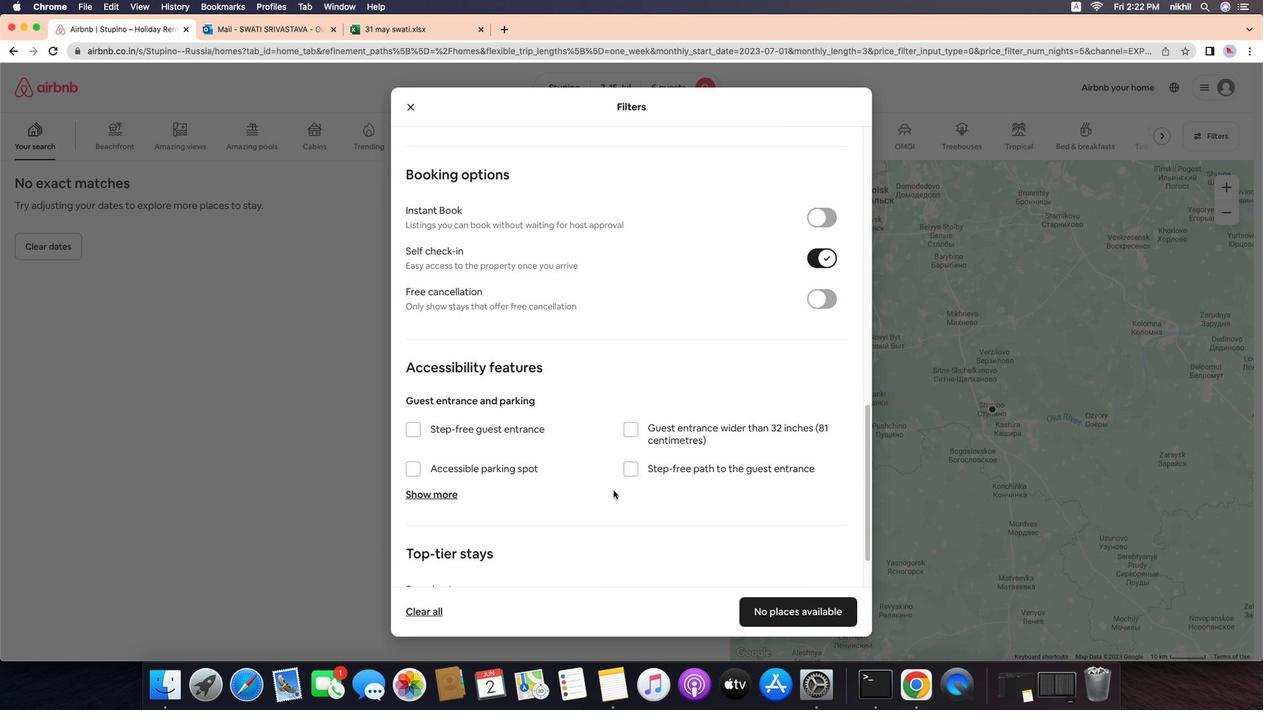 
Action: Mouse scrolled (639, 508) with delta (-13, -14)
Screenshot: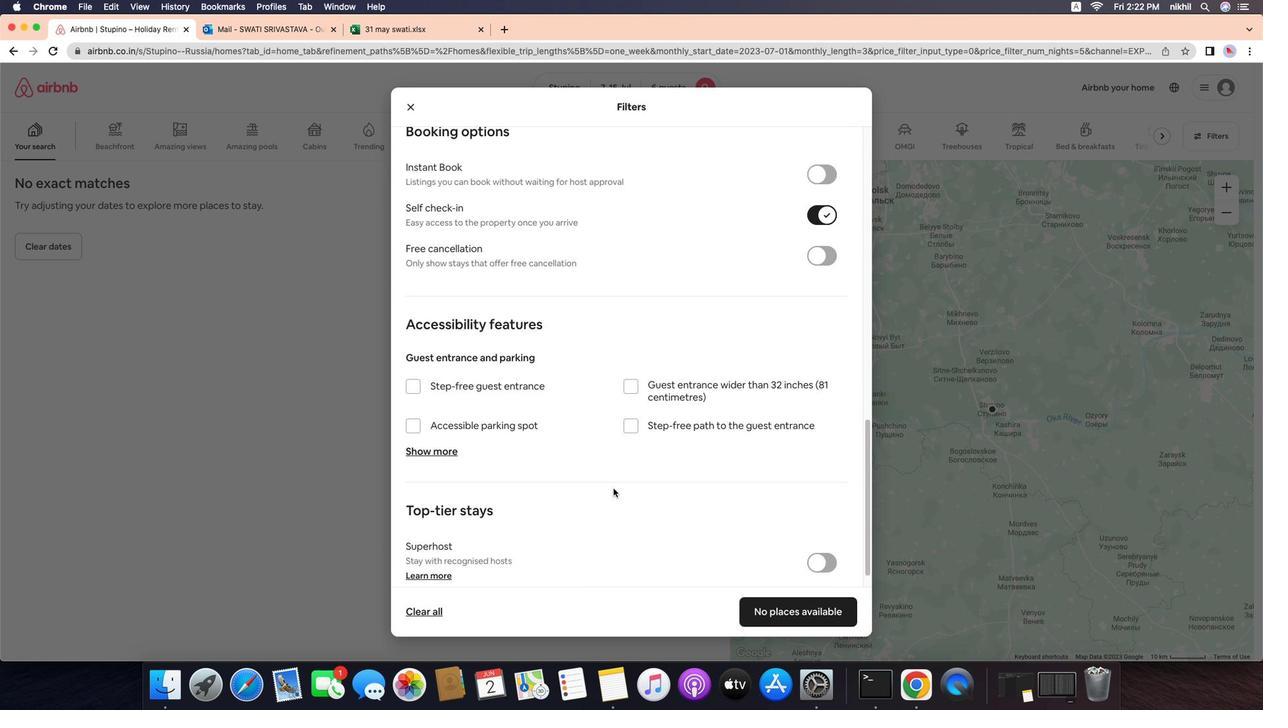 
Action: Mouse scrolled (639, 508) with delta (-13, -14)
Screenshot: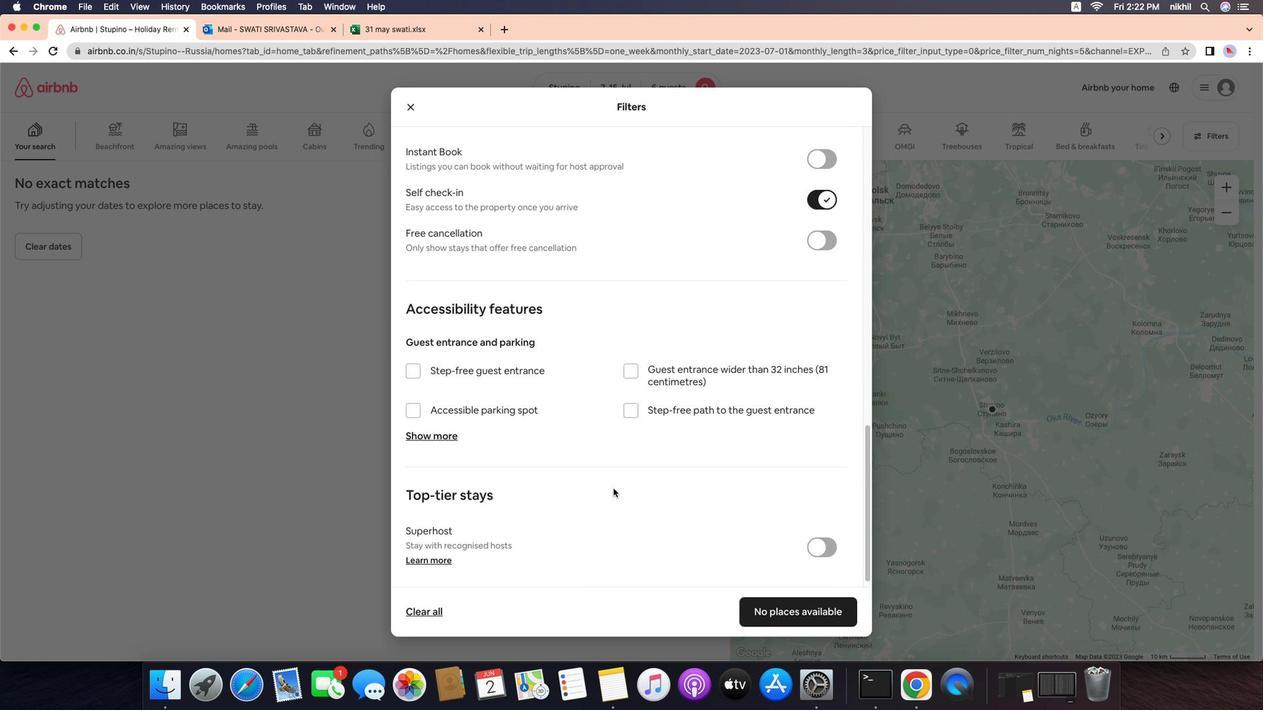 
Action: Mouse scrolled (639, 508) with delta (-13, -17)
Screenshot: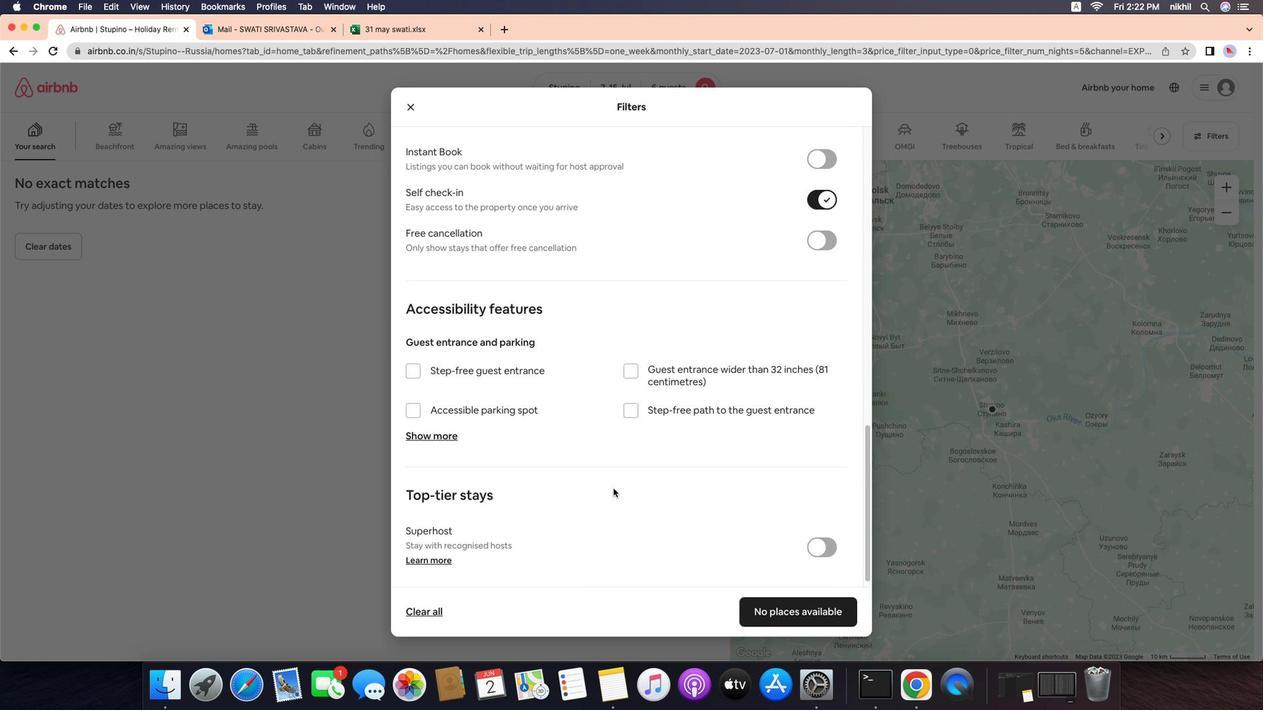 
Action: Mouse moved to (639, 507)
Screenshot: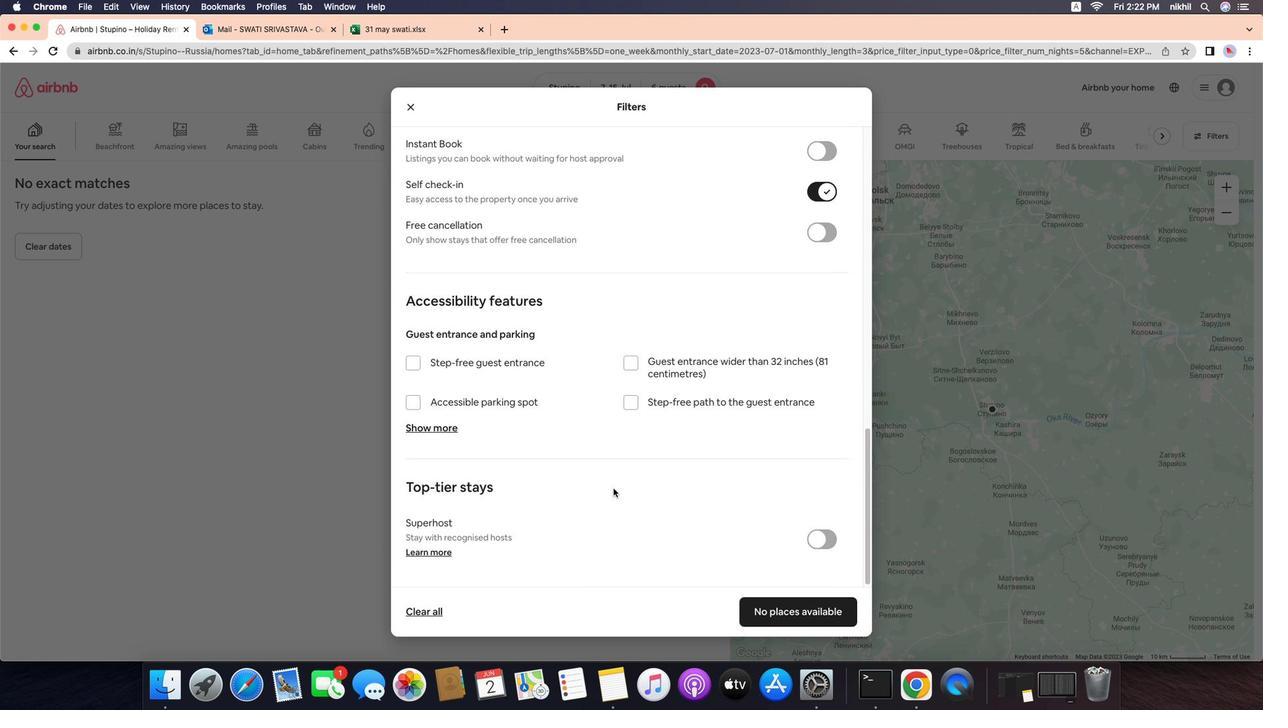 
Action: Mouse scrolled (639, 507) with delta (-13, -18)
Screenshot: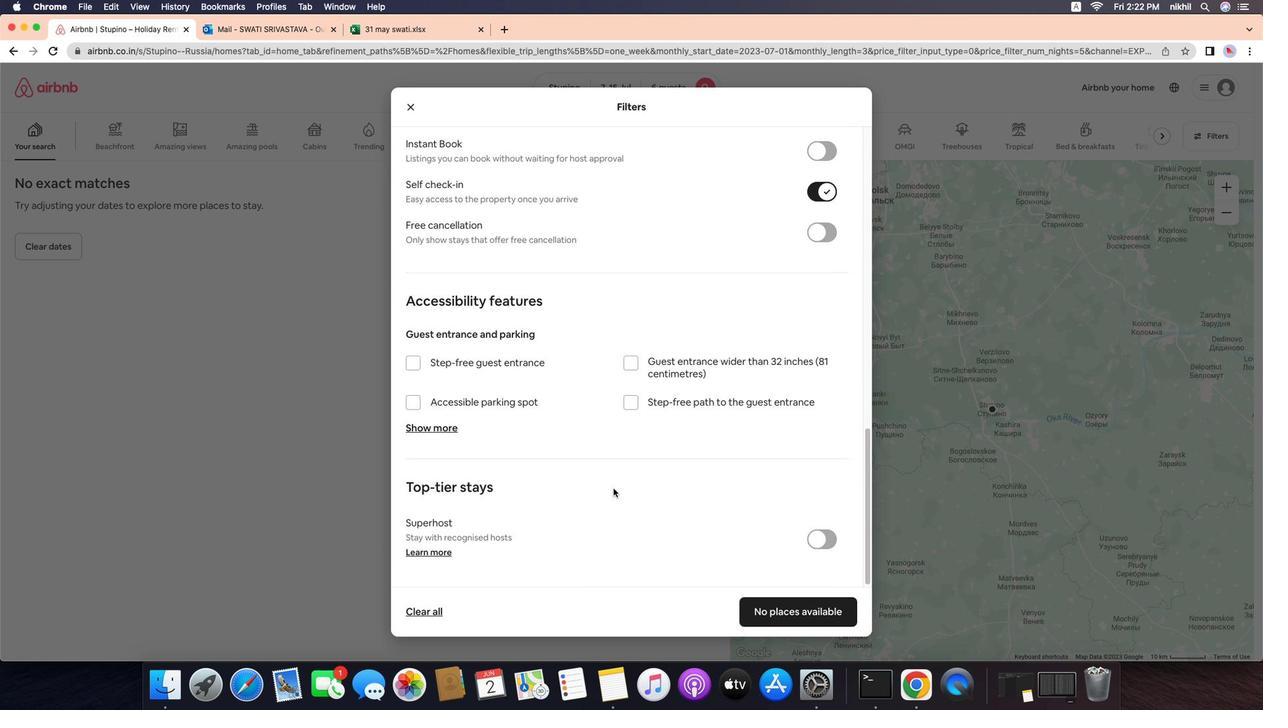 
Action: Mouse moved to (634, 520)
Screenshot: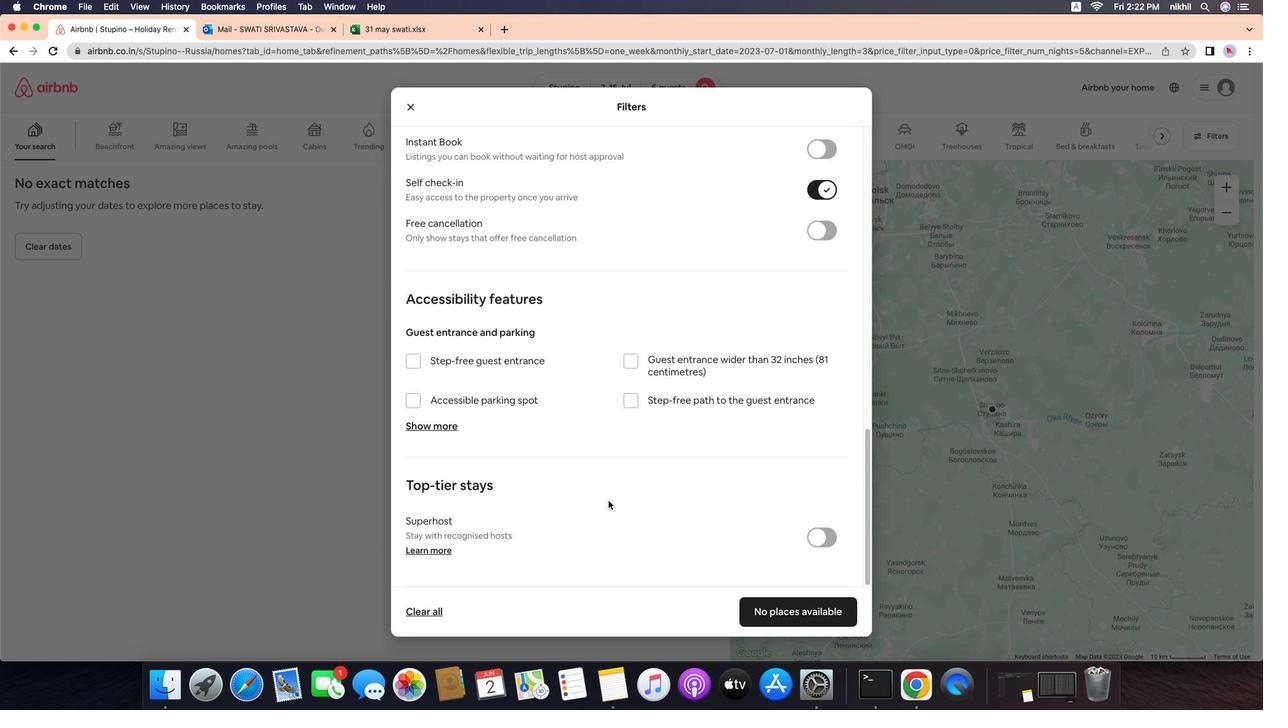 
Action: Mouse scrolled (634, 520) with delta (-13, -14)
Screenshot: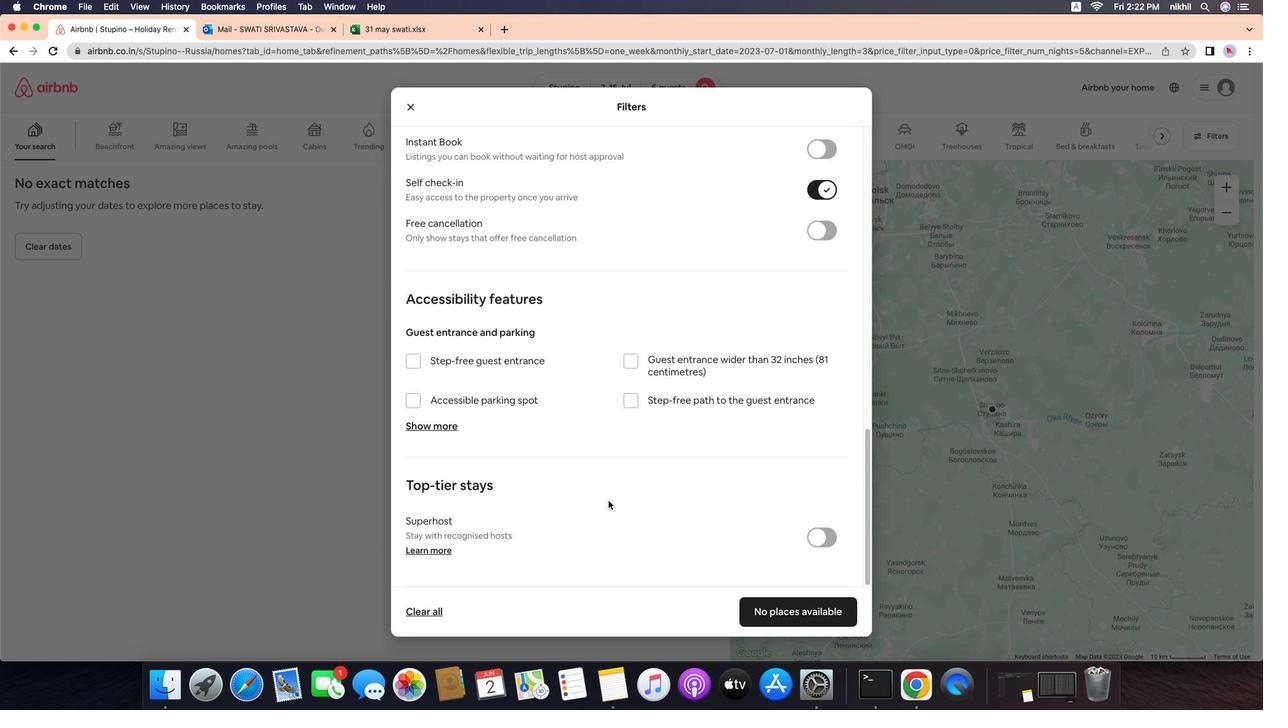 
Action: Mouse moved to (634, 520)
Screenshot: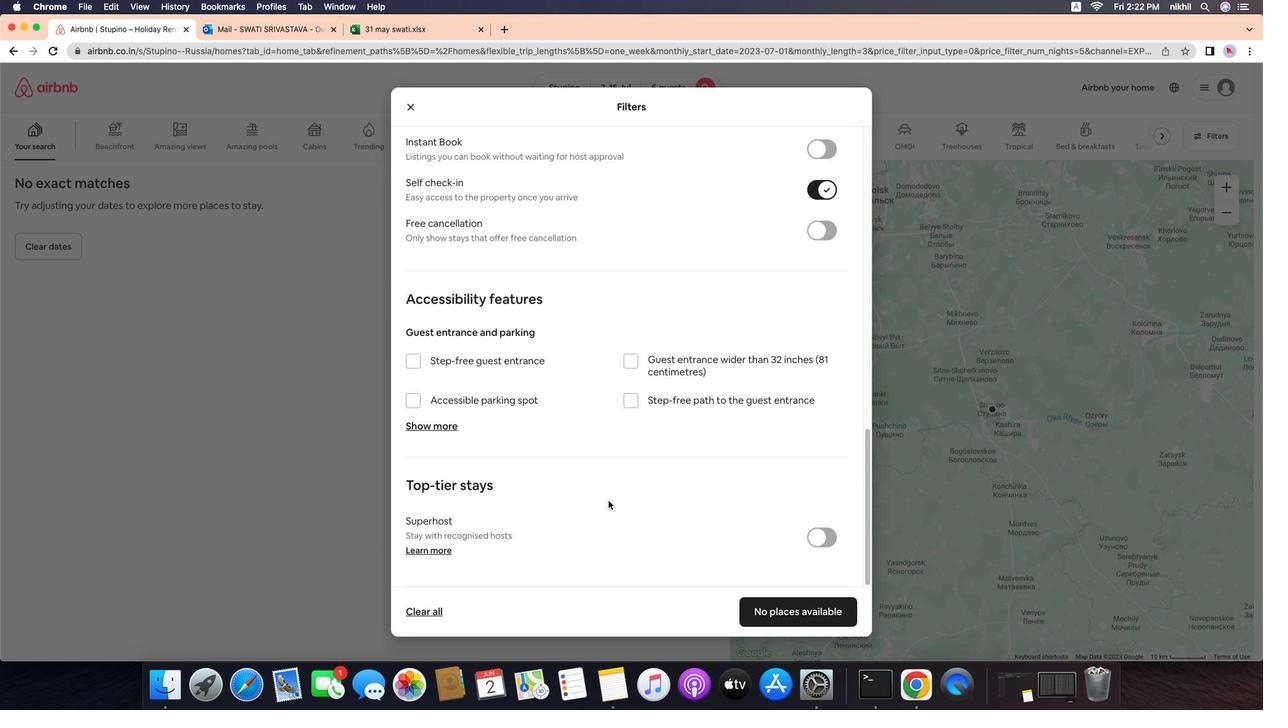 
Action: Mouse scrolled (634, 520) with delta (-13, -14)
Screenshot: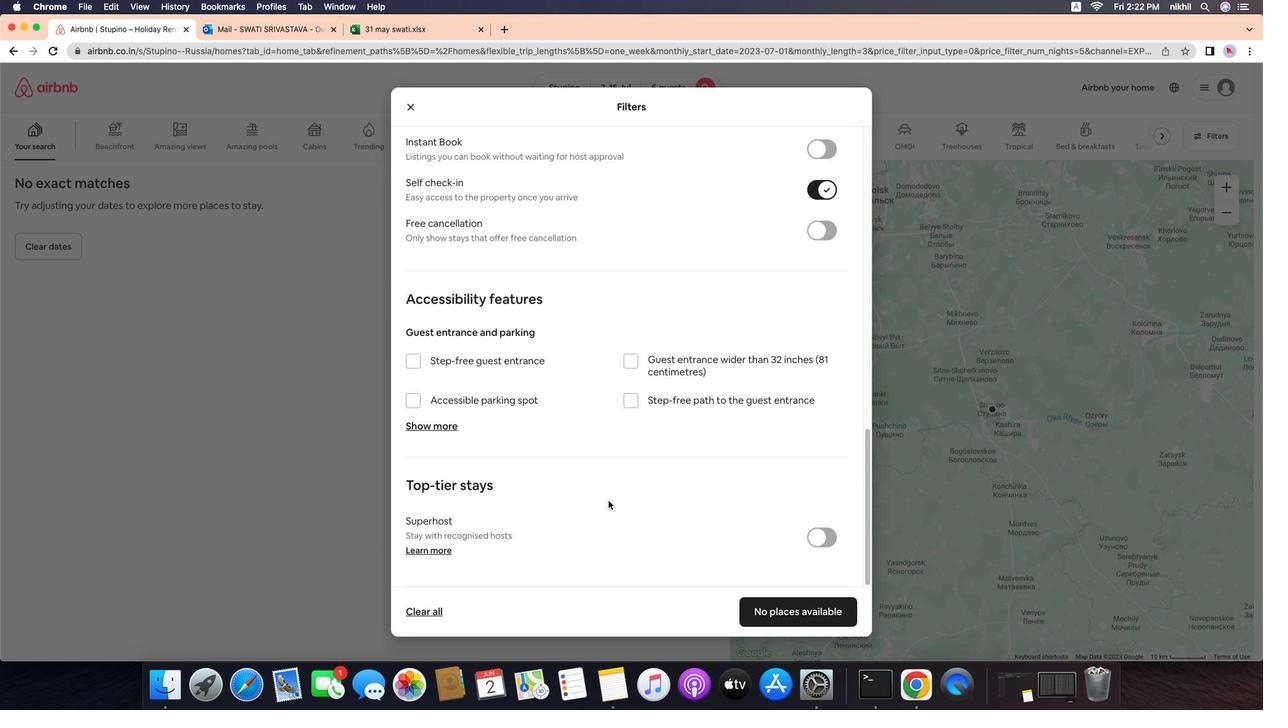 
Action: Mouse moved to (634, 519)
Screenshot: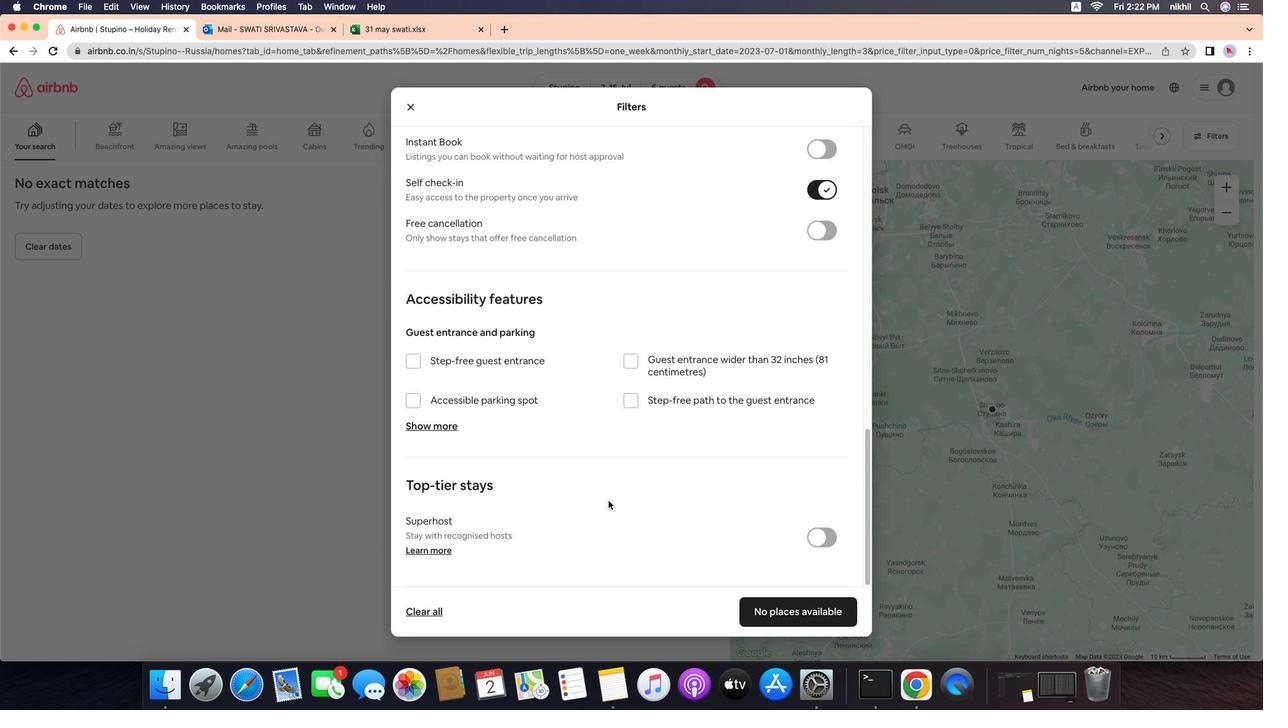 
Action: Mouse scrolled (634, 519) with delta (-13, -17)
Screenshot: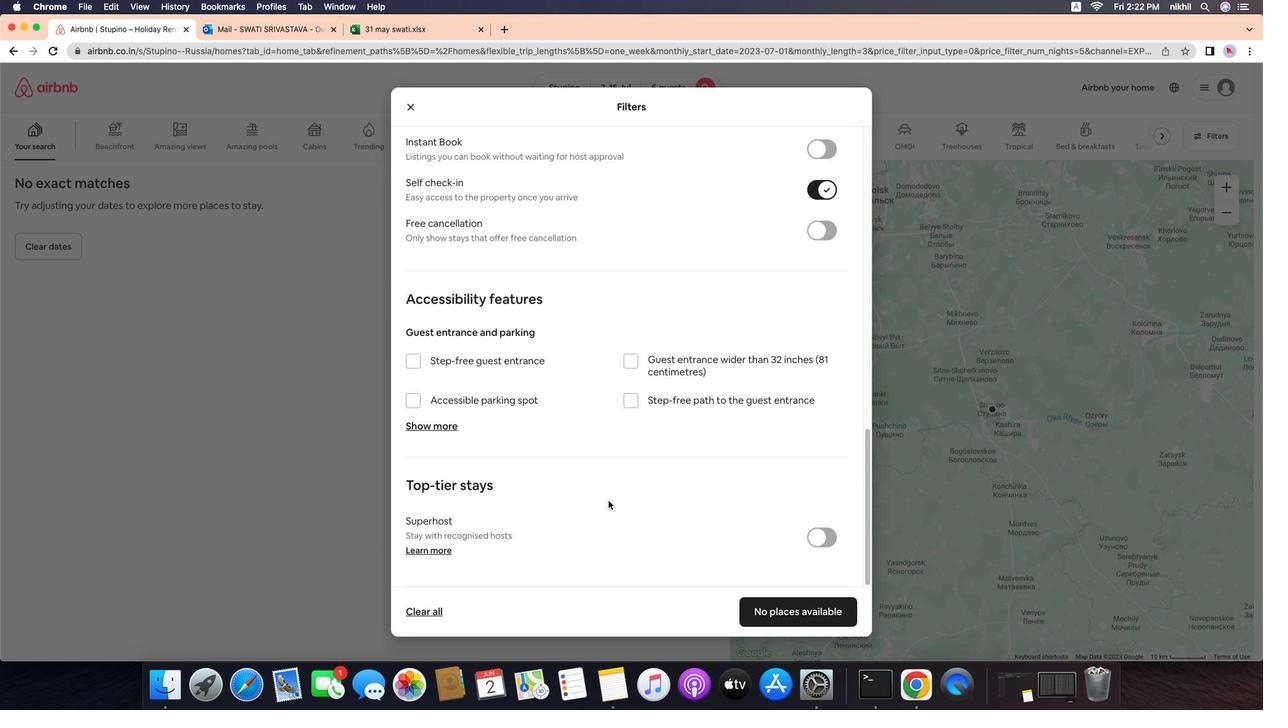 
Action: Mouse moved to (634, 519)
Screenshot: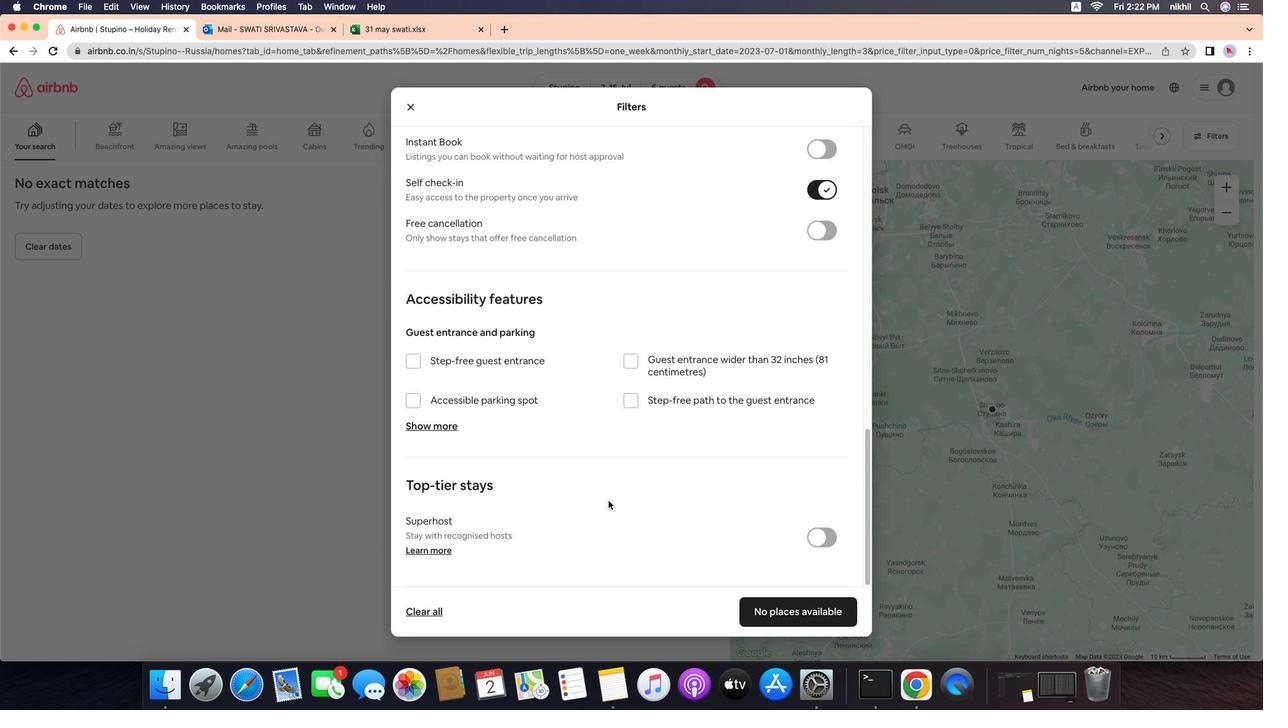
Action: Mouse scrolled (634, 519) with delta (-13, -18)
Screenshot: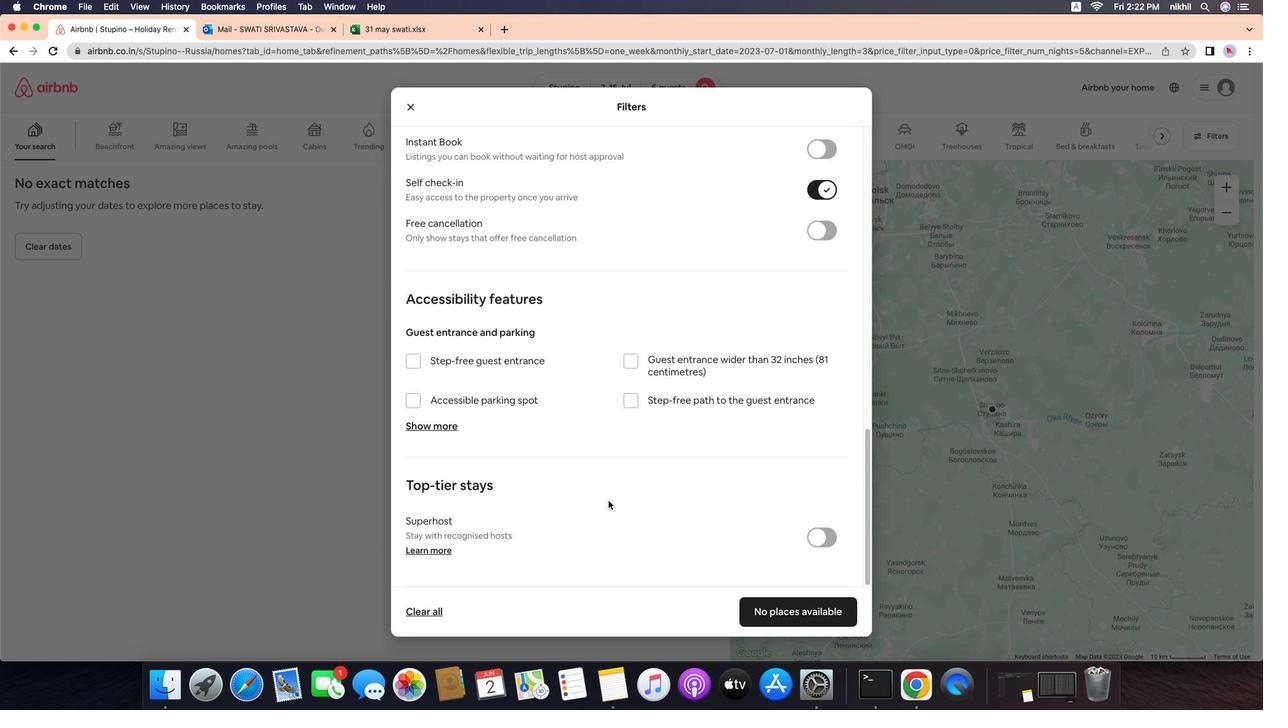 
Action: Mouse moved to (830, 633)
Screenshot: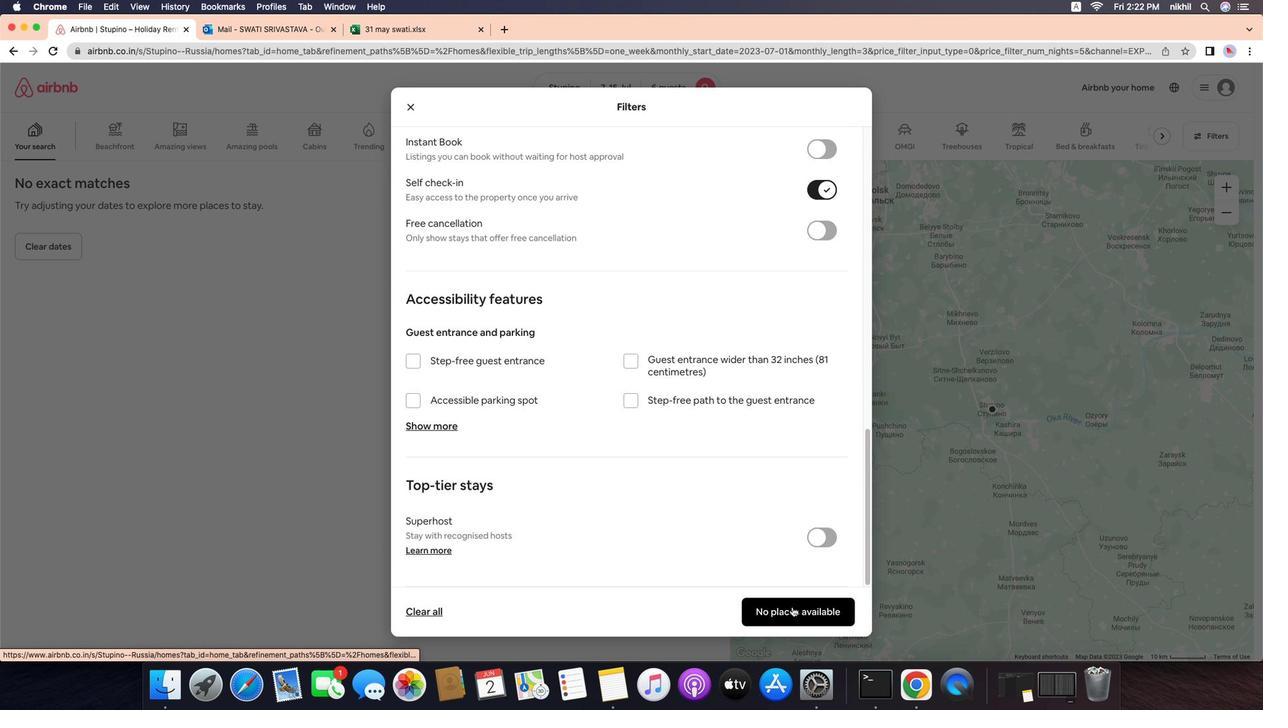 
Action: Mouse pressed left at (830, 633)
Screenshot: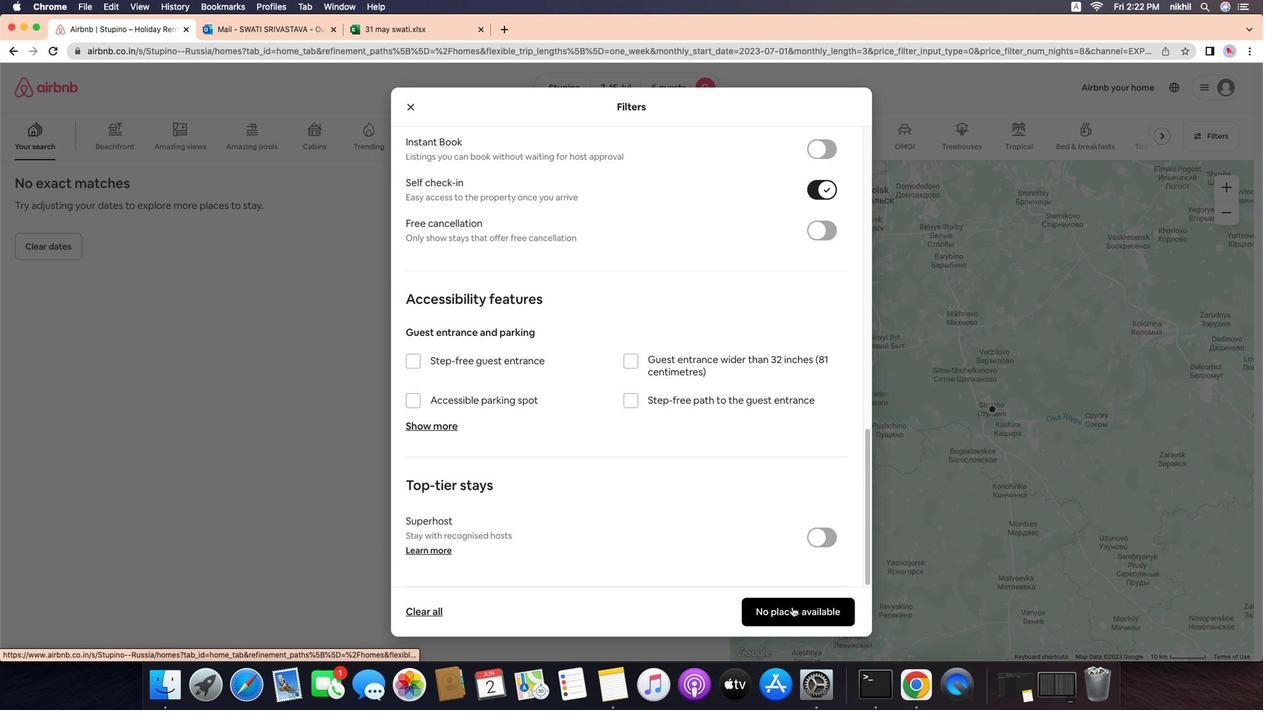 
Action: Mouse moved to (576, 301)
Screenshot: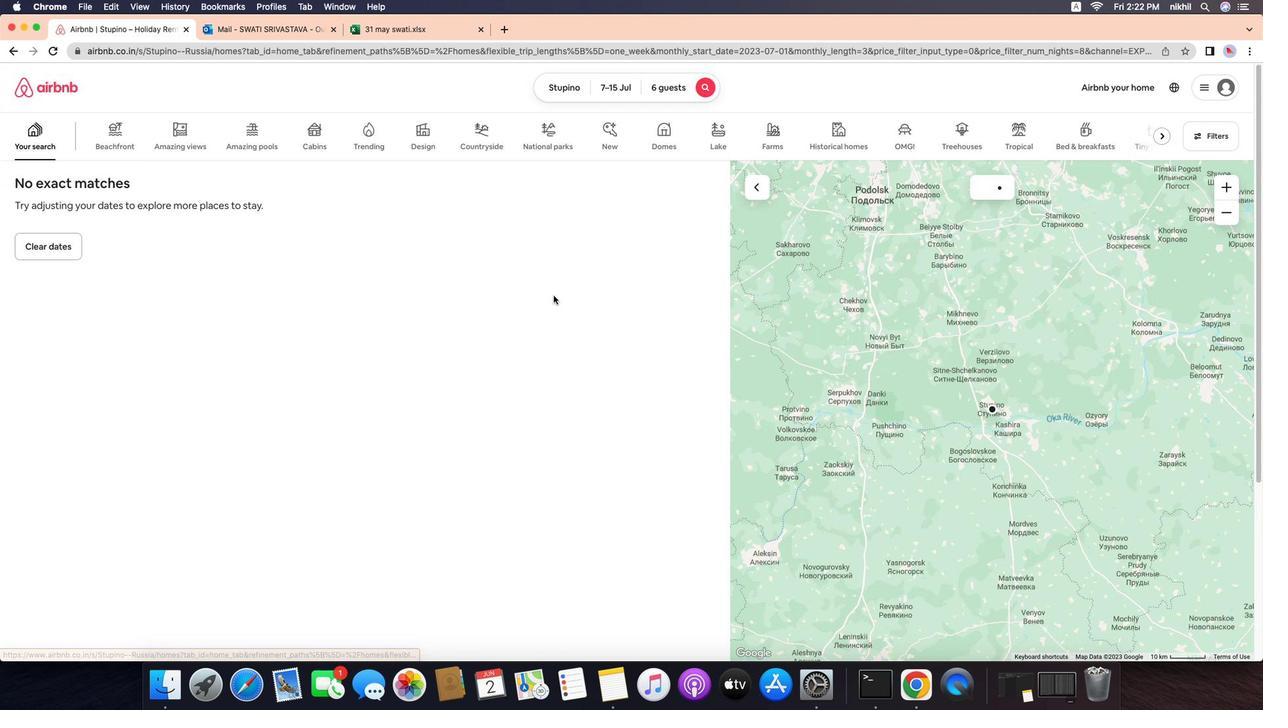 
